 Task: Look for space in Zacatecas, Mexico from 24th June, 2023 to 10th July,  2023 for 5 adults in price range Rs.15000 to Rs.25000. Place can be entire place or private room with 5 bedrooms having 5 beds and 5 bathrooms. Property type can be house, flat, guest house. Amenities needed are: wifi, TV, free parkinig on premises, gym, breakfast. Booking option can be shelf check-in. Required host language is English.
Action: Mouse moved to (416, 92)
Screenshot: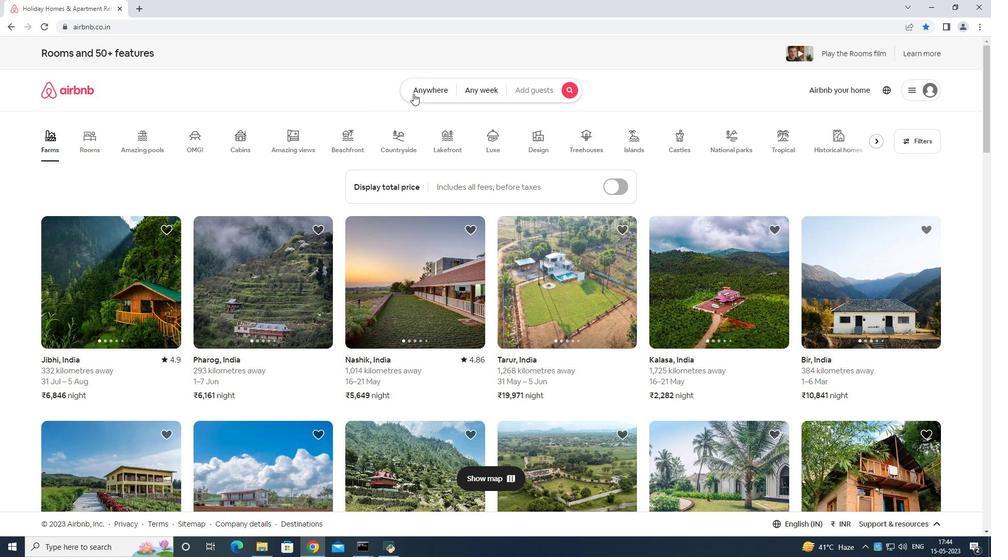 
Action: Mouse pressed left at (416, 92)
Screenshot: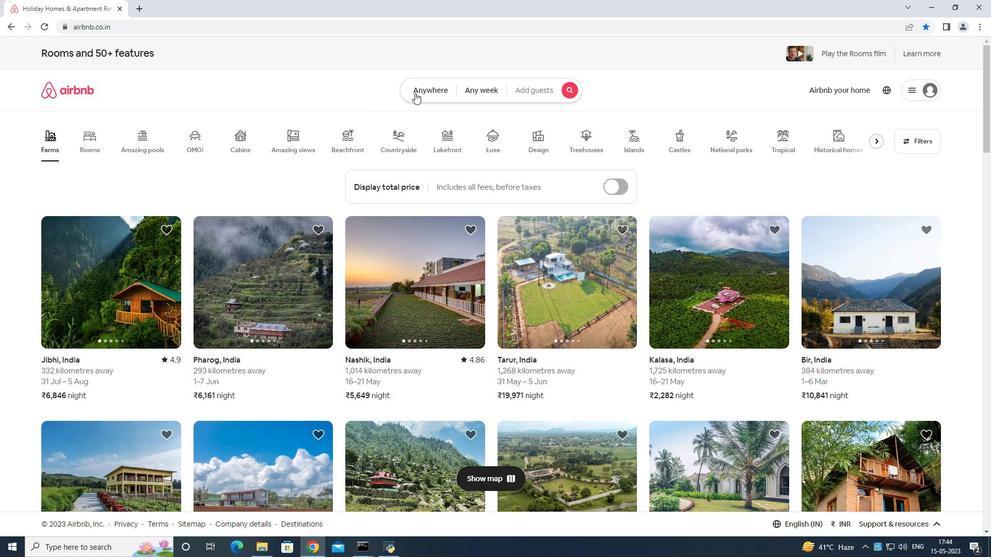 
Action: Mouse moved to (325, 129)
Screenshot: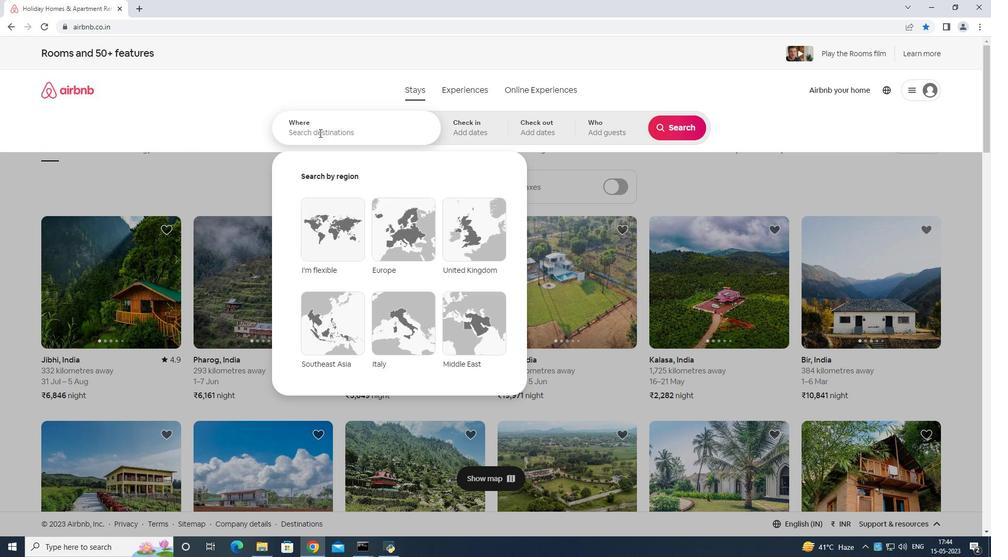 
Action: Mouse pressed left at (325, 129)
Screenshot: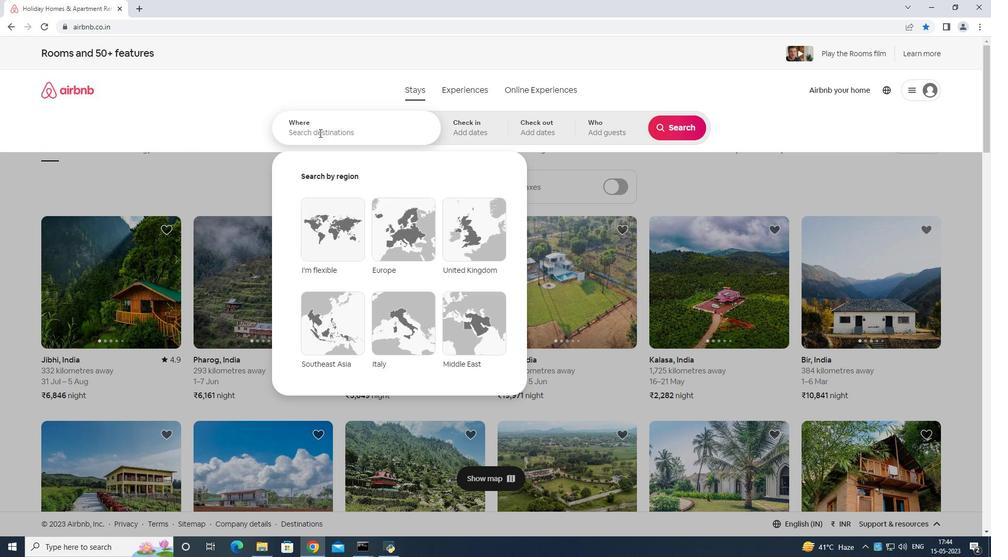 
Action: Mouse moved to (310, 138)
Screenshot: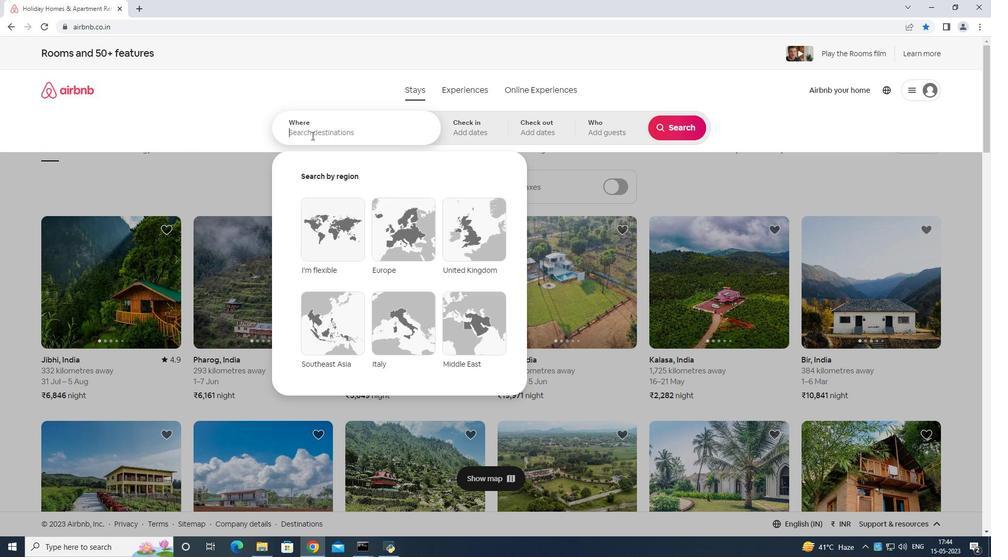 
Action: Key pressed <Key.shift>Zacatecas<Key.space>mexico<Key.enter>
Screenshot: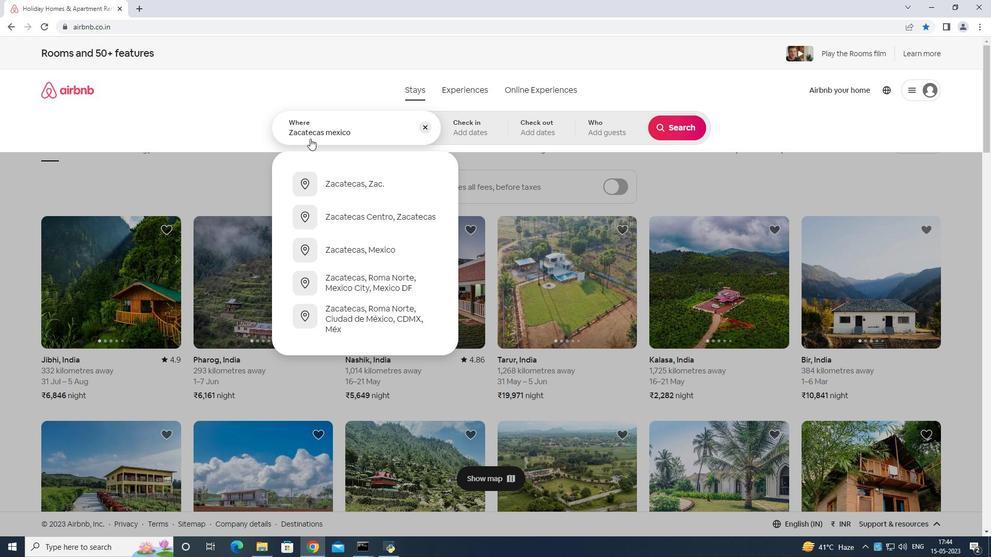 
Action: Mouse moved to (671, 206)
Screenshot: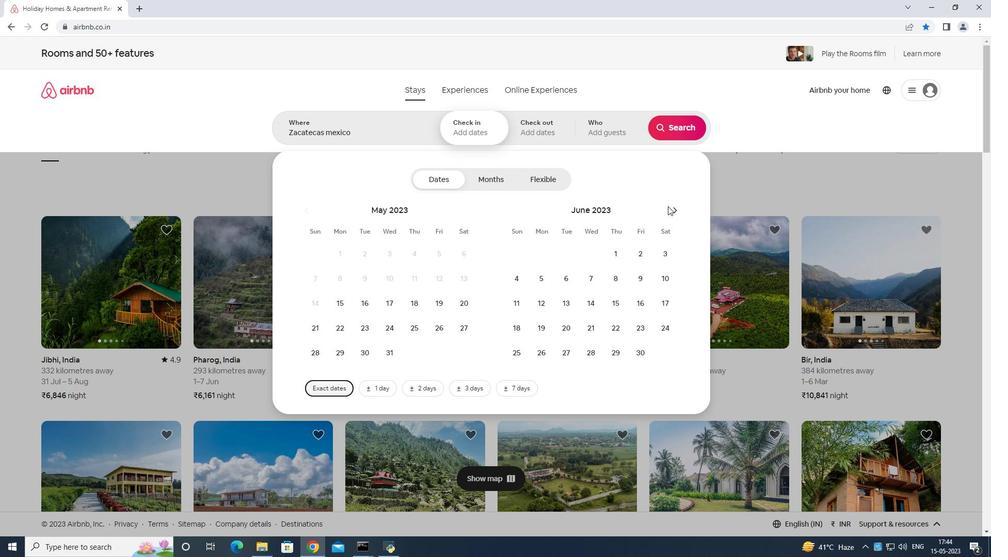 
Action: Mouse pressed left at (671, 206)
Screenshot: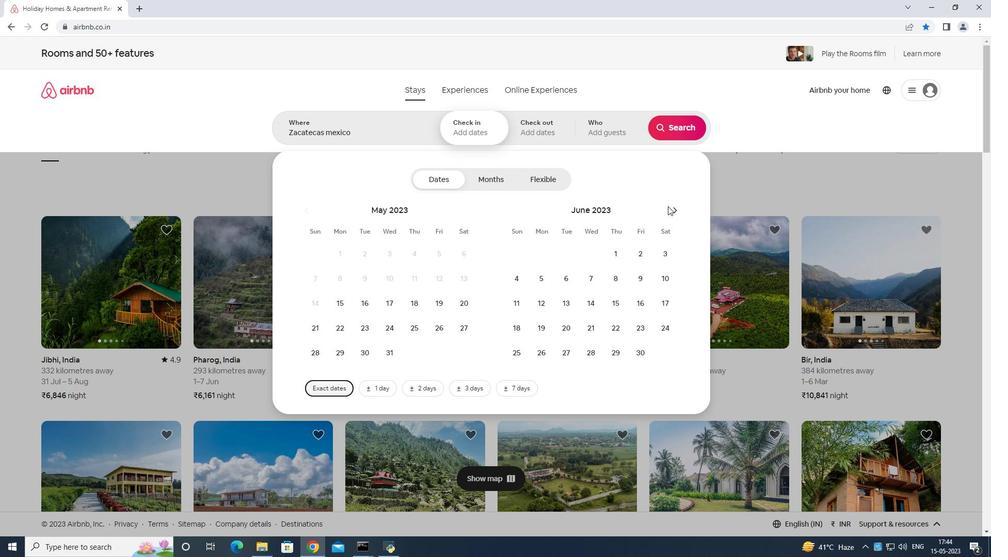 
Action: Mouse moved to (455, 322)
Screenshot: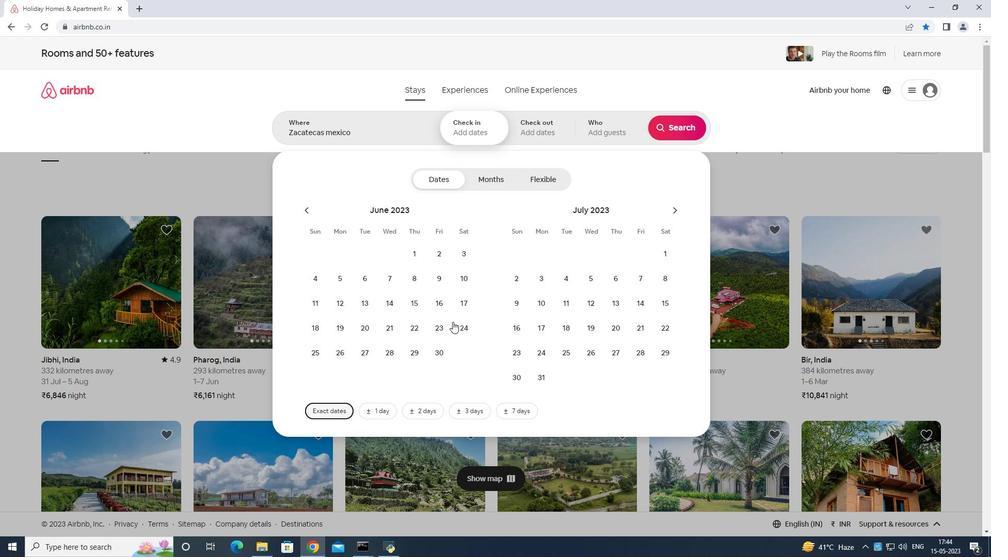 
Action: Mouse pressed left at (455, 322)
Screenshot: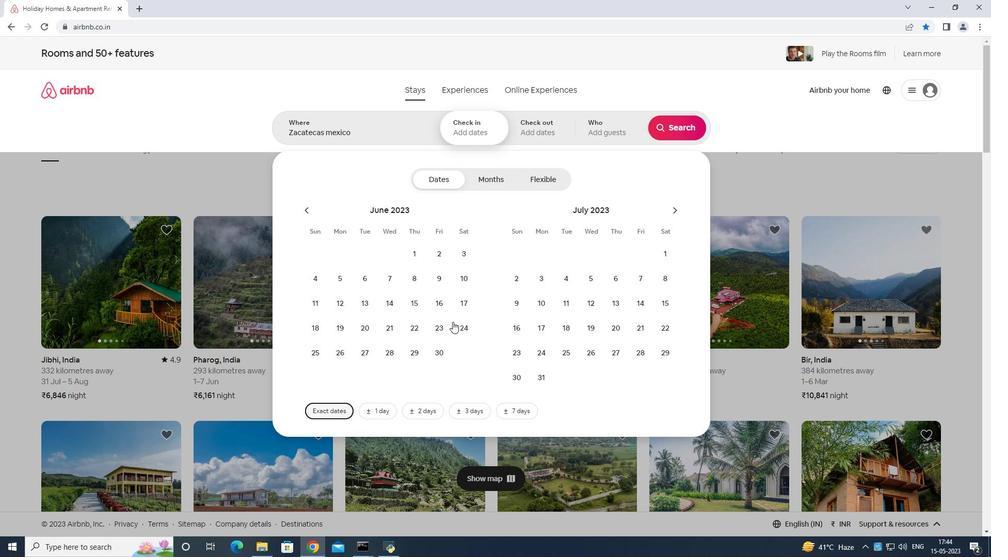 
Action: Mouse moved to (537, 301)
Screenshot: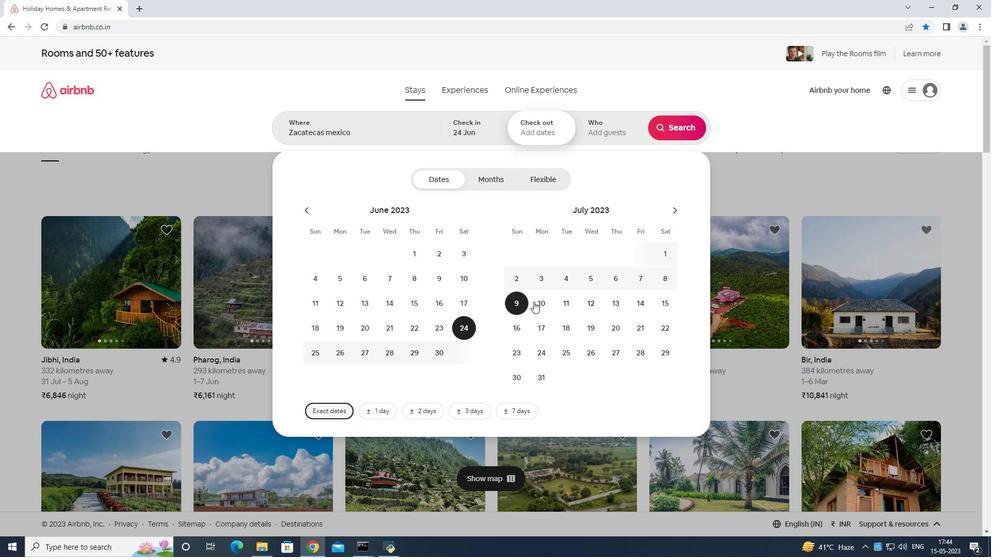 
Action: Mouse pressed left at (537, 301)
Screenshot: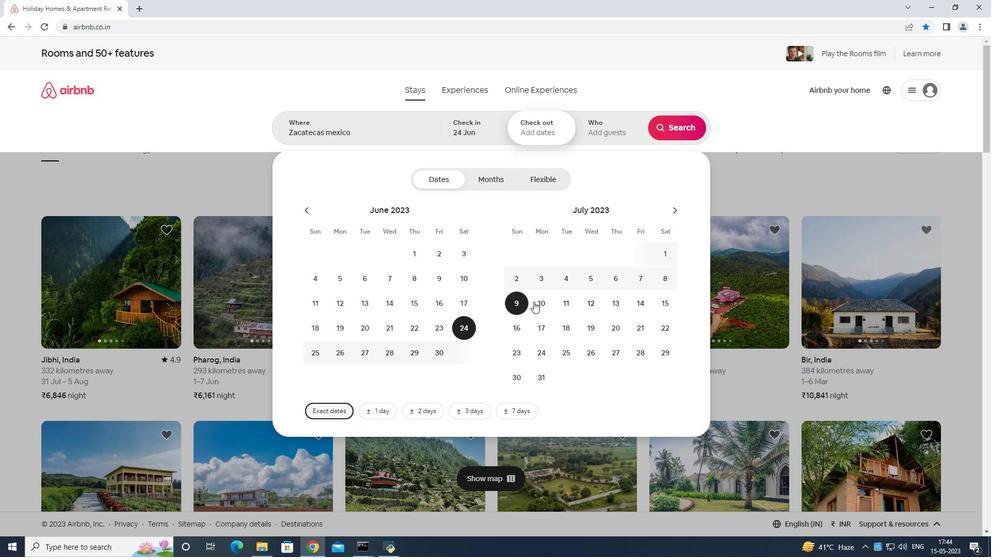 
Action: Mouse moved to (609, 128)
Screenshot: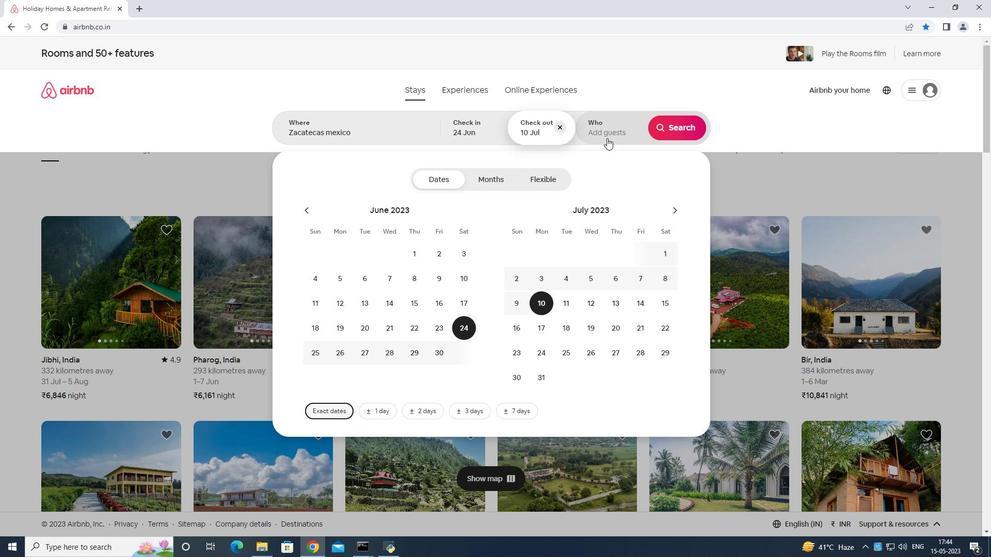 
Action: Mouse pressed left at (609, 128)
Screenshot: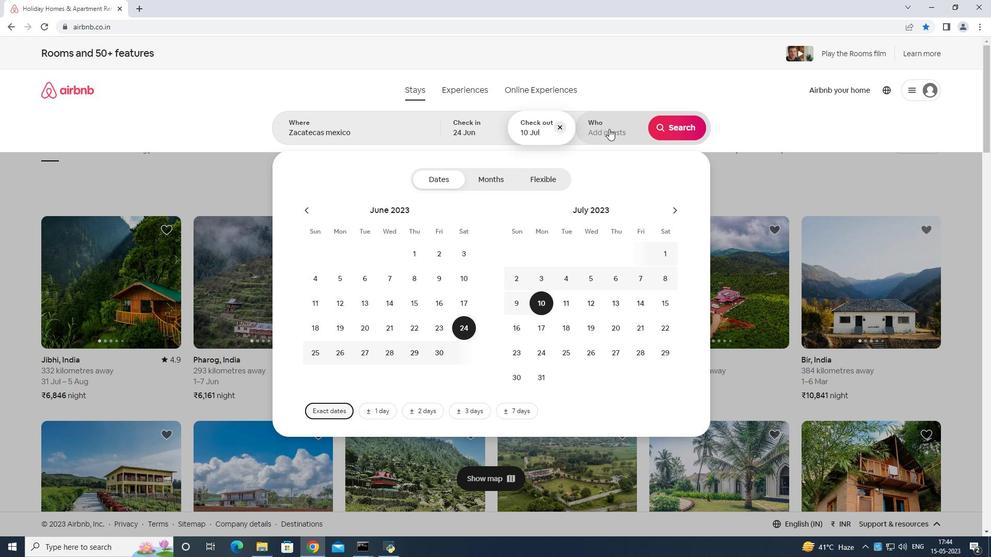 
Action: Mouse moved to (680, 182)
Screenshot: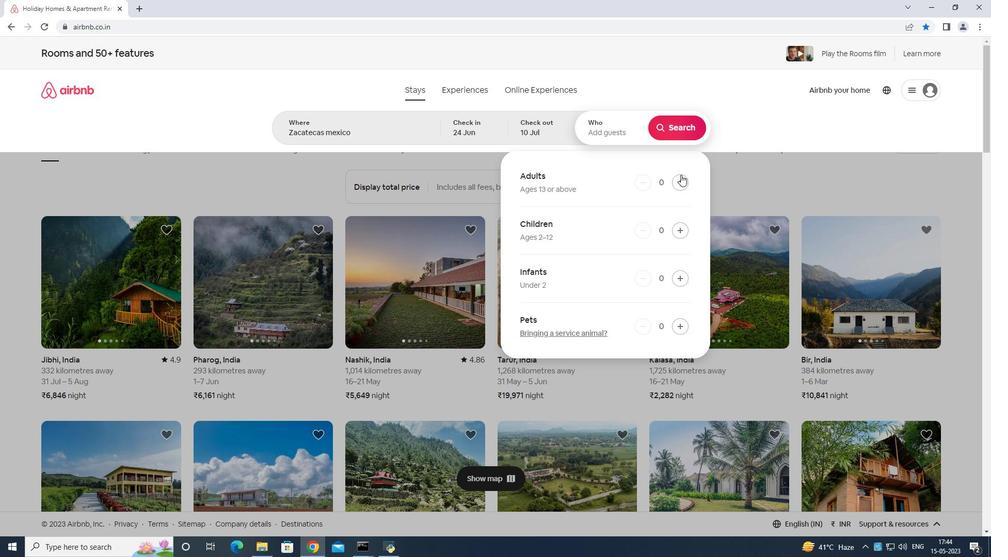 
Action: Mouse pressed left at (680, 182)
Screenshot: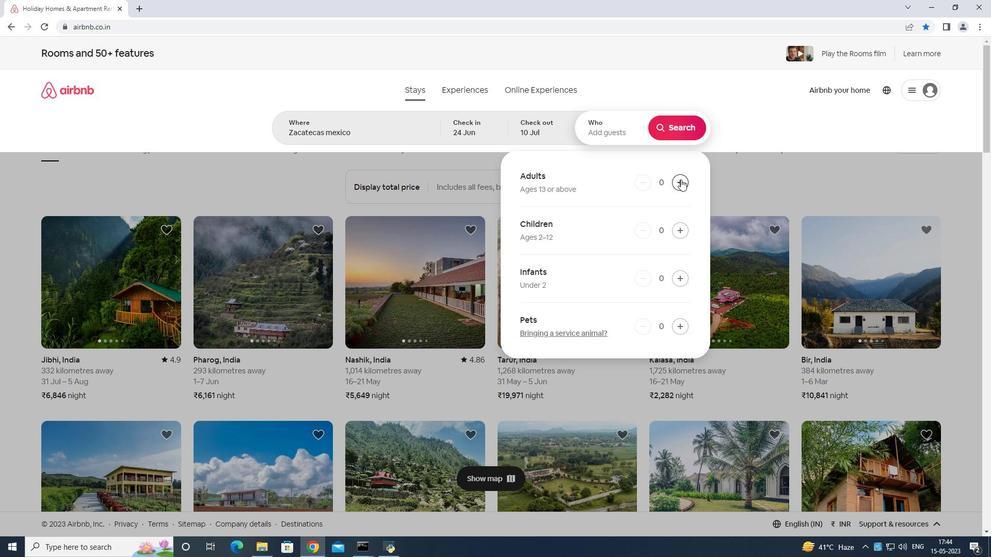
Action: Mouse moved to (680, 182)
Screenshot: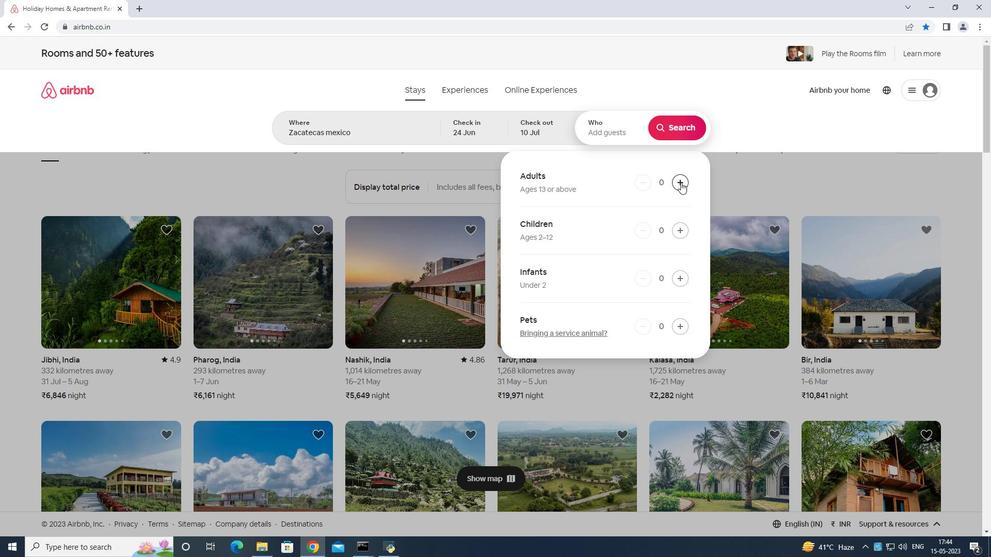 
Action: Mouse pressed left at (680, 182)
Screenshot: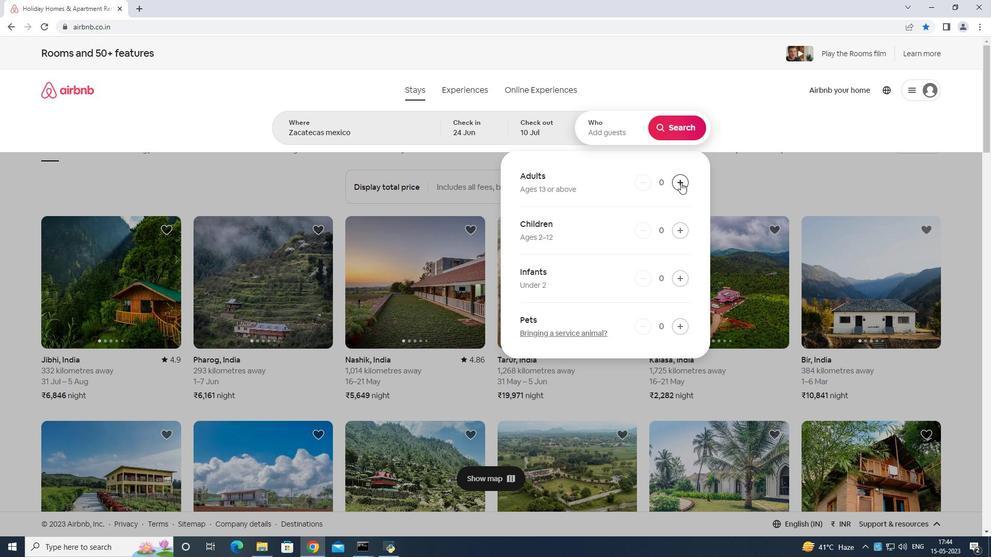 
Action: Mouse moved to (679, 183)
Screenshot: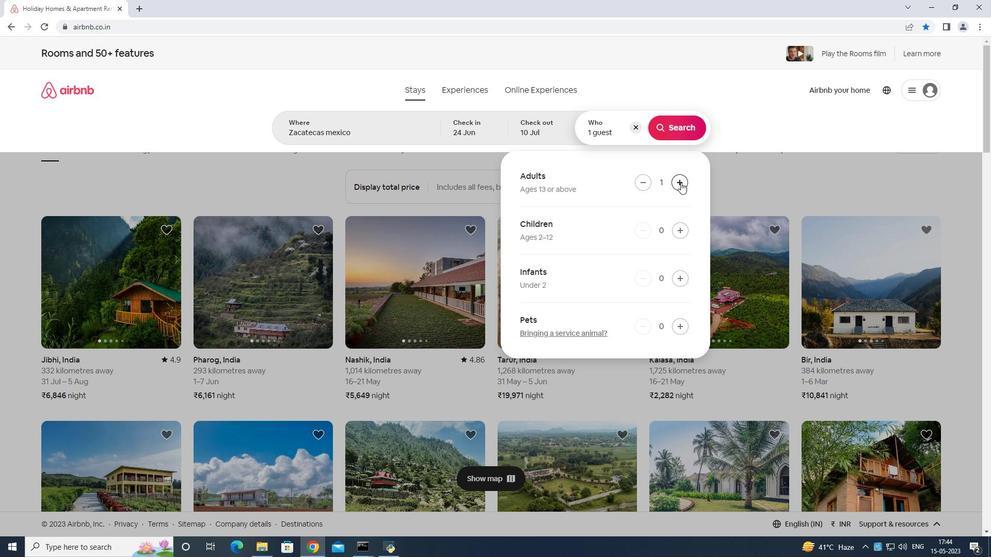 
Action: Mouse pressed left at (679, 183)
Screenshot: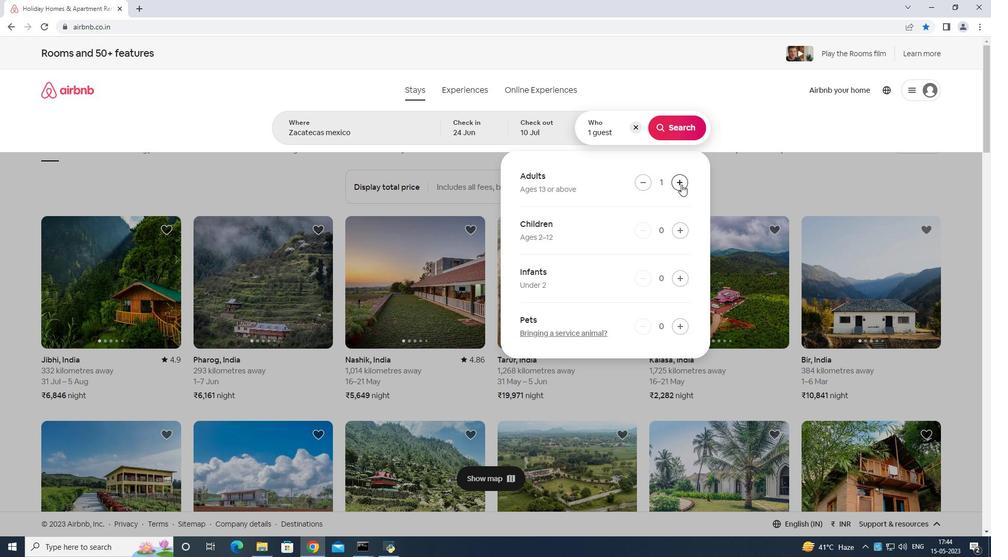 
Action: Mouse moved to (679, 183)
Screenshot: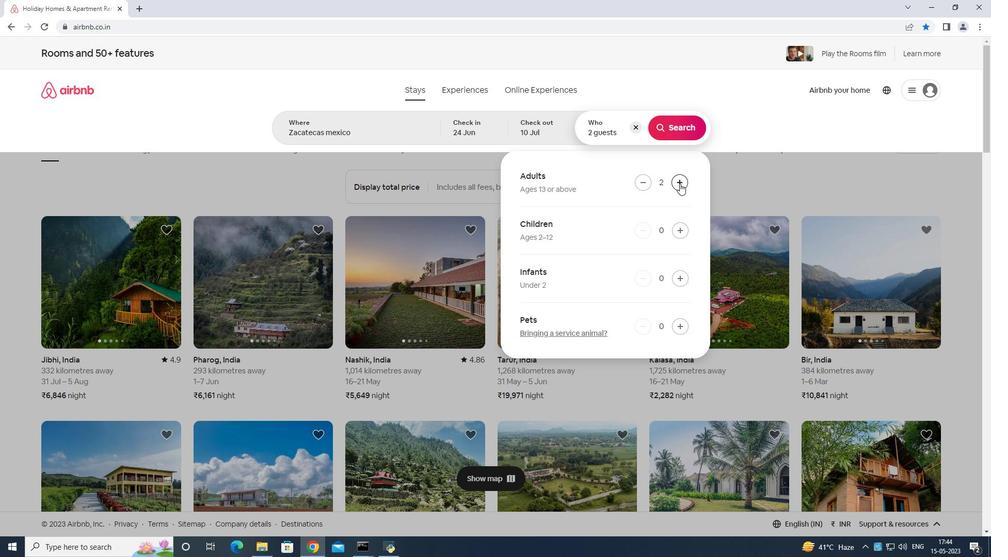 
Action: Mouse pressed left at (679, 183)
Screenshot: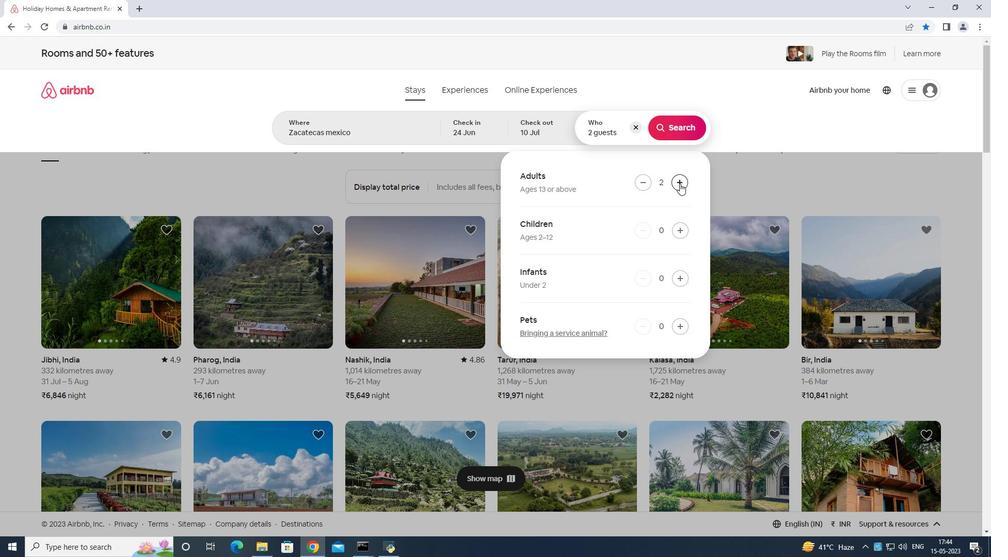 
Action: Mouse moved to (679, 182)
Screenshot: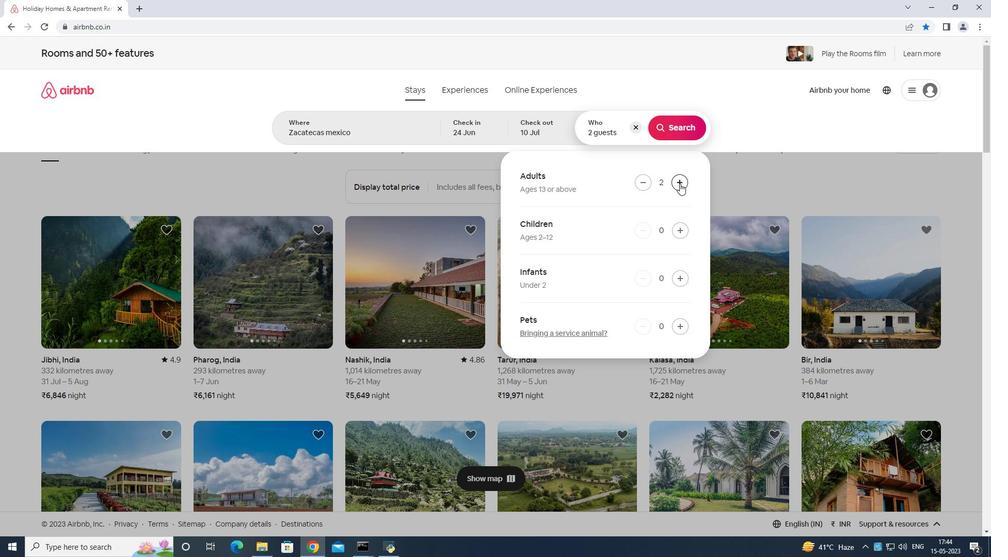 
Action: Mouse pressed left at (679, 182)
Screenshot: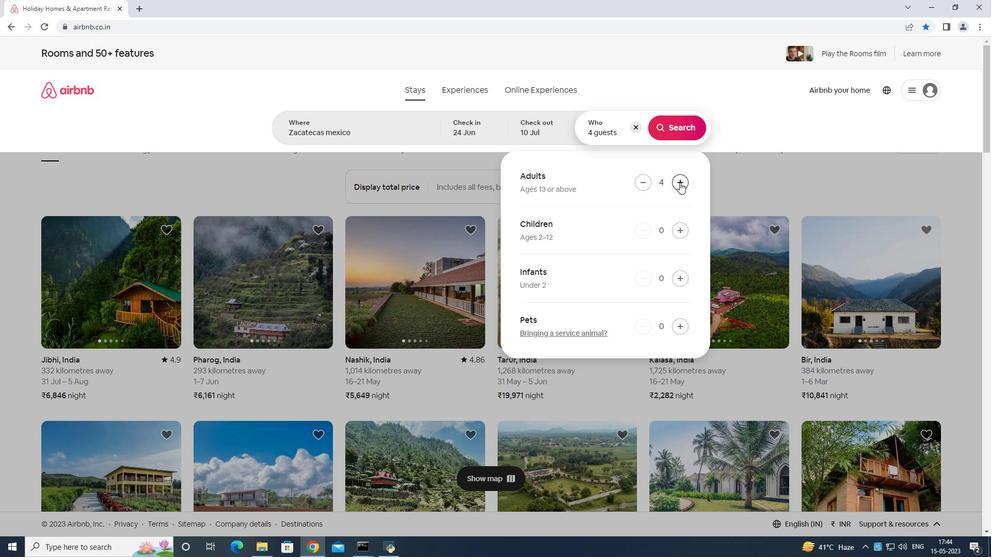 
Action: Mouse moved to (674, 130)
Screenshot: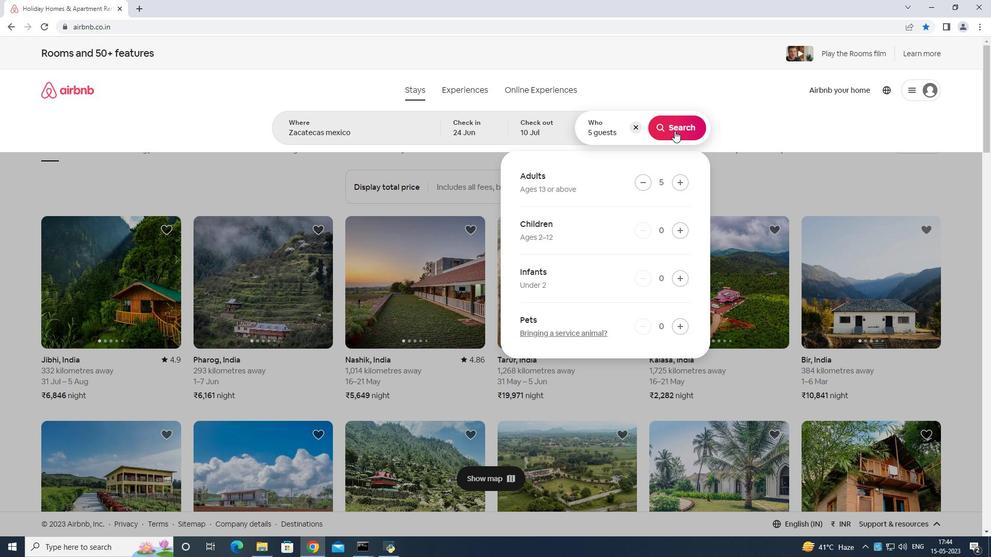 
Action: Mouse pressed left at (674, 130)
Screenshot: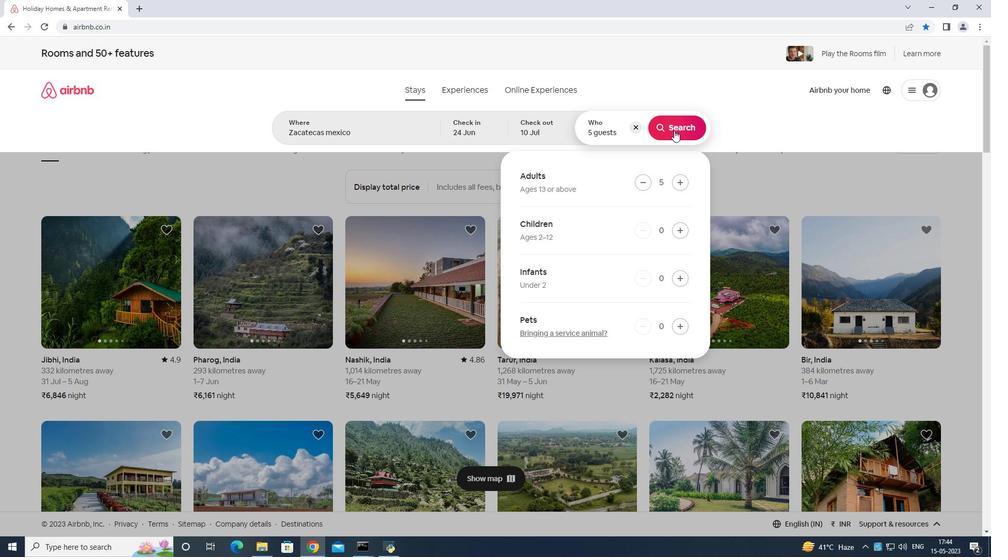 
Action: Mouse moved to (943, 99)
Screenshot: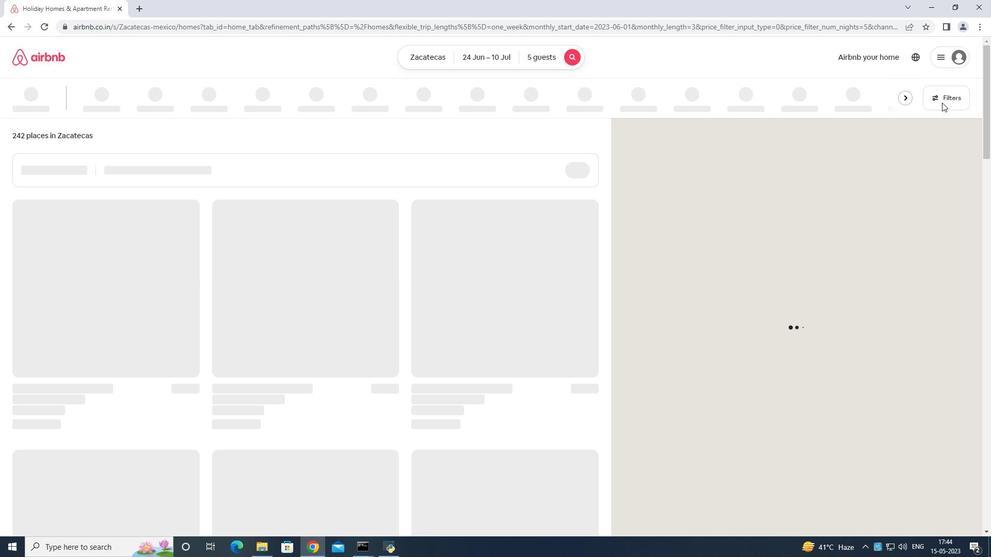 
Action: Mouse pressed left at (943, 99)
Screenshot: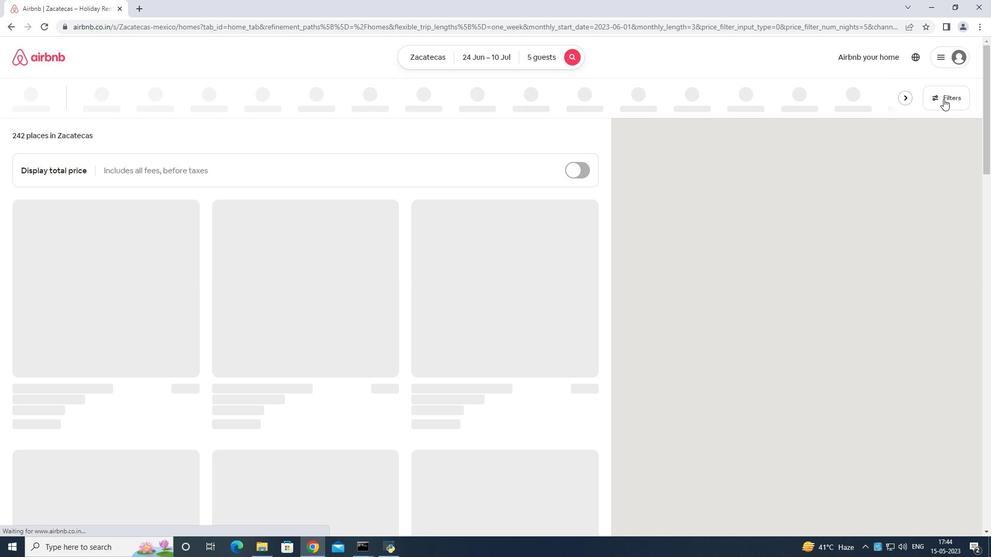 
Action: Mouse moved to (411, 343)
Screenshot: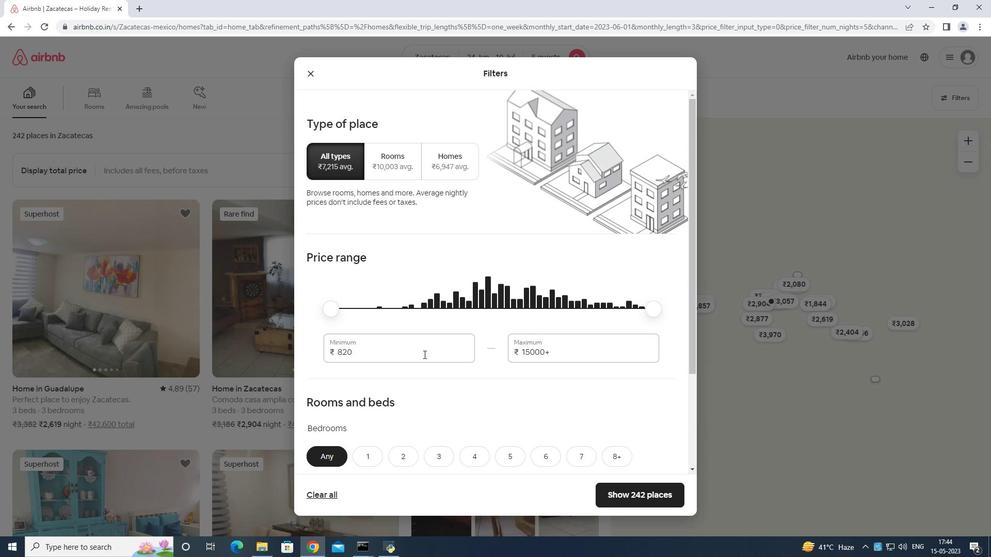 
Action: Mouse pressed left at (411, 343)
Screenshot: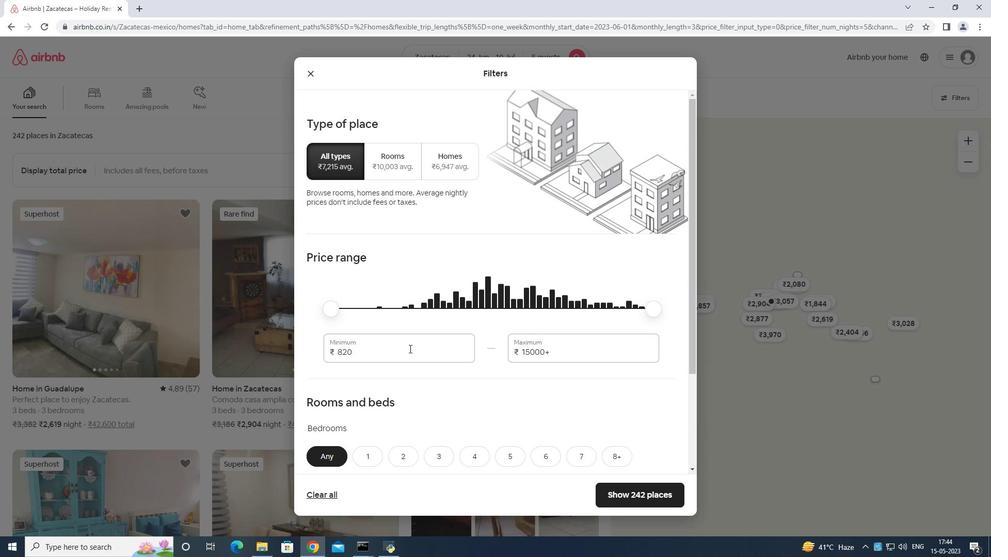 
Action: Mouse moved to (411, 342)
Screenshot: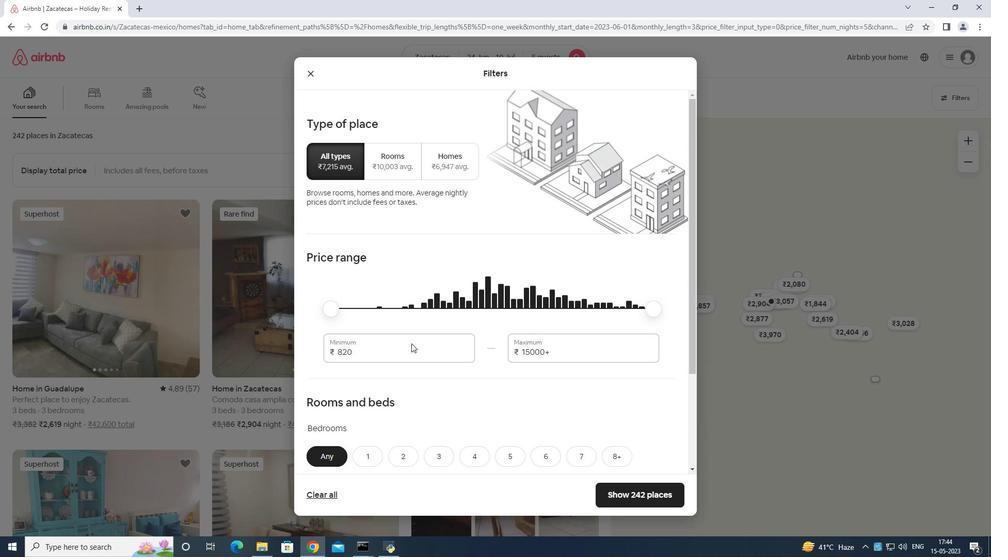 
Action: Key pressed <Key.backspace>
Screenshot: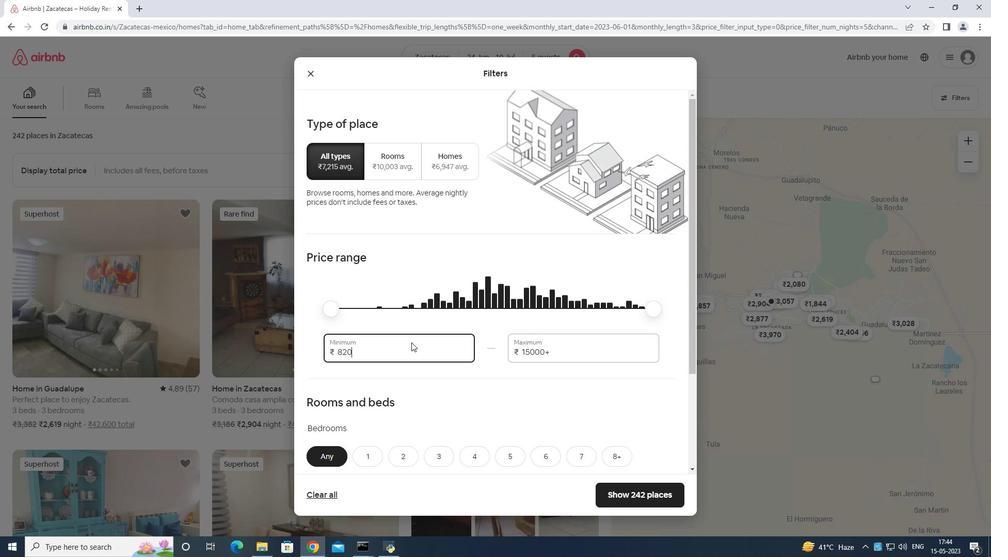 
Action: Mouse moved to (412, 336)
Screenshot: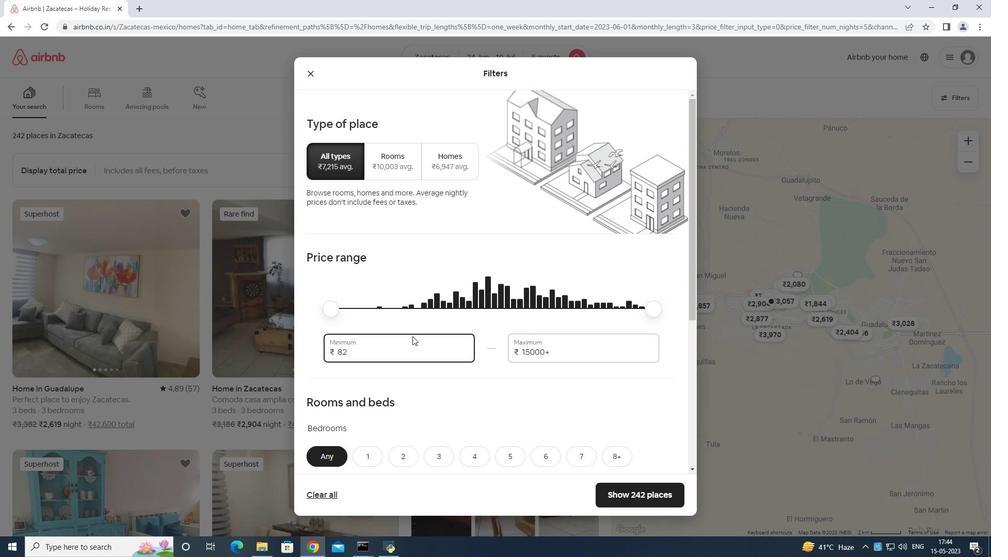 
Action: Key pressed <Key.backspace>
Screenshot: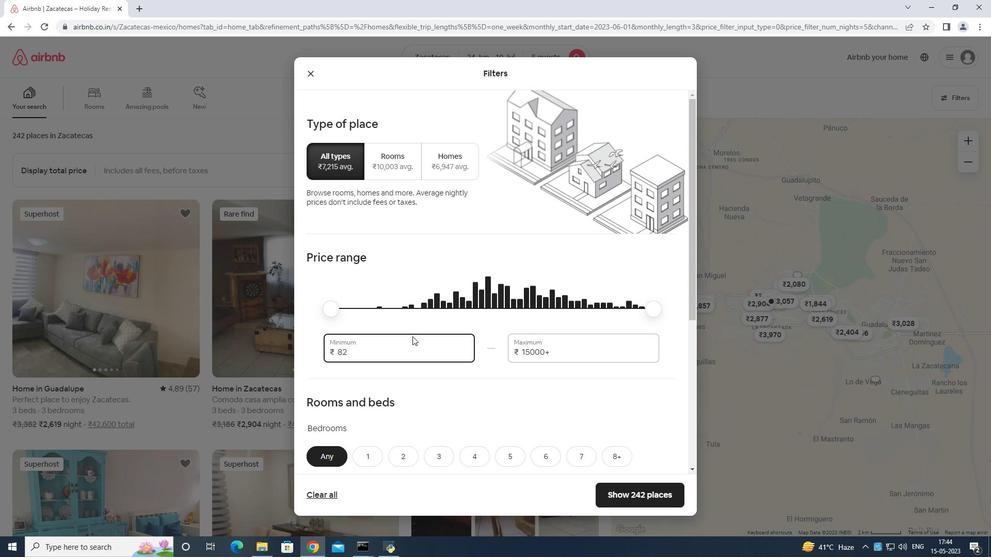 
Action: Mouse moved to (412, 335)
Screenshot: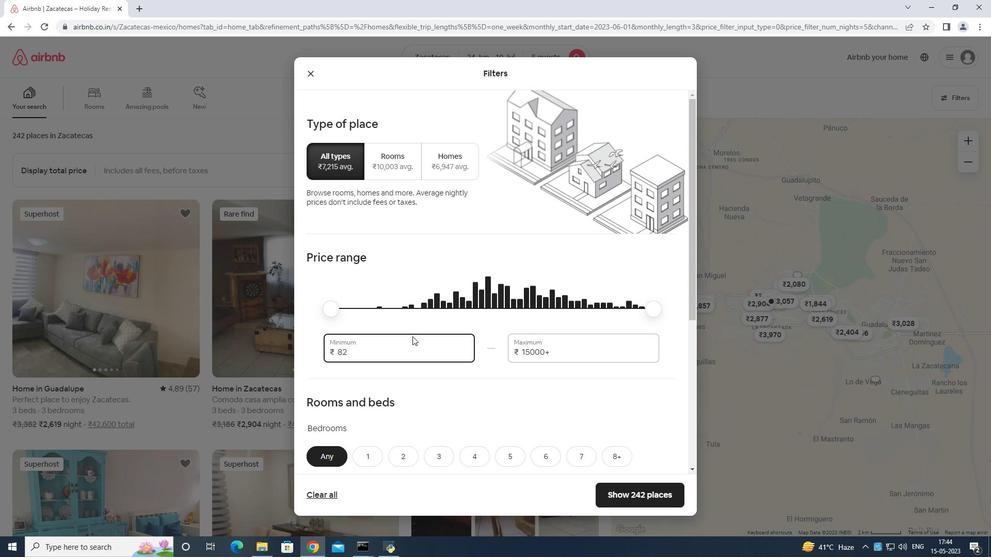 
Action: Key pressed <Key.backspace>
Screenshot: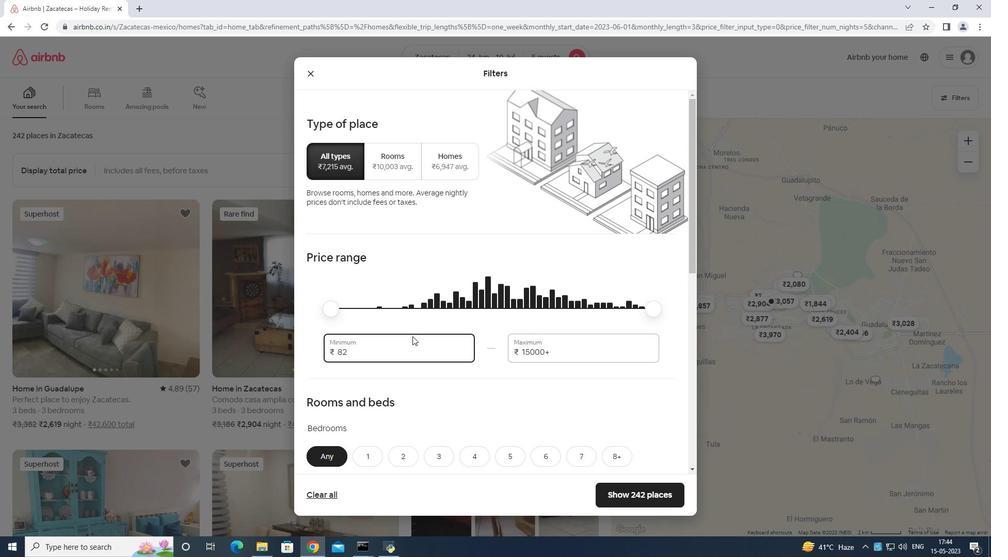 
Action: Mouse moved to (412, 335)
Screenshot: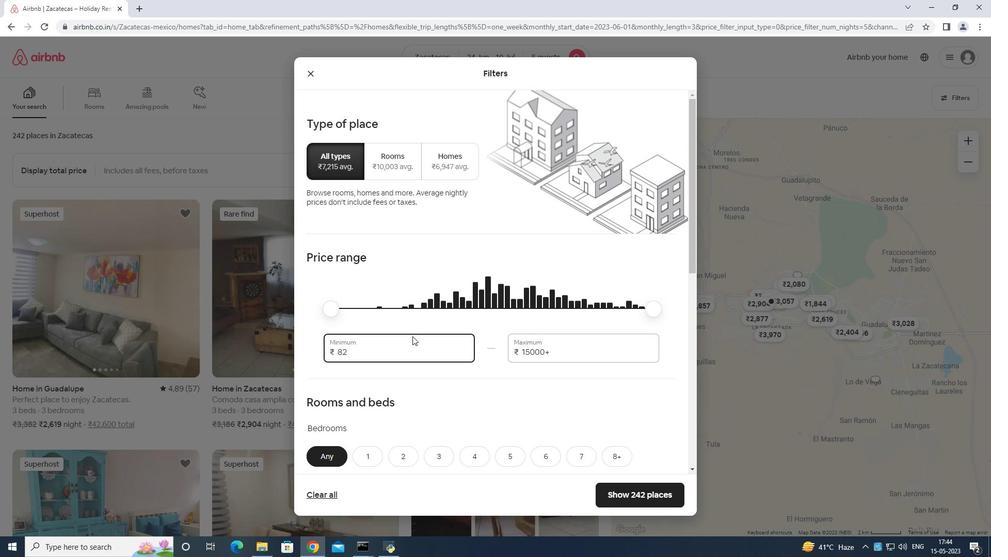 
Action: Key pressed <Key.backspace>
Screenshot: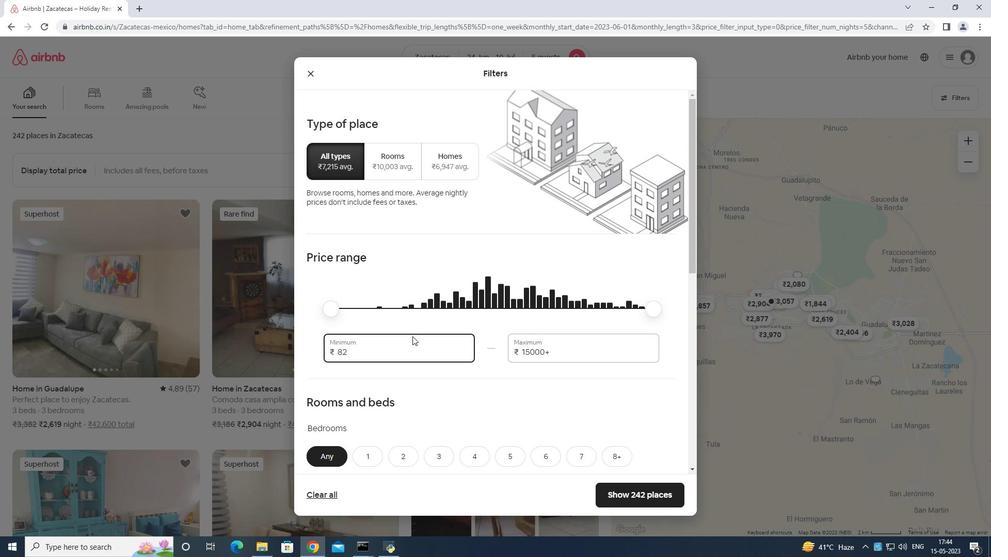 
Action: Mouse moved to (412, 332)
Screenshot: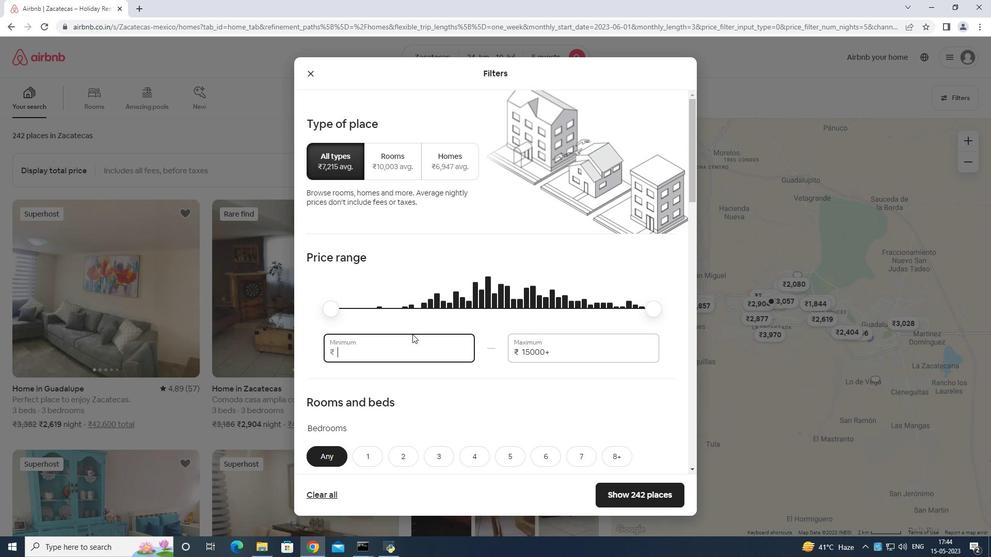 
Action: Key pressed 1 799, 643)
Screenshot: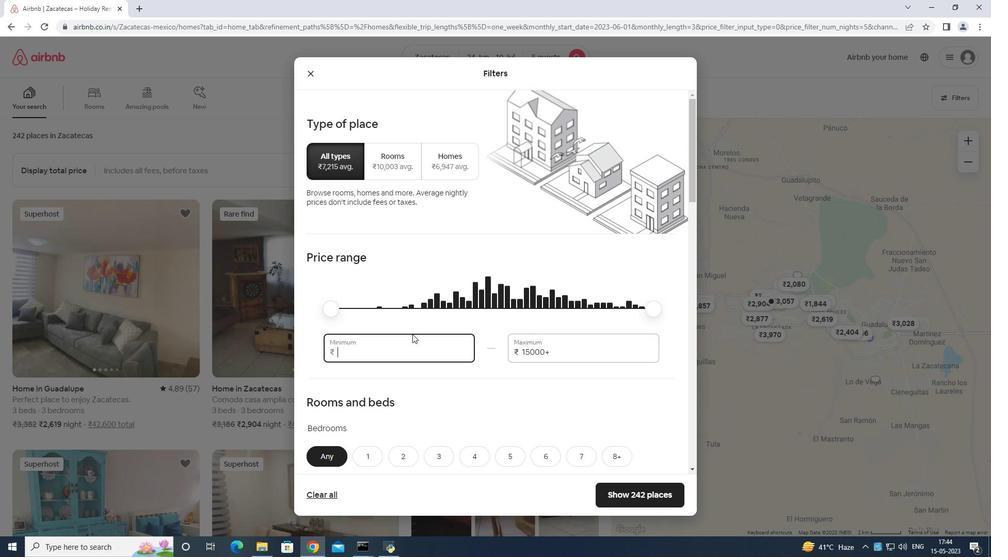 
Action: Mouse moved to (412, 330)
Screenshot: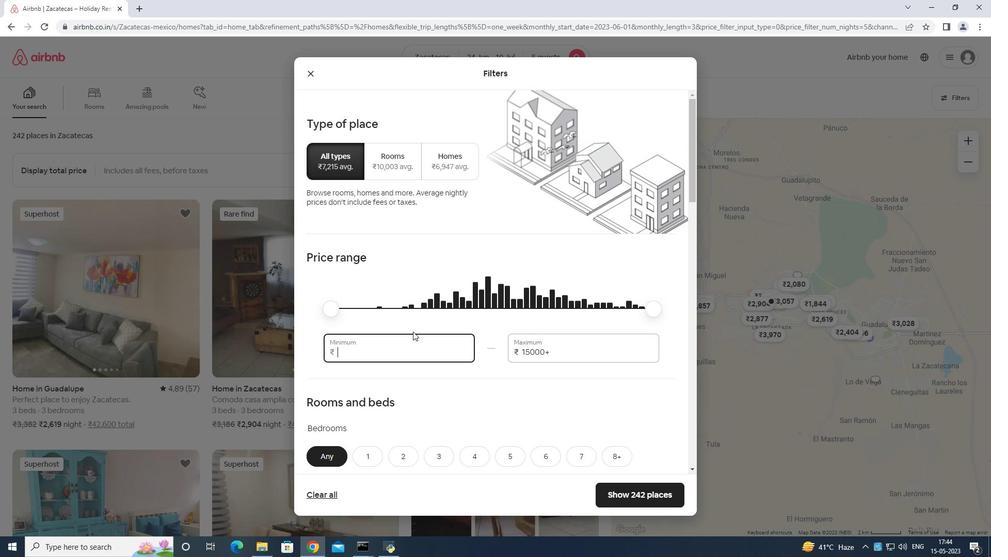 
Action: Key pressed 5
Screenshot: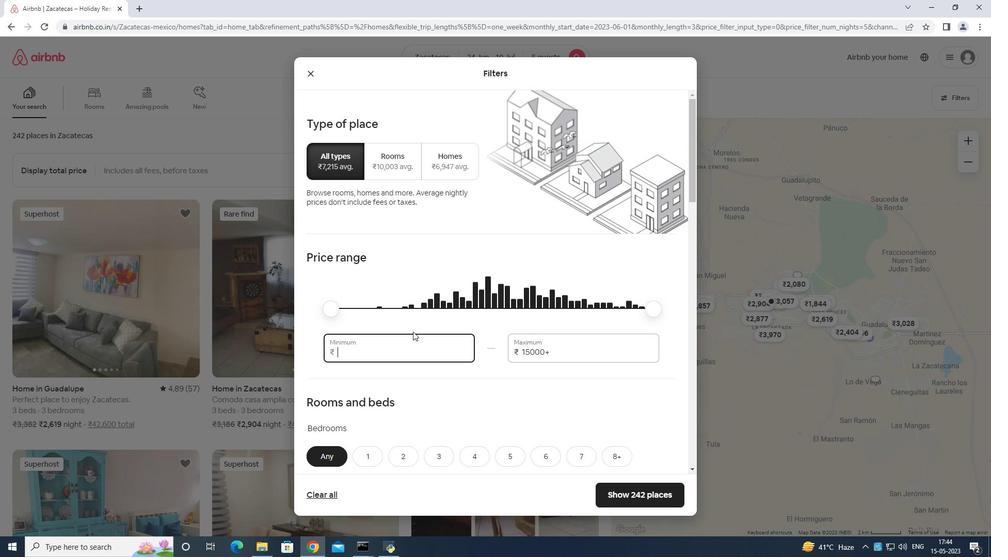 
Action: Mouse moved to (413, 329)
Screenshot: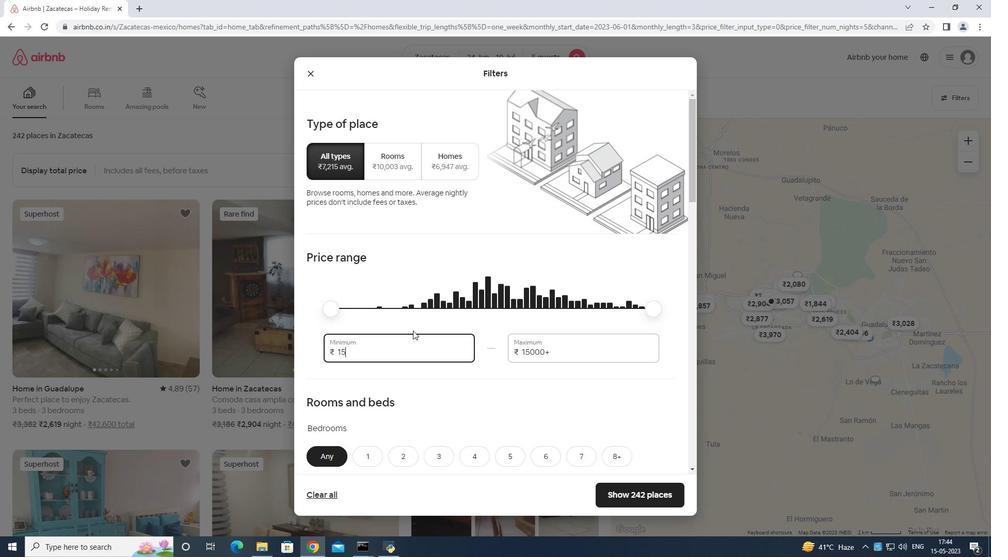 
Action: Key pressed 0000
Screenshot: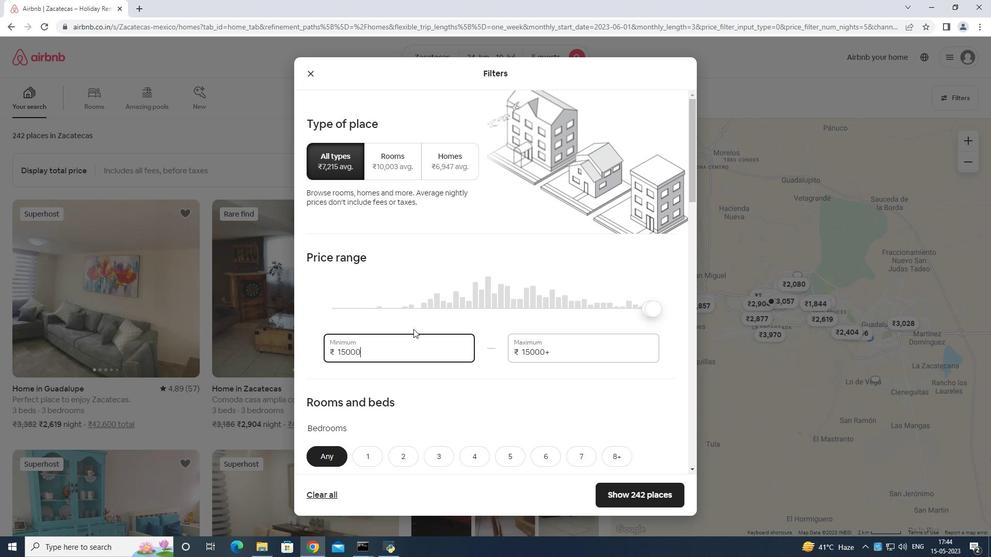 
Action: Mouse moved to (434, 334)
Screenshot: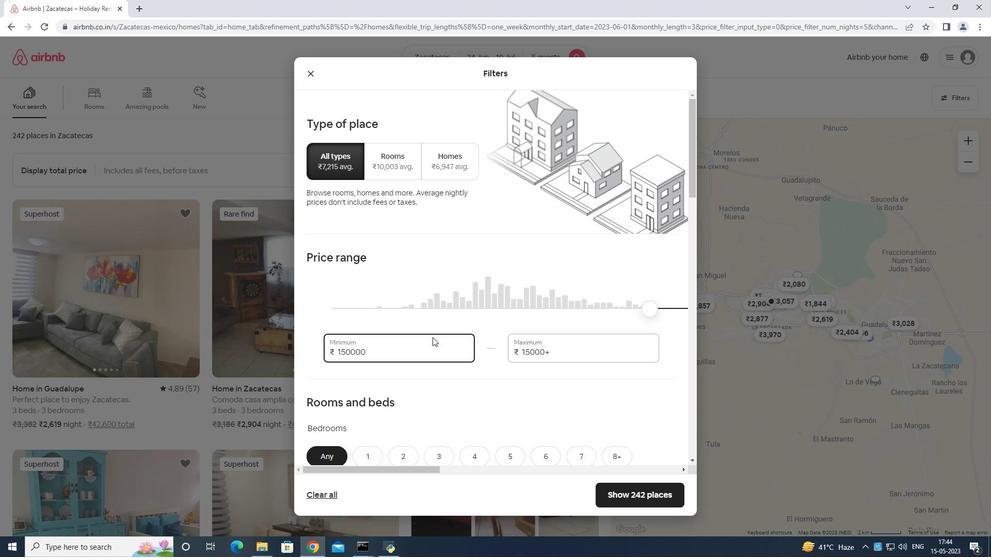 
Action: Key pressed <Key.backspace>
Screenshot: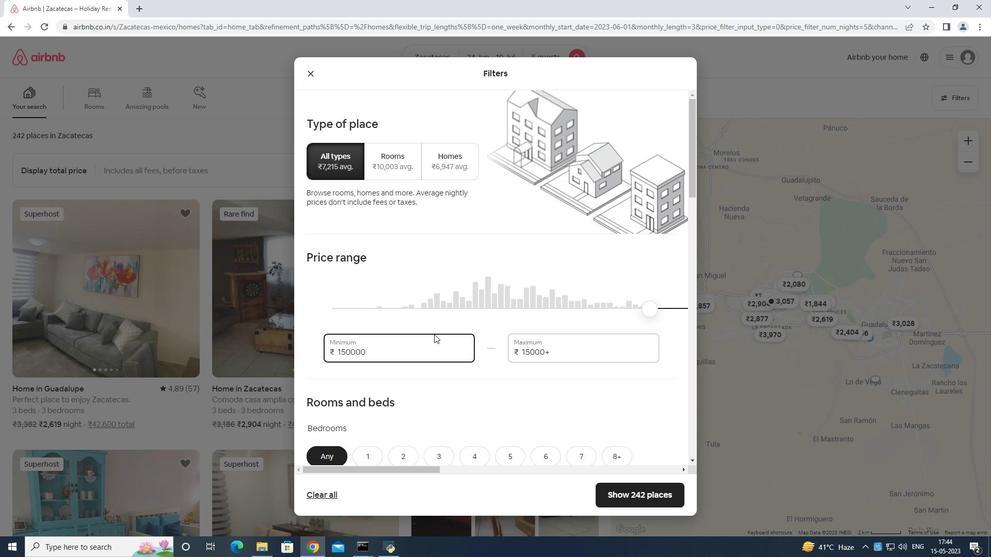 
Action: Mouse moved to (585, 342)
Screenshot: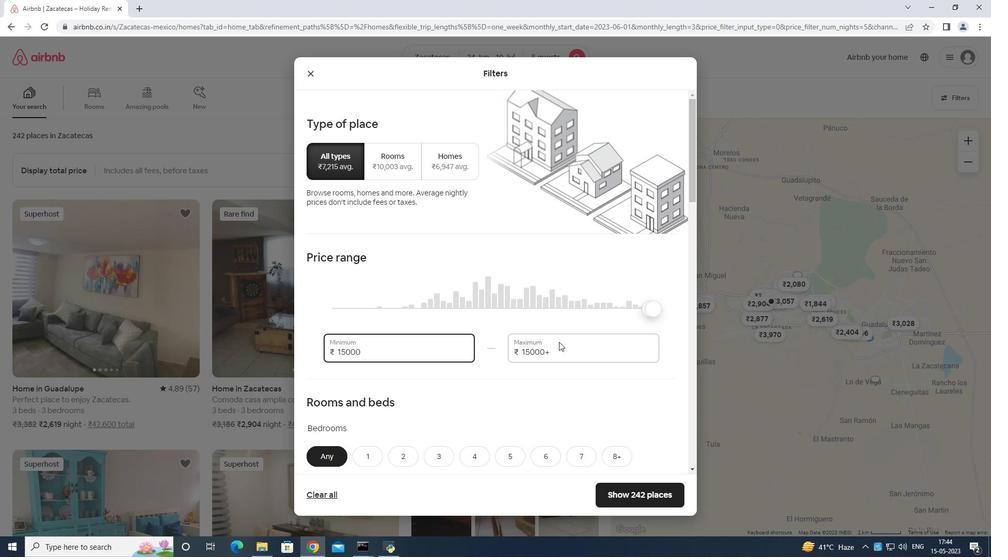 
Action: Mouse pressed left at (585, 342)
Screenshot: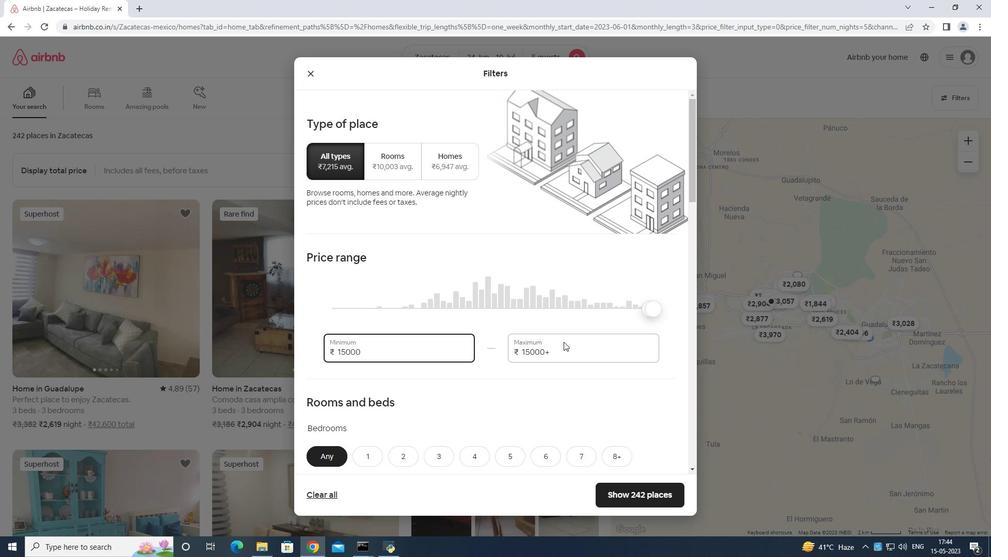 
Action: Mouse moved to (583, 343)
Screenshot: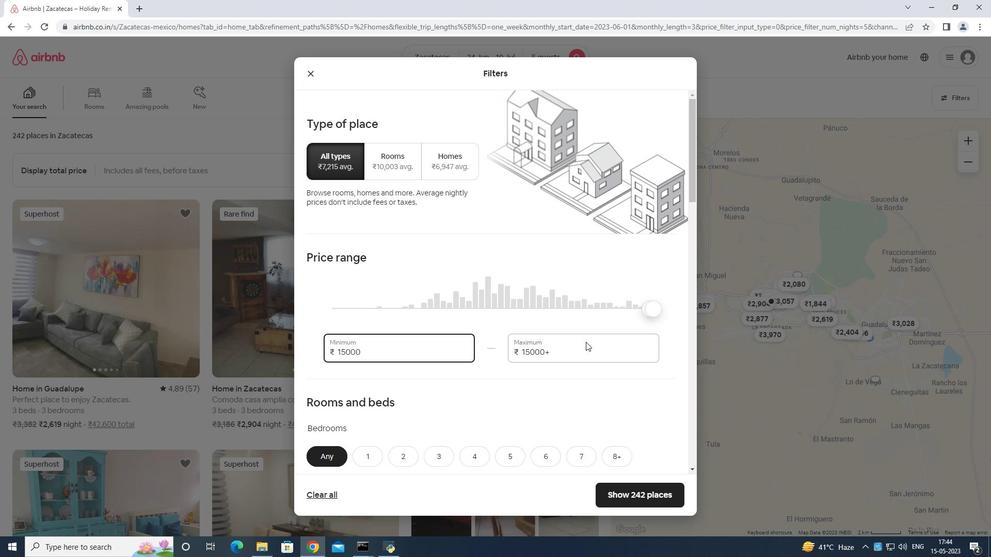 
Action: Key pressed <Key.backspace><Key.backspace>
Screenshot: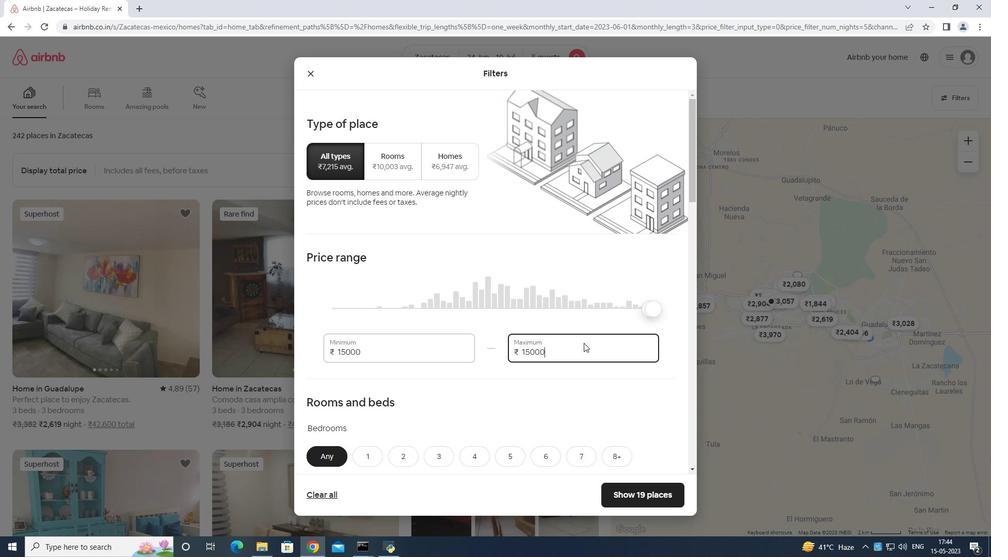 
Action: Mouse moved to (582, 343)
Screenshot: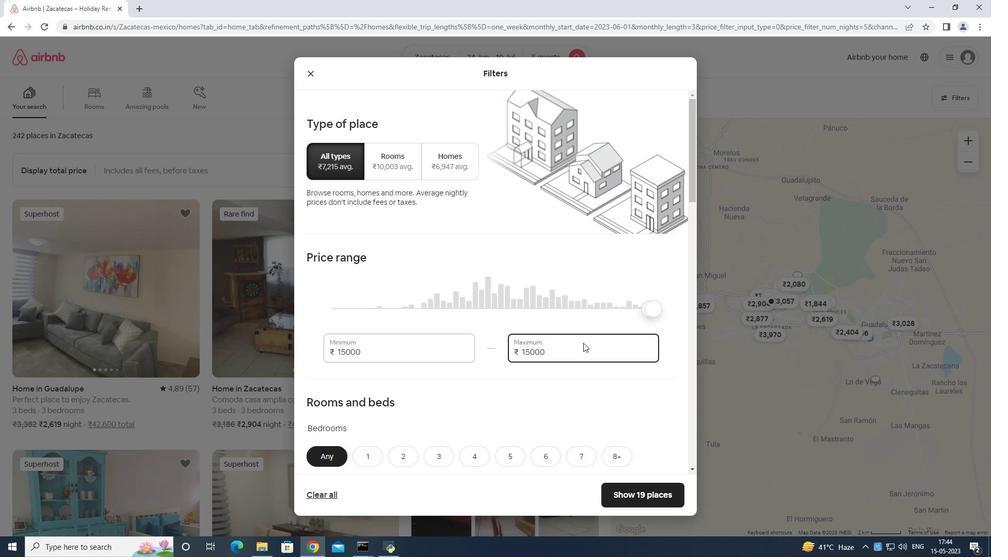 
Action: Key pressed <Key.backspace><Key.backspace><Key.backspace><Key.backspace>
Screenshot: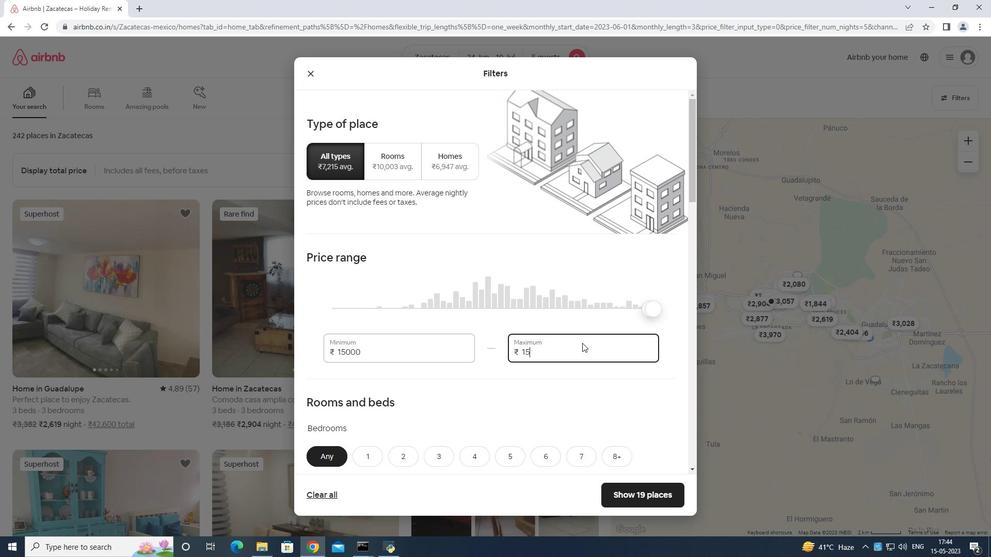 
Action: Mouse moved to (581, 343)
Screenshot: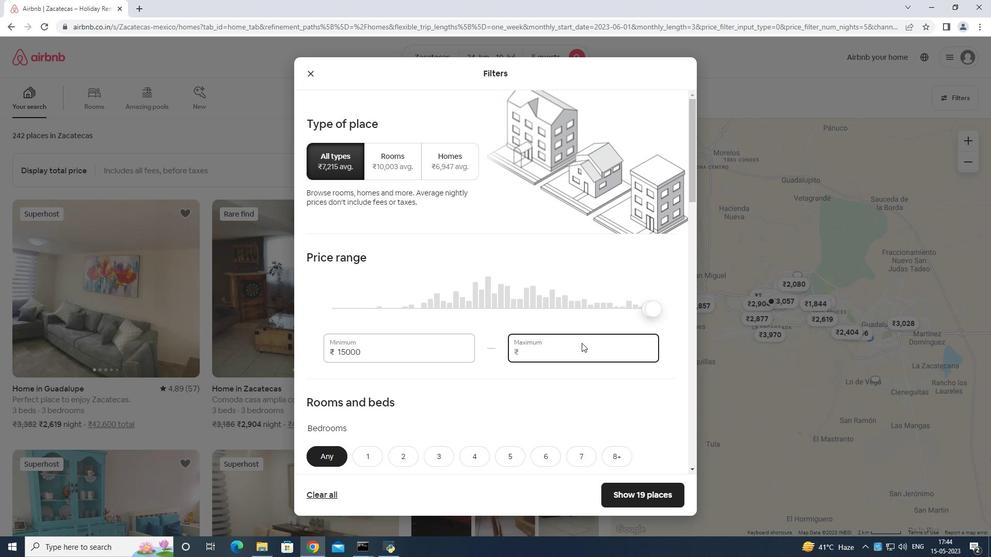 
Action: Key pressed 2
Screenshot: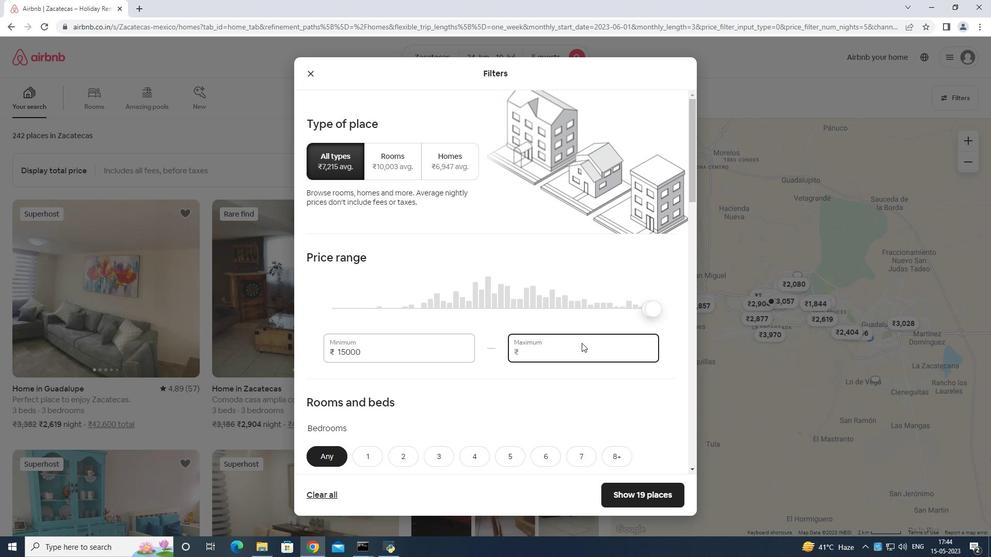 
Action: Mouse moved to (582, 342)
Screenshot: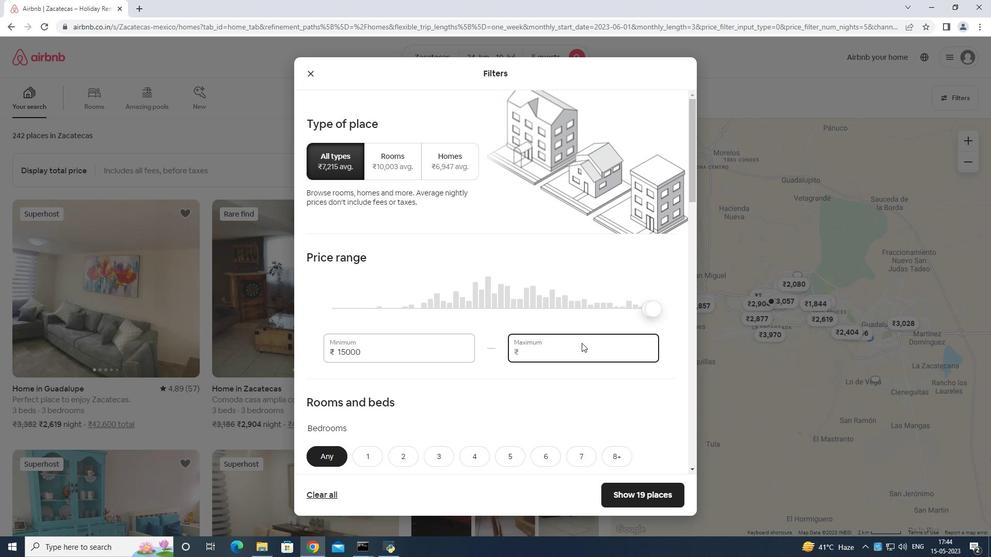 
Action: Key pressed 5
Screenshot: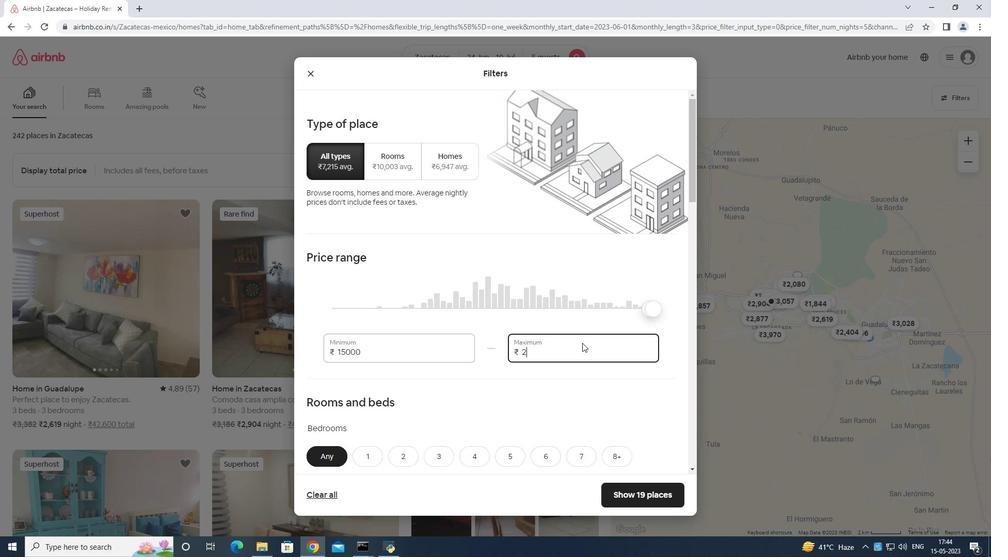 
Action: Mouse moved to (585, 342)
Screenshot: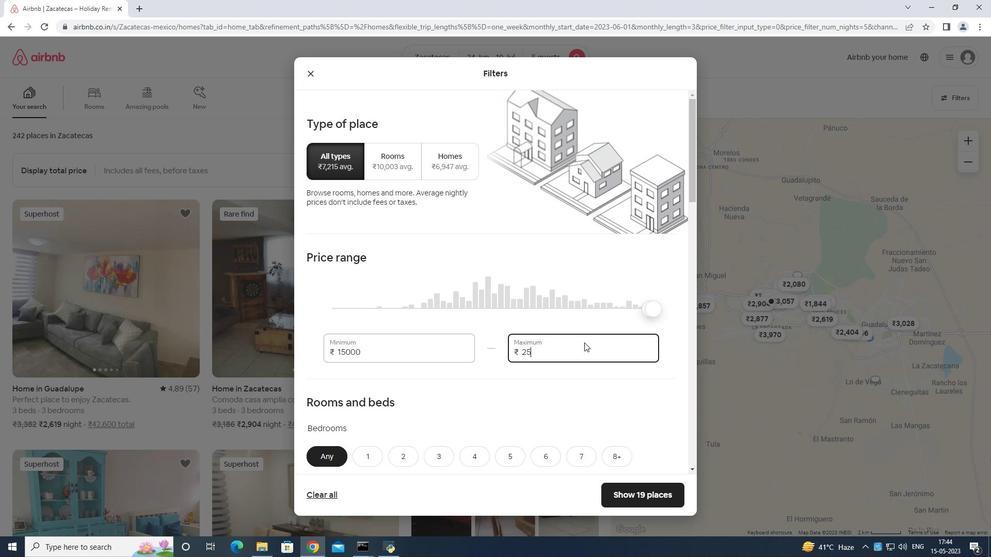 
Action: Key pressed 000
Screenshot: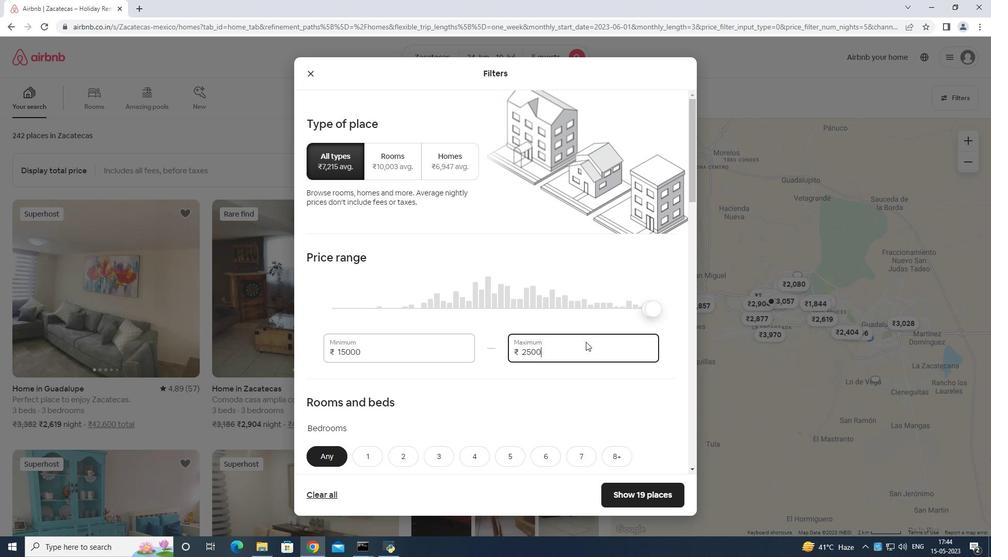 
Action: Mouse moved to (580, 340)
Screenshot: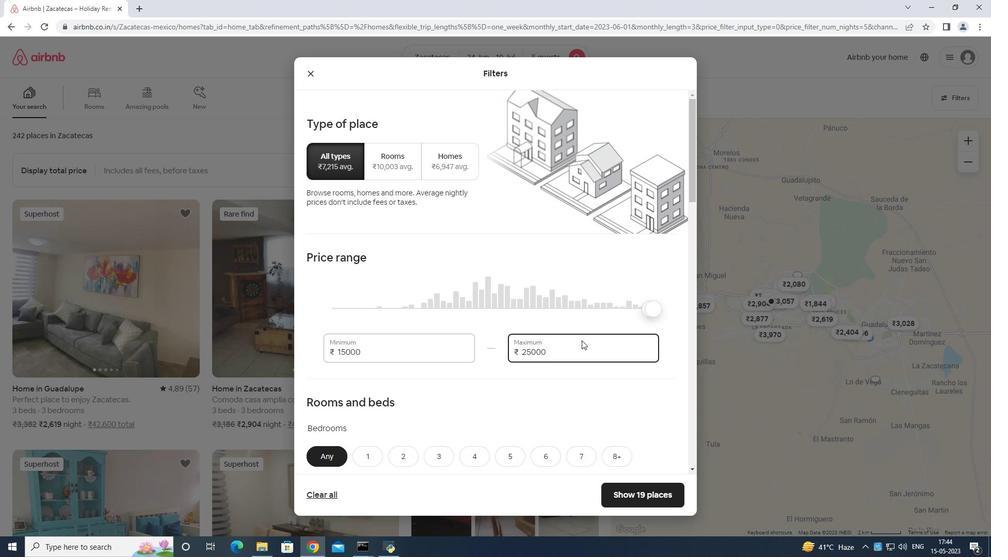 
Action: Mouse scrolled (580, 340) with delta (0, 0)
Screenshot: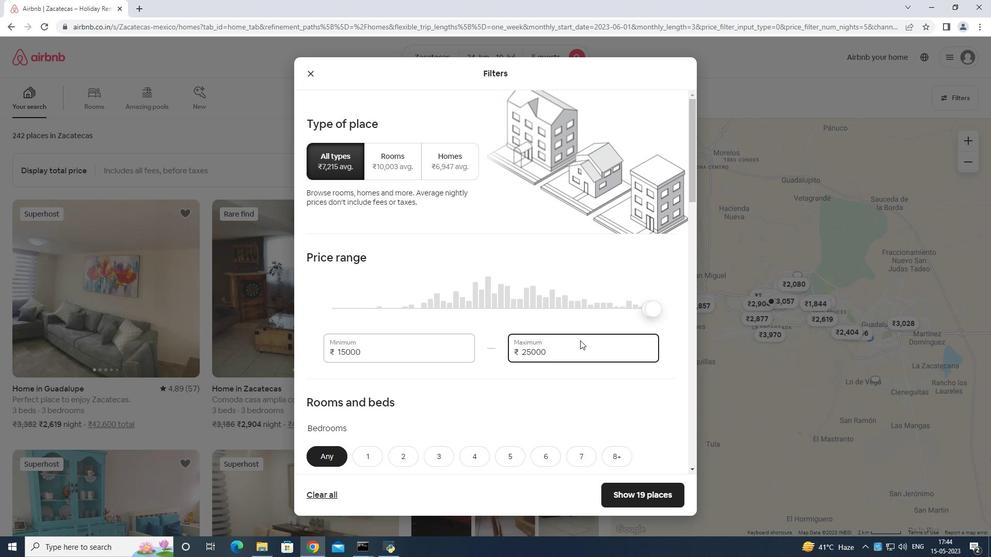 
Action: Mouse moved to (579, 341)
Screenshot: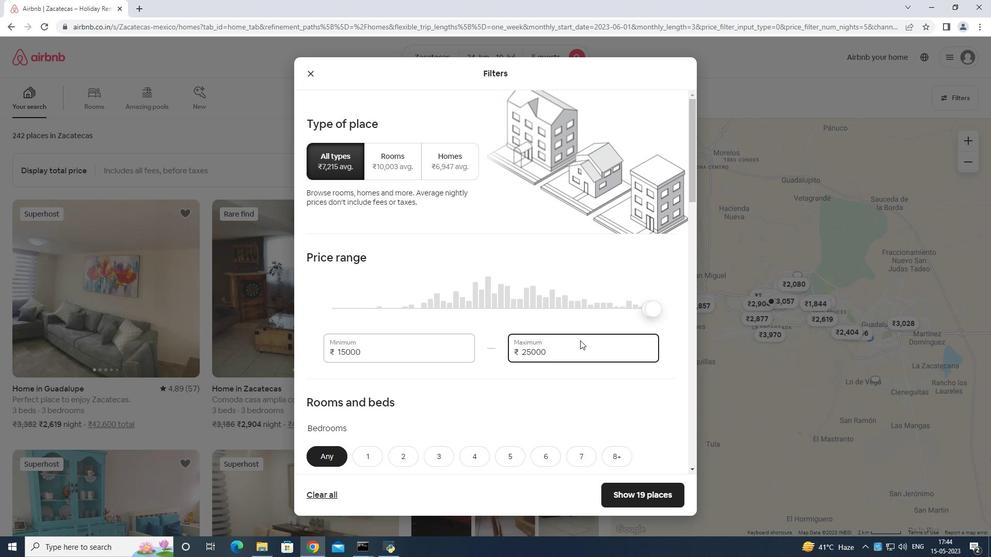 
Action: Mouse scrolled (579, 340) with delta (0, 0)
Screenshot: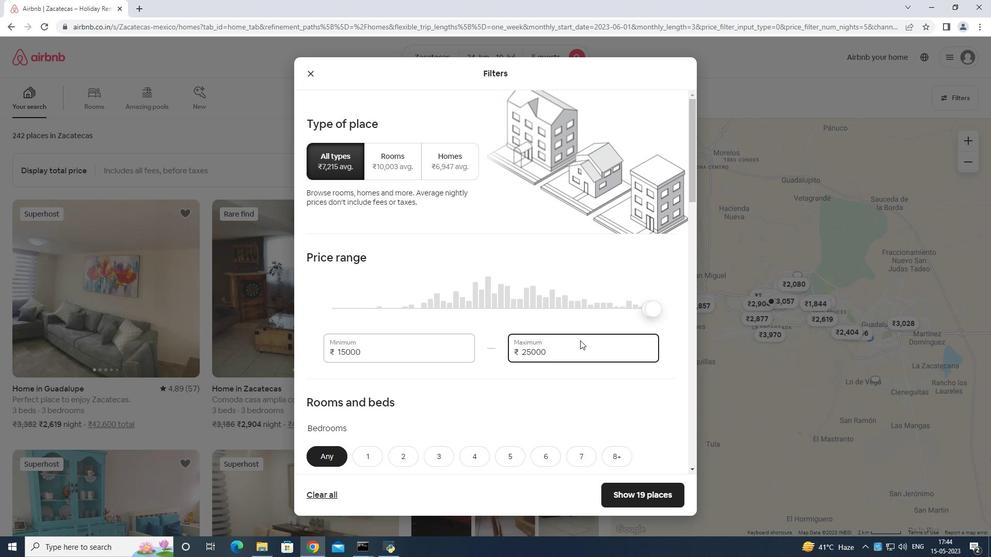 
Action: Mouse moved to (579, 341)
Screenshot: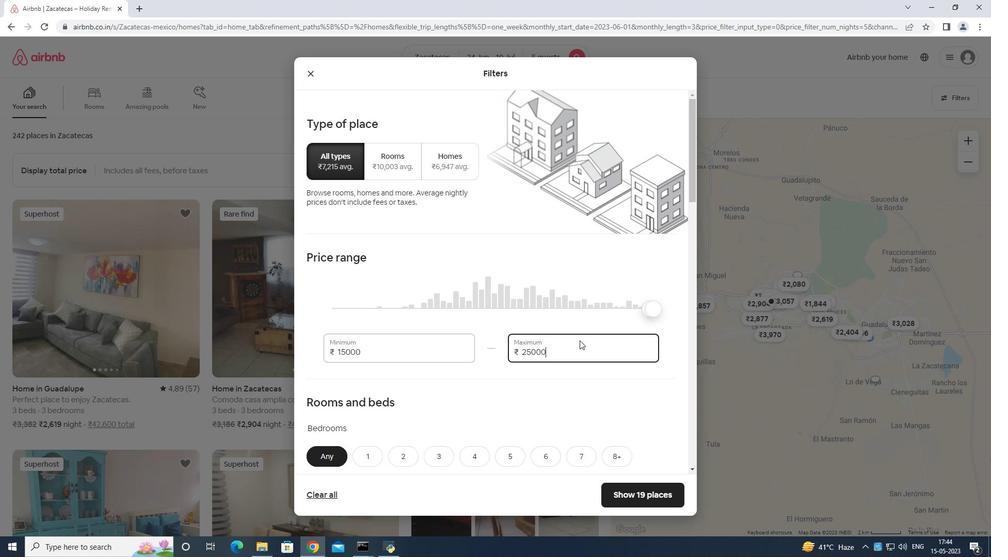
Action: Mouse scrolled (579, 340) with delta (0, 0)
Screenshot: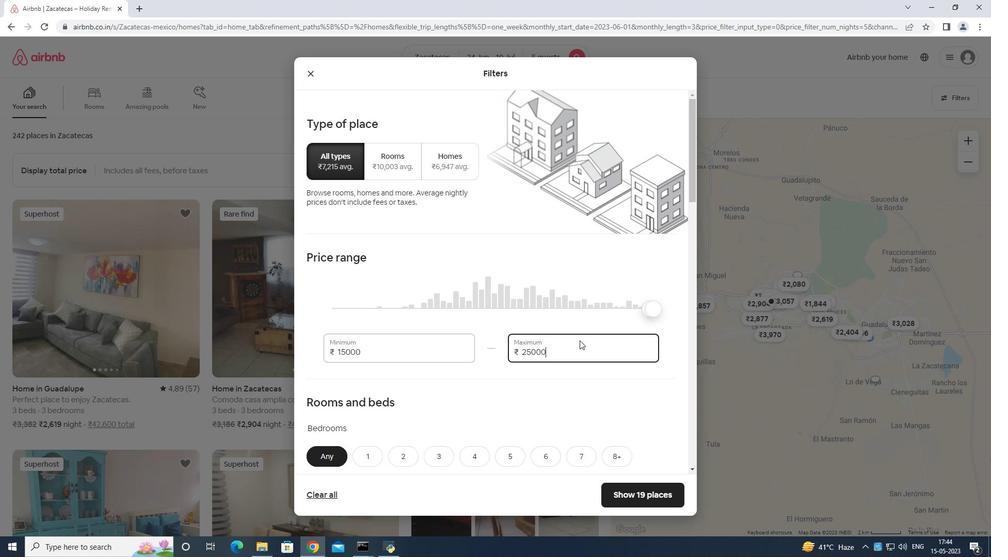 
Action: Mouse moved to (518, 307)
Screenshot: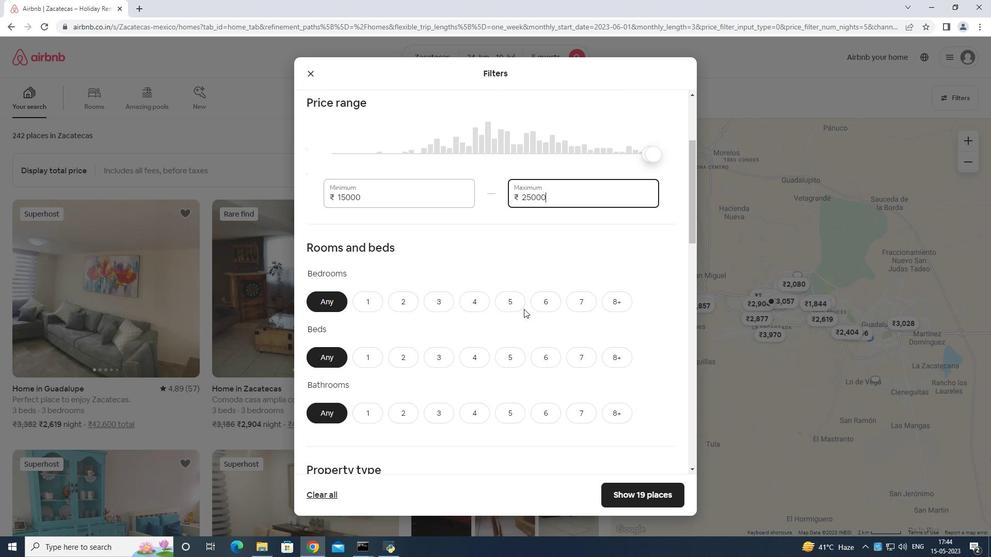 
Action: Mouse pressed left at (518, 307)
Screenshot: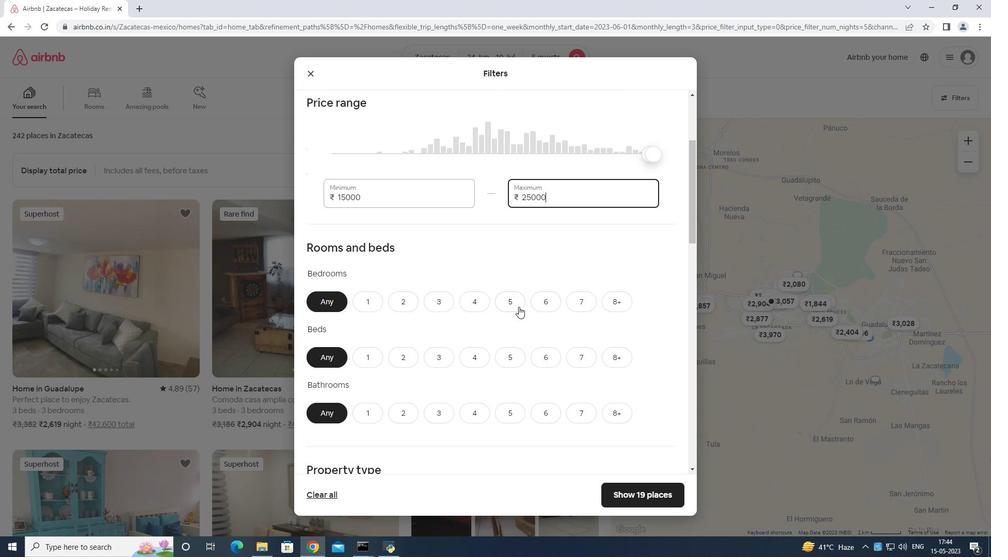 
Action: Mouse moved to (516, 361)
Screenshot: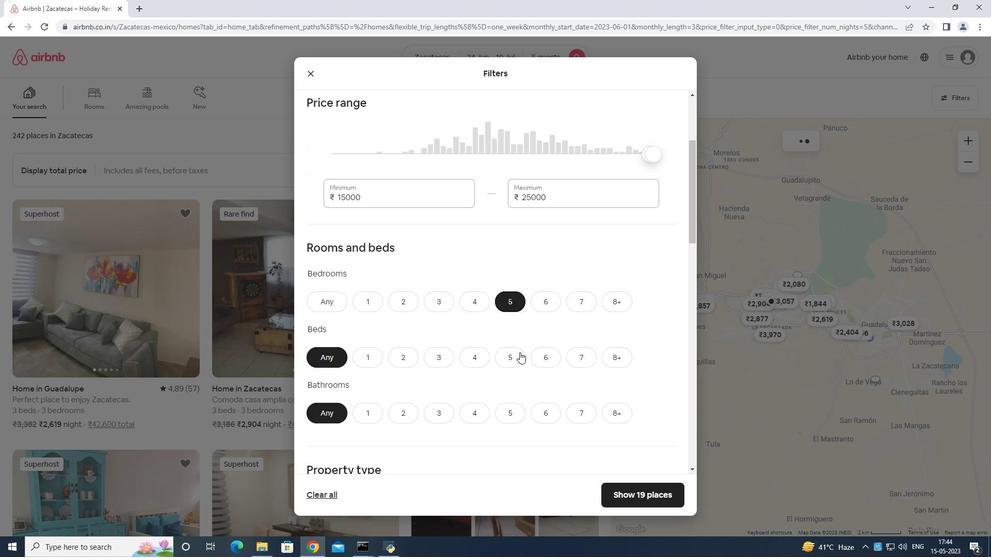 
Action: Mouse pressed left at (516, 361)
Screenshot: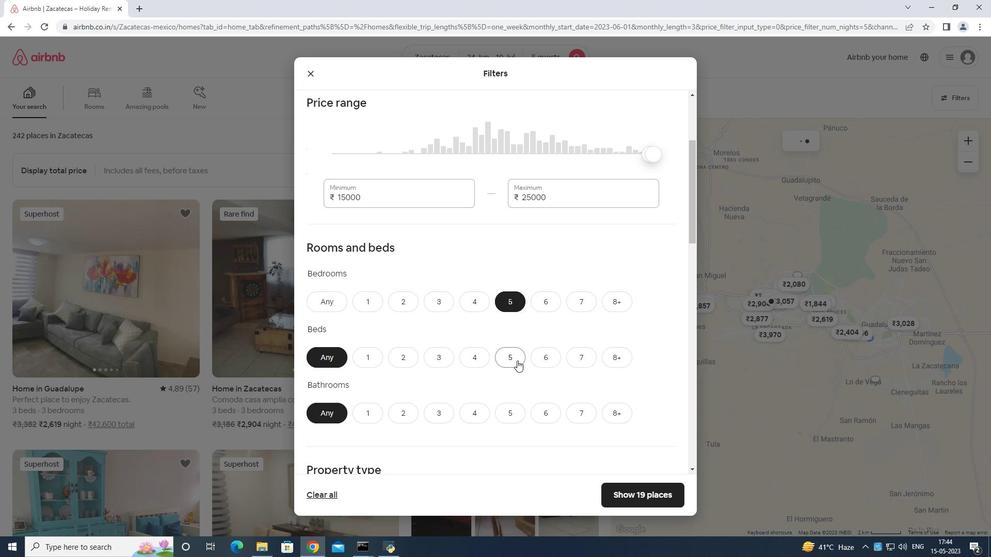 
Action: Mouse moved to (513, 411)
Screenshot: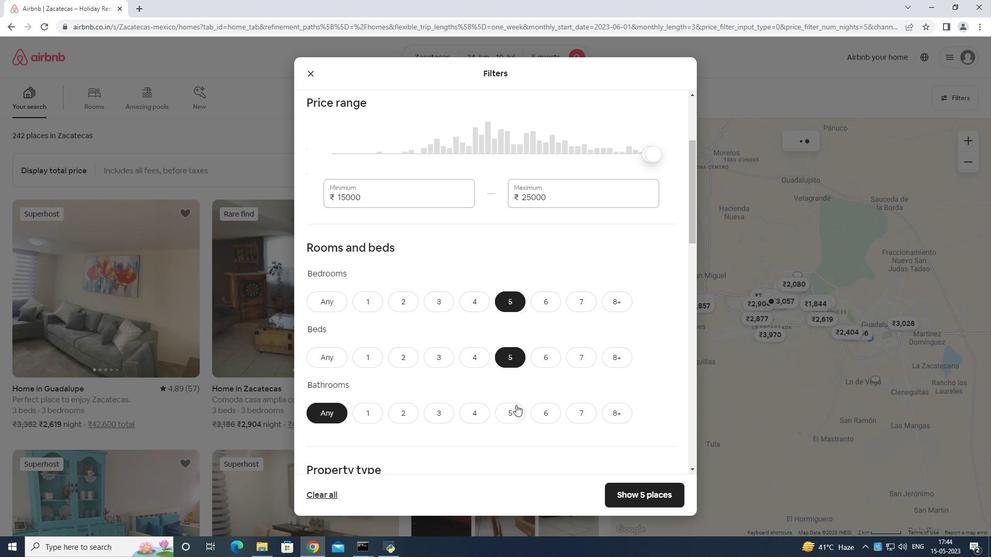 
Action: Mouse pressed left at (513, 411)
Screenshot: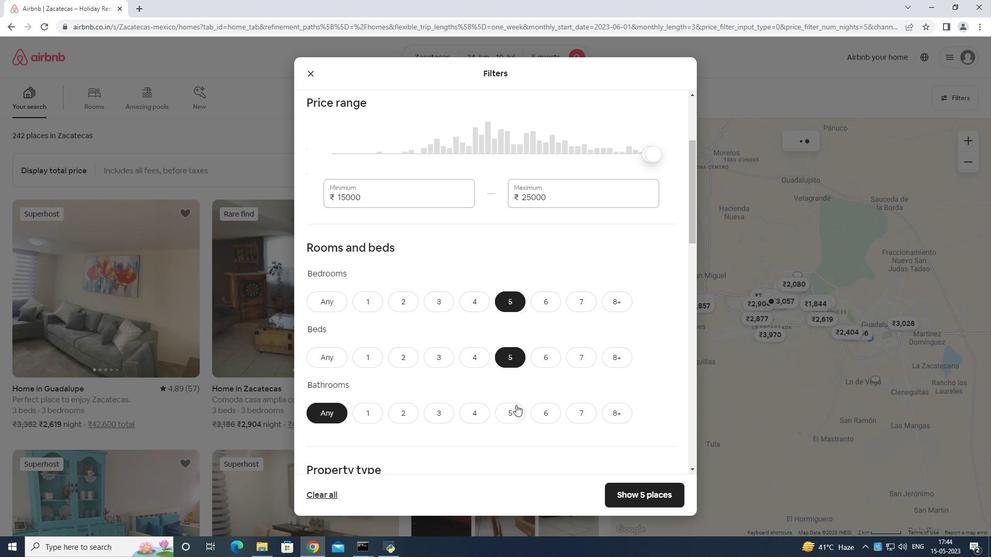 
Action: Mouse moved to (504, 362)
Screenshot: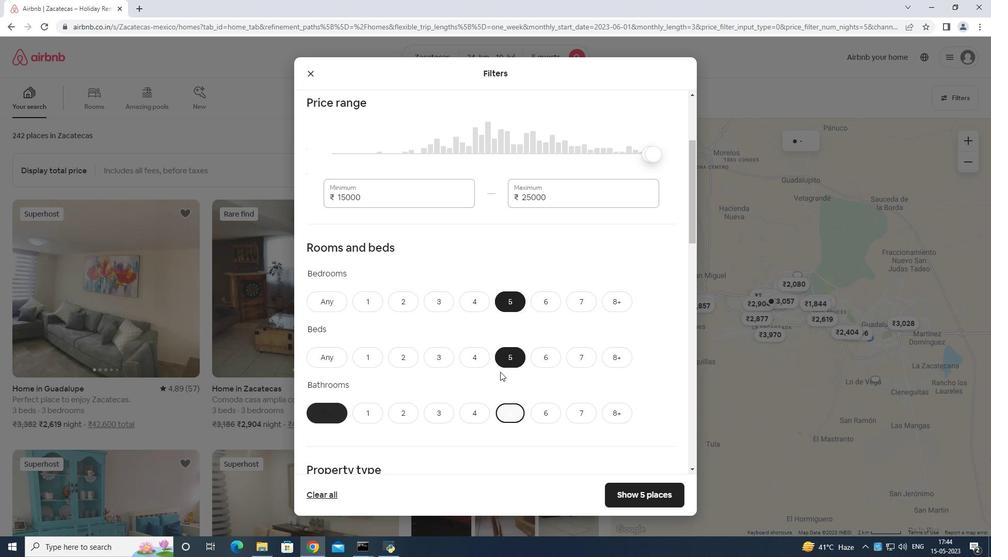 
Action: Mouse scrolled (504, 362) with delta (0, 0)
Screenshot: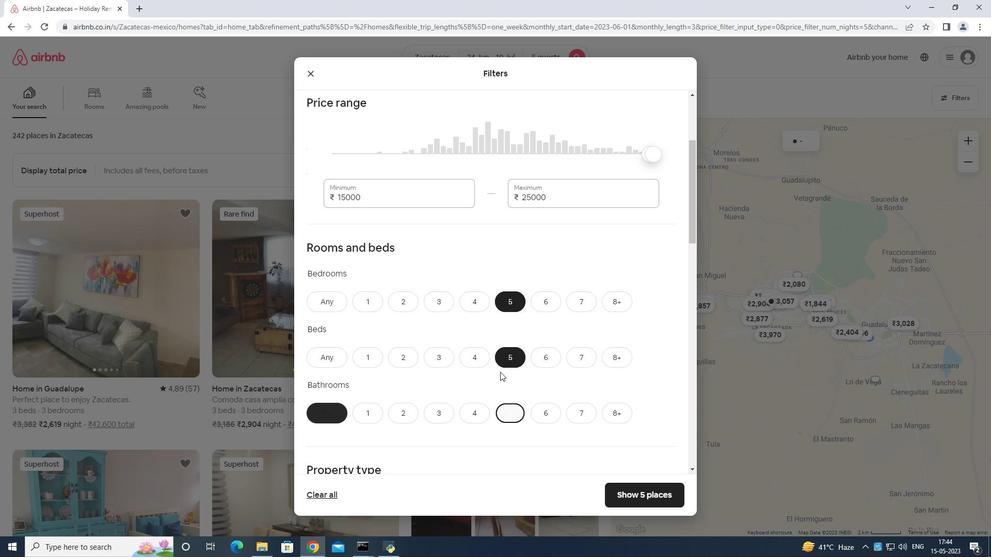 
Action: Mouse moved to (504, 360)
Screenshot: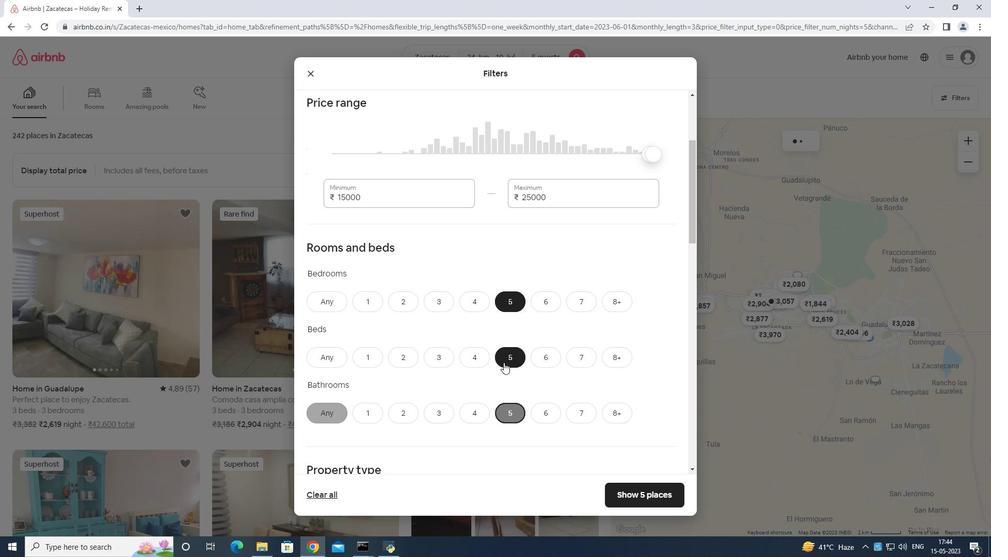 
Action: Mouse scrolled (504, 360) with delta (0, 0)
Screenshot: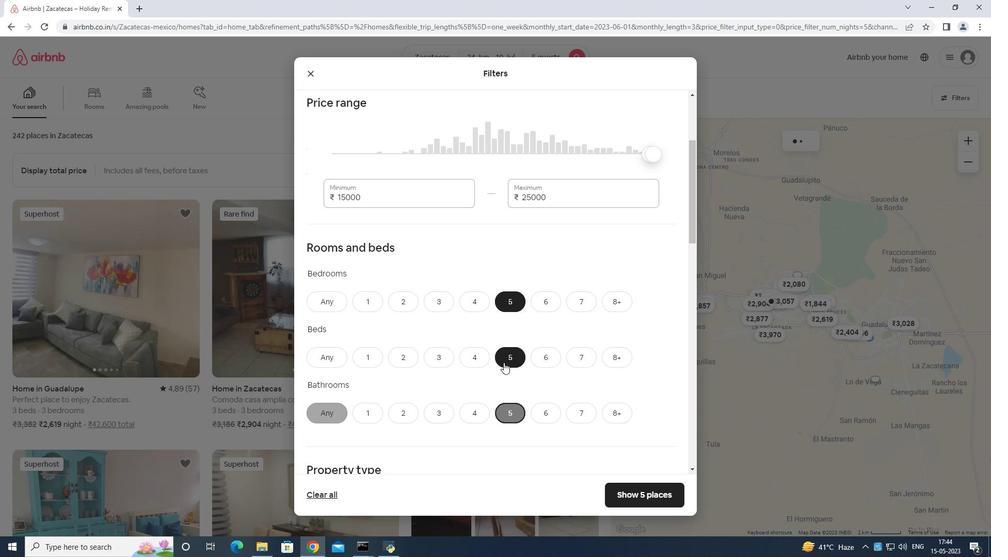 
Action: Mouse moved to (503, 358)
Screenshot: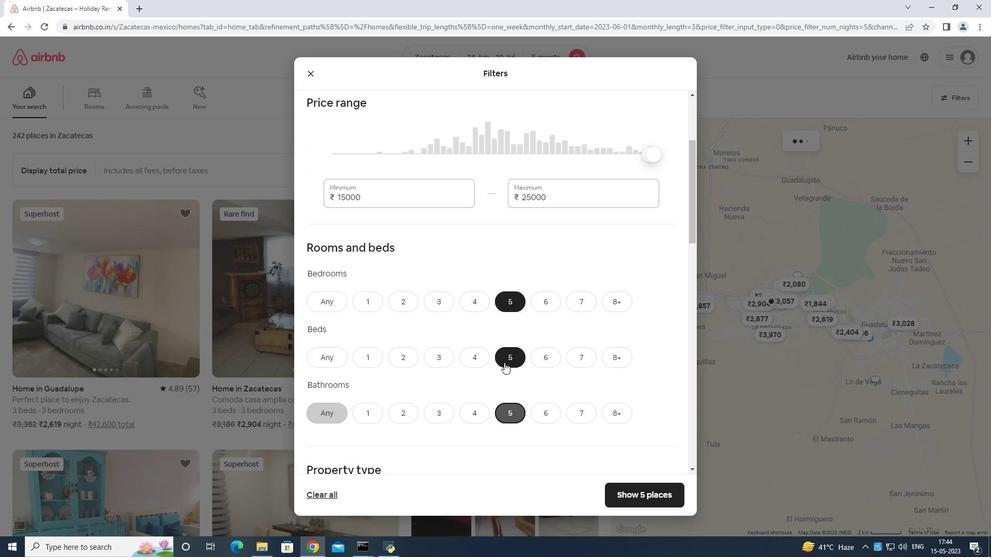 
Action: Mouse scrolled (503, 358) with delta (0, 0)
Screenshot: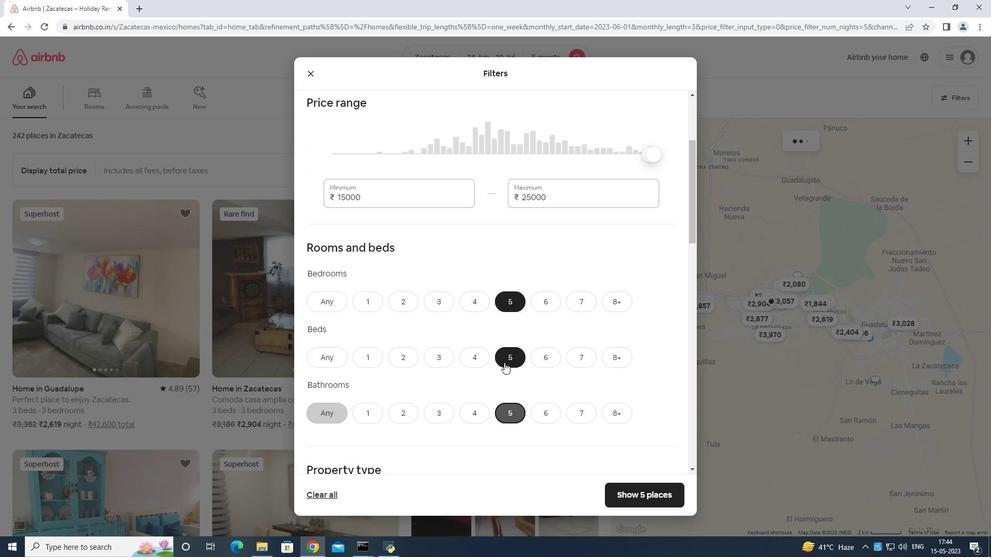 
Action: Mouse moved to (502, 355)
Screenshot: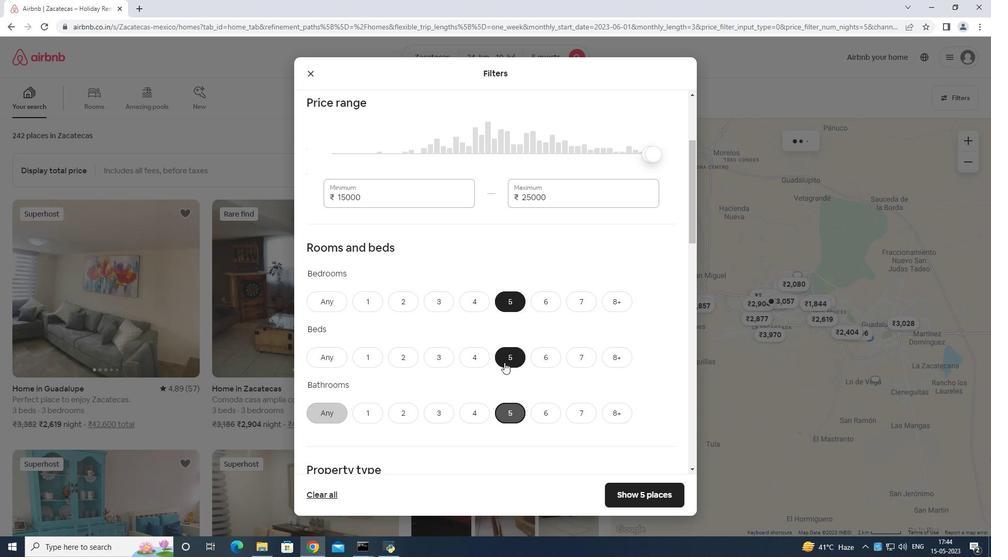 
Action: Mouse scrolled (502, 354) with delta (0, 0)
Screenshot: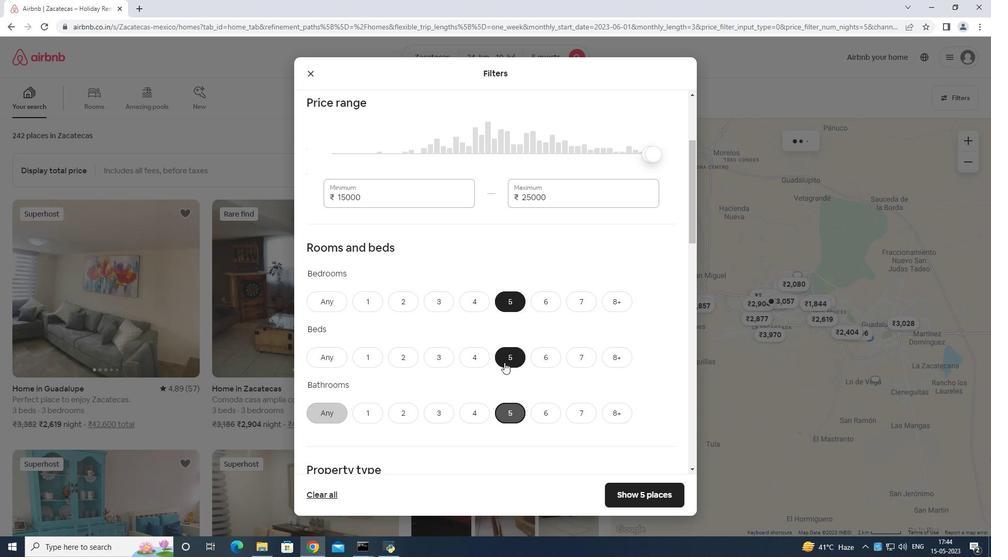 
Action: Mouse moved to (501, 352)
Screenshot: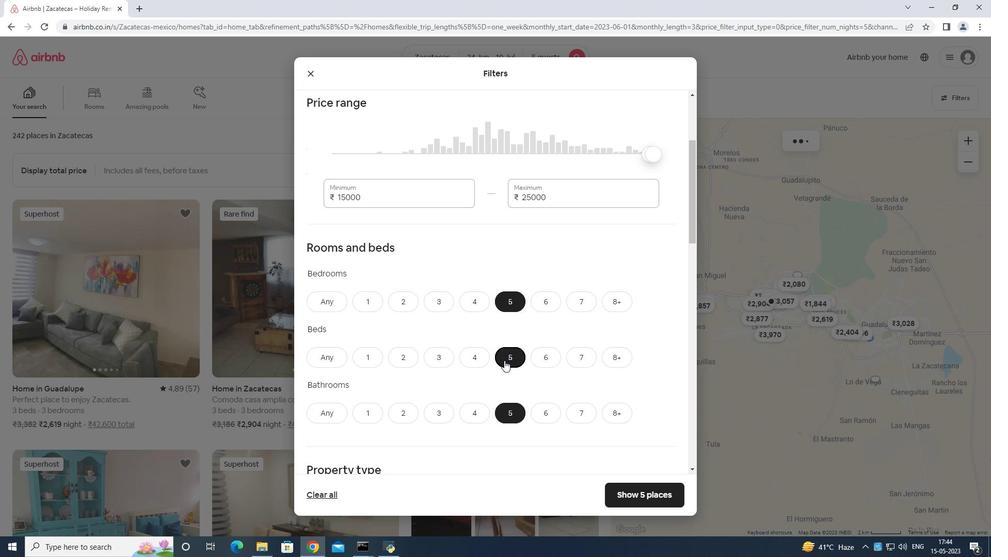 
Action: Mouse scrolled (501, 352) with delta (0, 0)
Screenshot: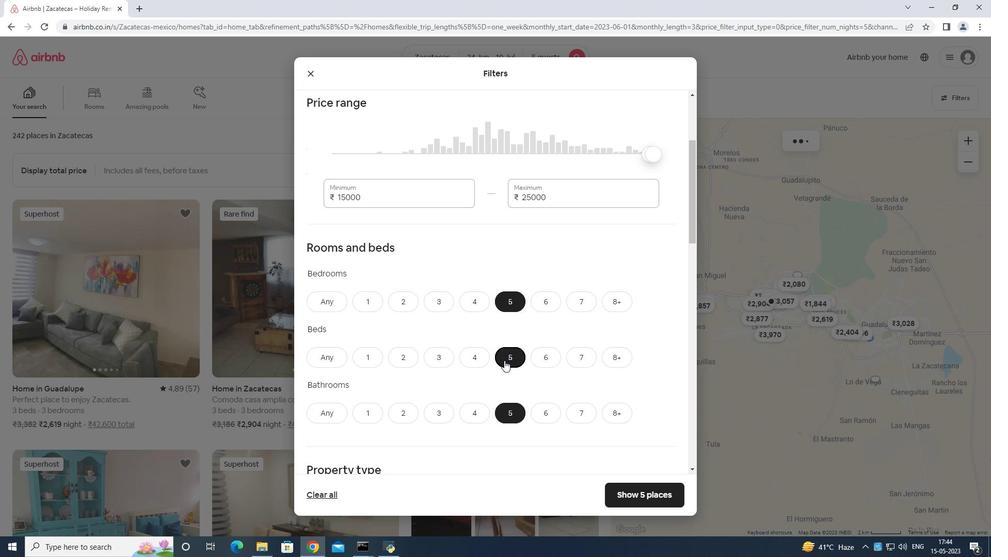
Action: Mouse moved to (331, 264)
Screenshot: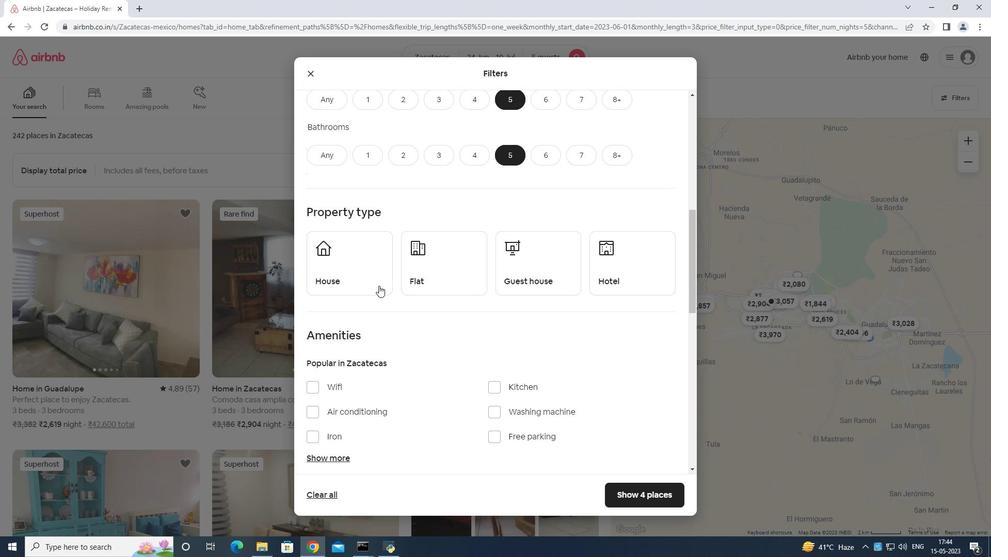 
Action: Mouse pressed left at (331, 264)
Screenshot: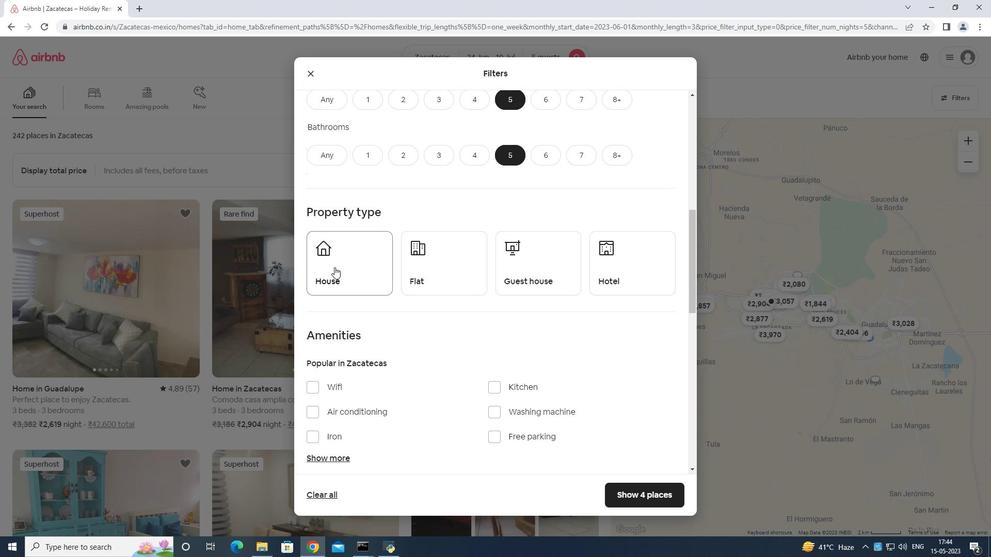 
Action: Mouse moved to (444, 263)
Screenshot: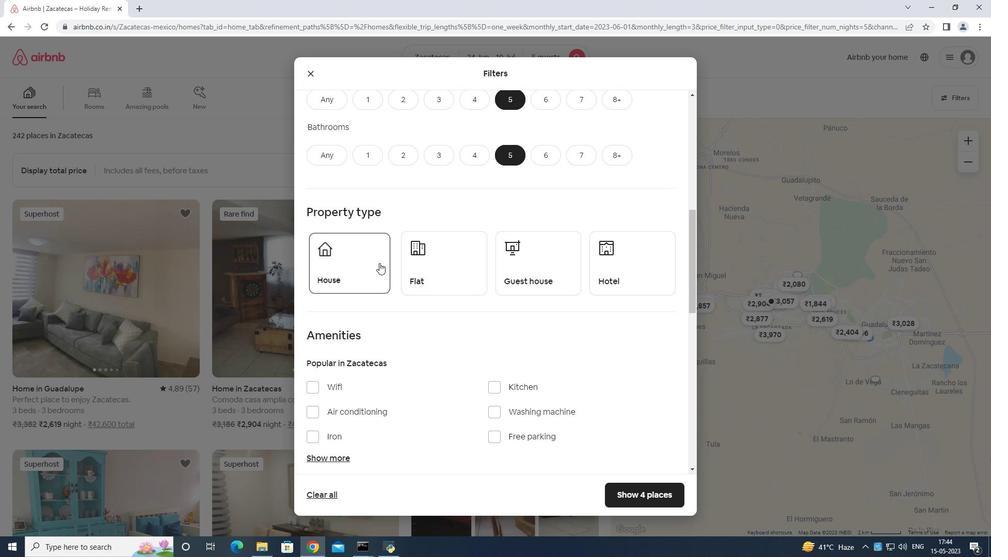
Action: Mouse pressed left at (444, 263)
Screenshot: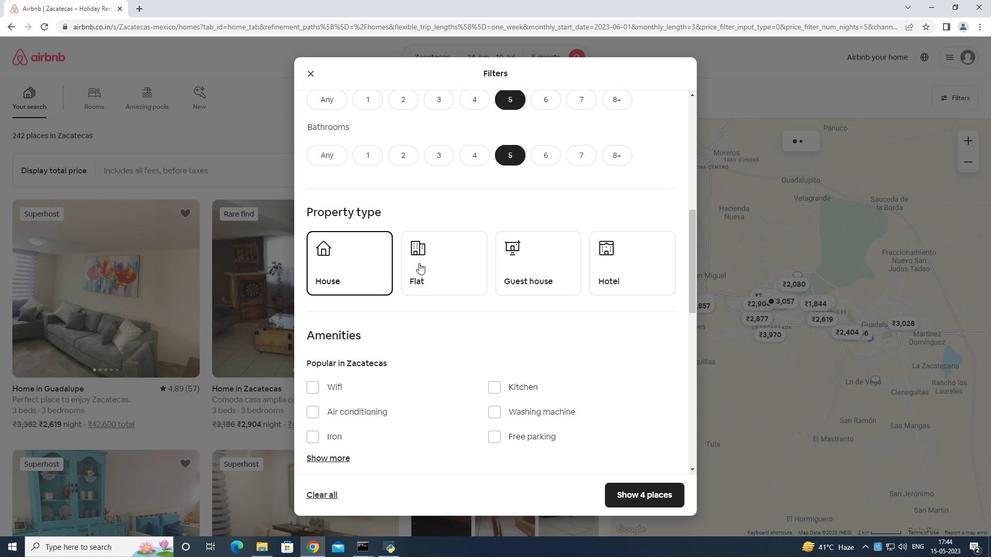
Action: Mouse moved to (514, 266)
Screenshot: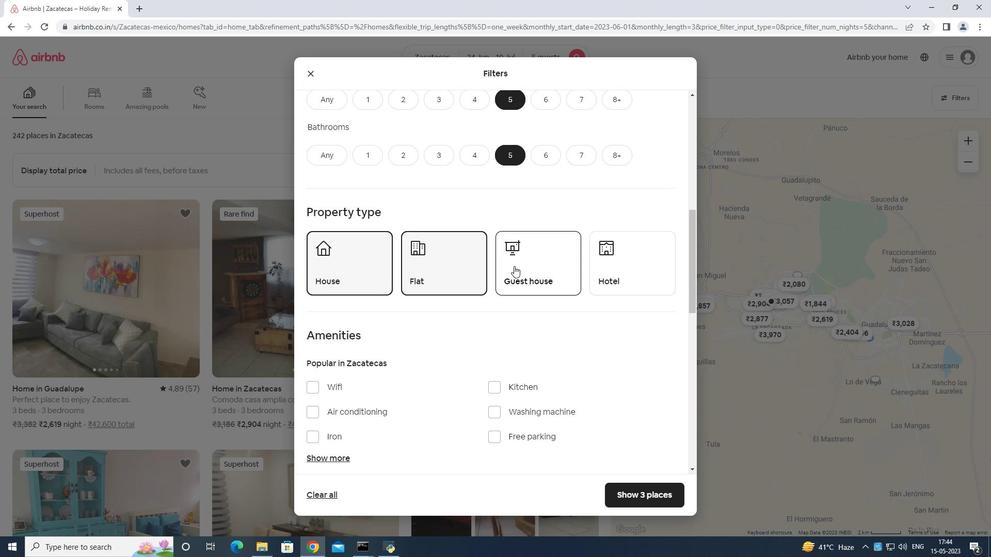 
Action: Mouse pressed left at (514, 266)
Screenshot: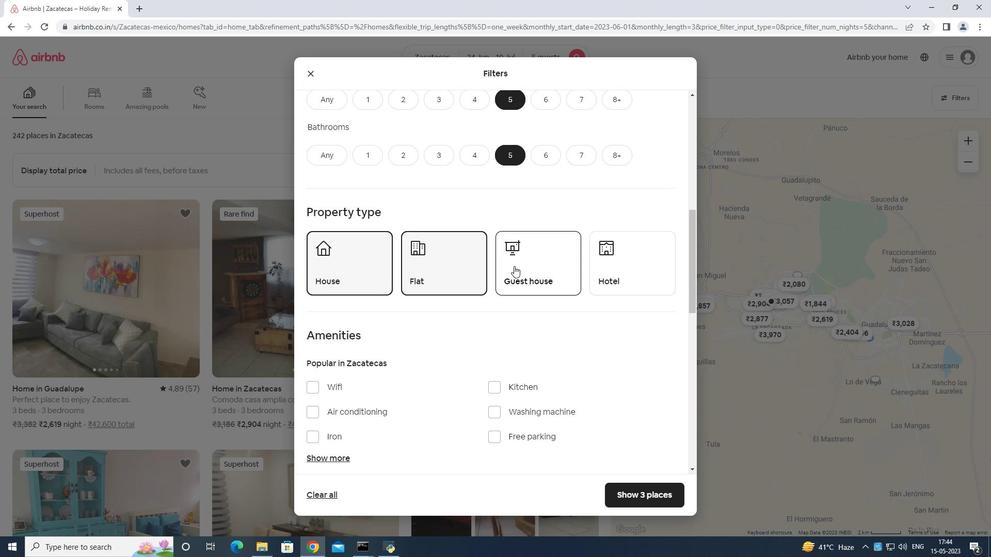
Action: Mouse moved to (518, 265)
Screenshot: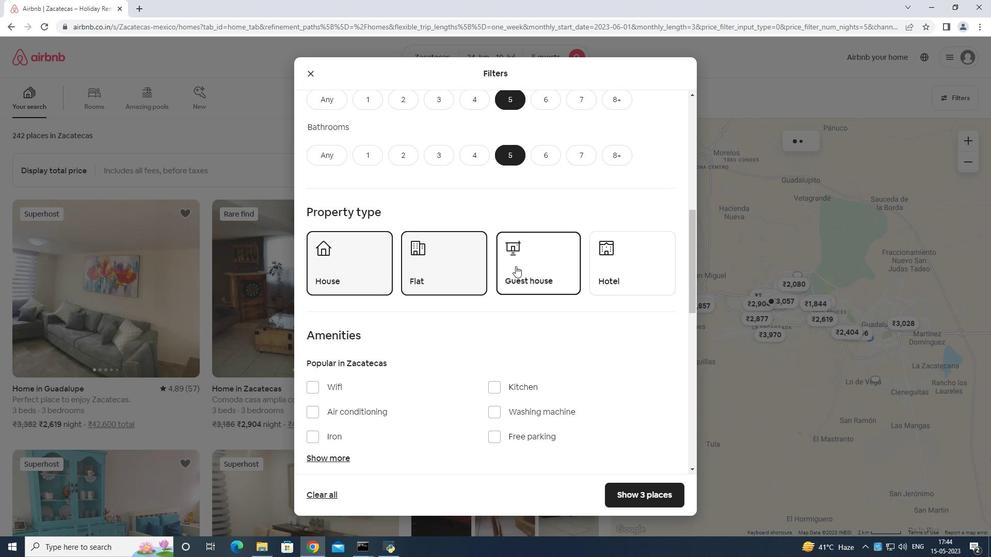 
Action: Mouse scrolled (518, 264) with delta (0, 0)
Screenshot: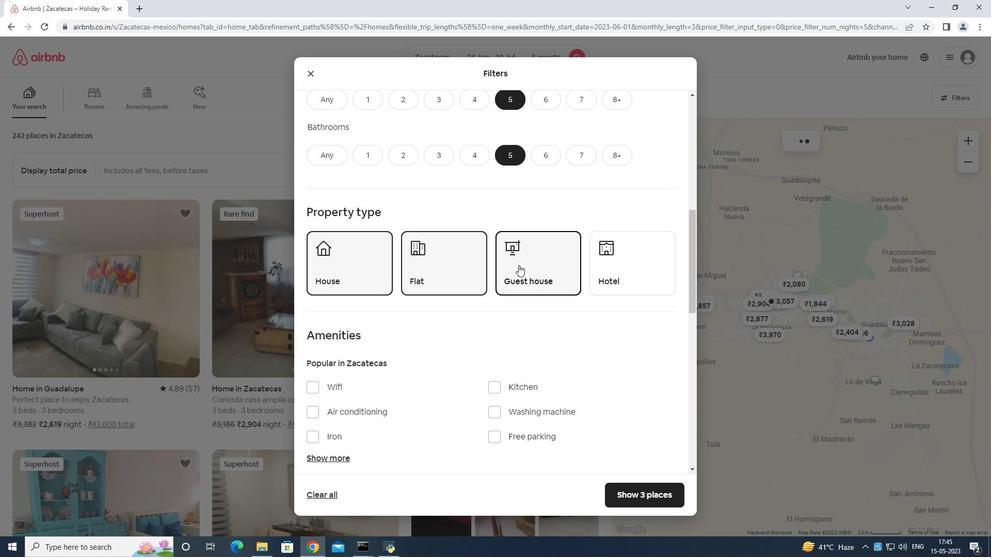 
Action: Mouse scrolled (518, 264) with delta (0, 0)
Screenshot: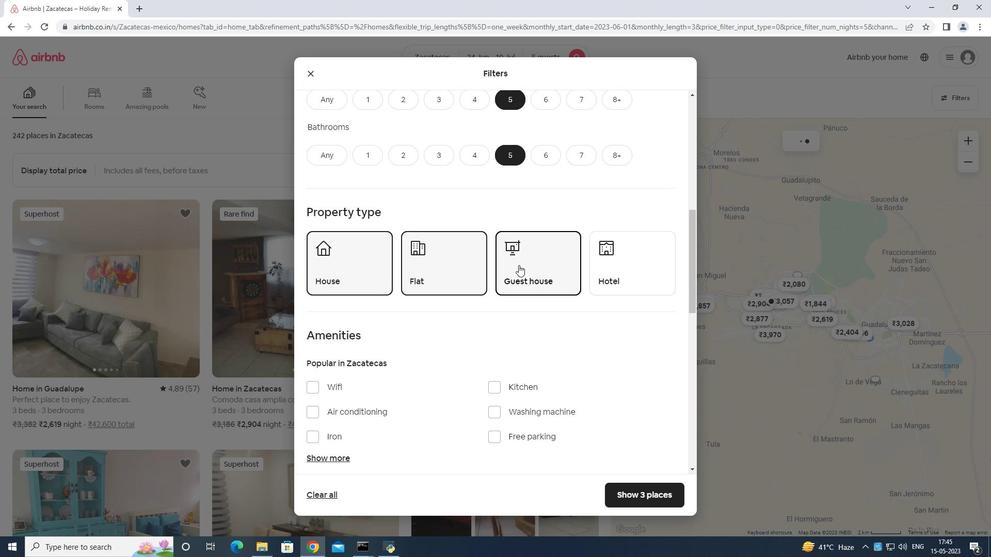 
Action: Mouse moved to (320, 282)
Screenshot: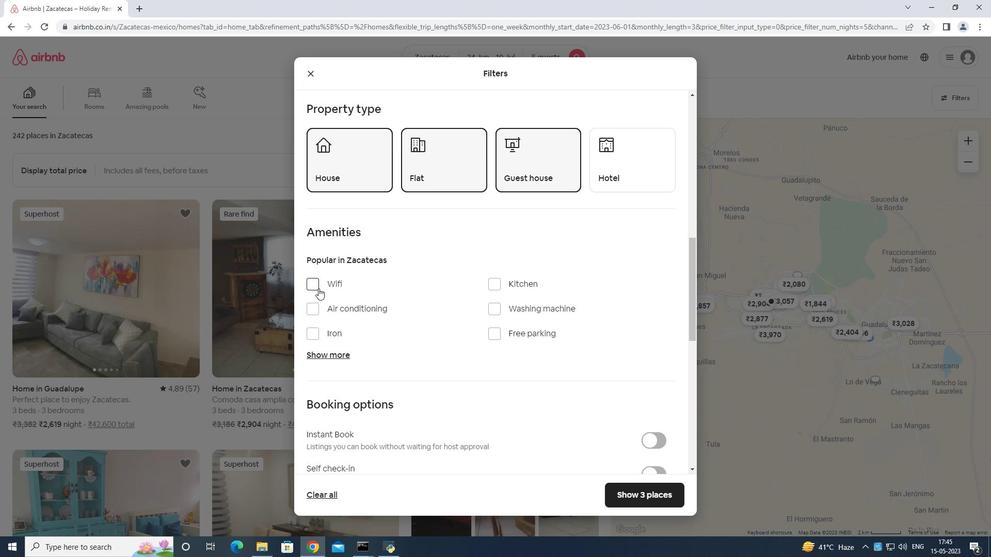 
Action: Mouse pressed left at (320, 282)
Screenshot: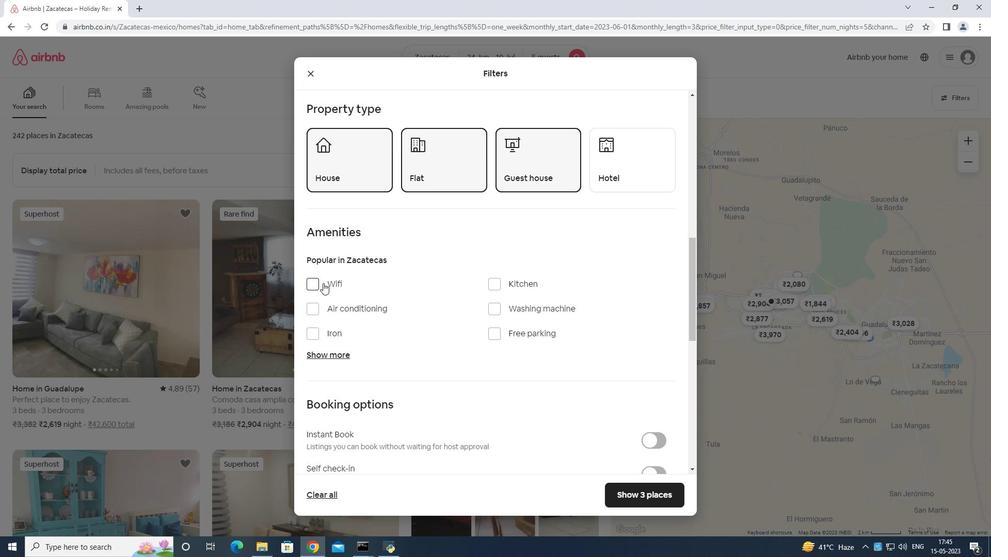 
Action: Mouse moved to (497, 335)
Screenshot: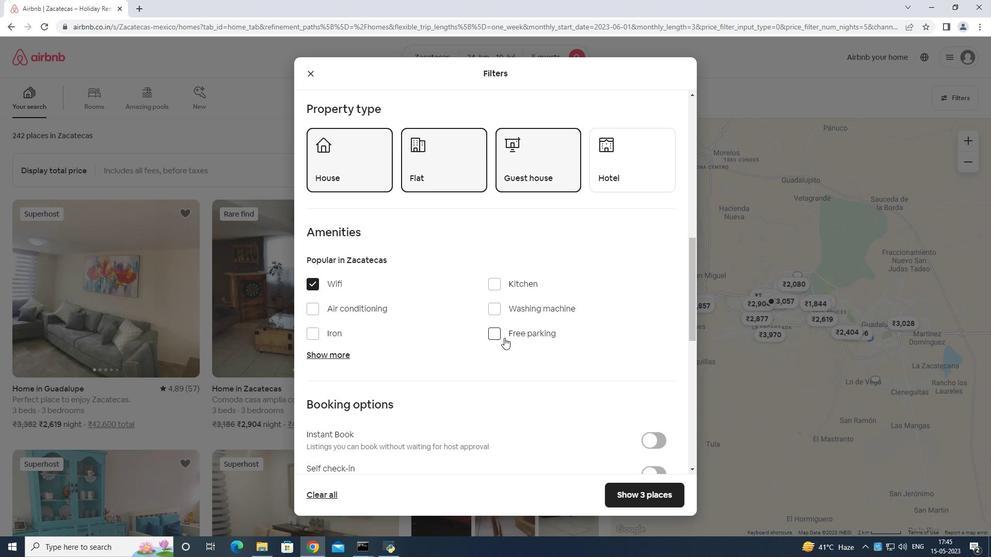 
Action: Mouse pressed left at (497, 335)
Screenshot: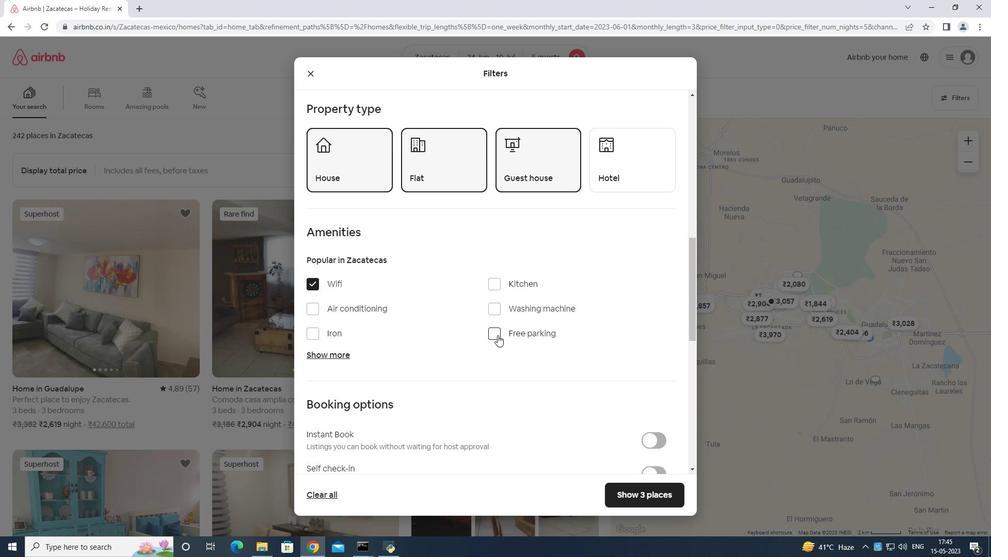 
Action: Mouse moved to (339, 355)
Screenshot: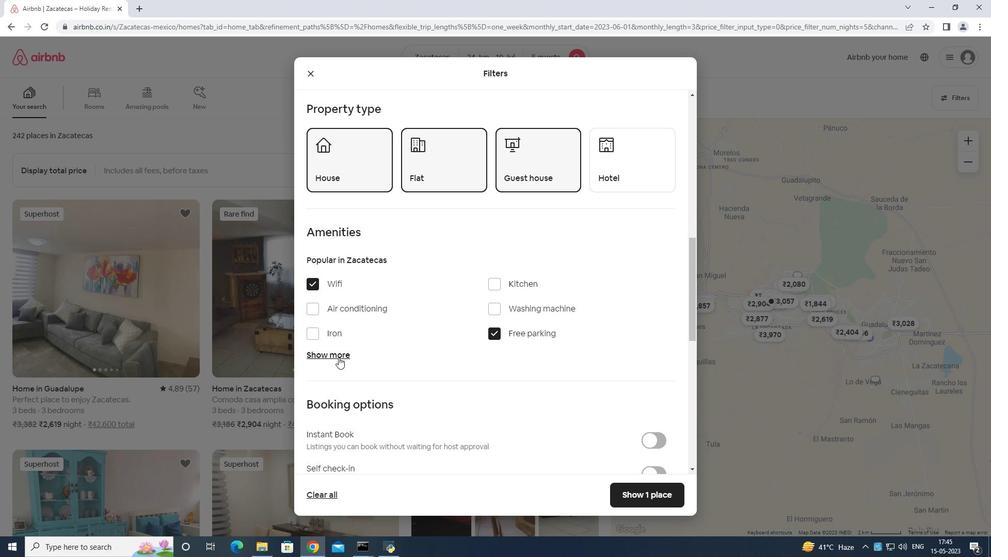 
Action: Mouse pressed left at (339, 355)
Screenshot: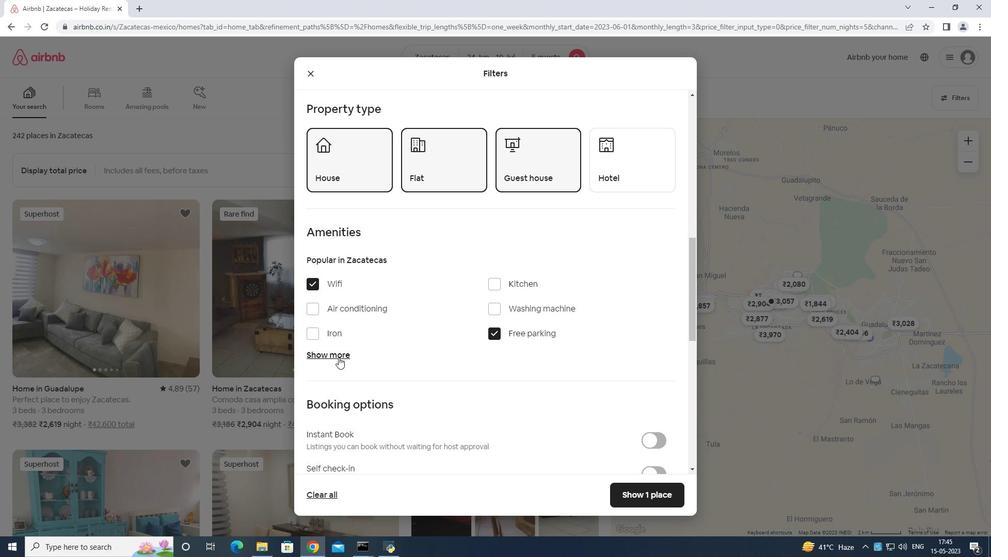 
Action: Mouse moved to (365, 333)
Screenshot: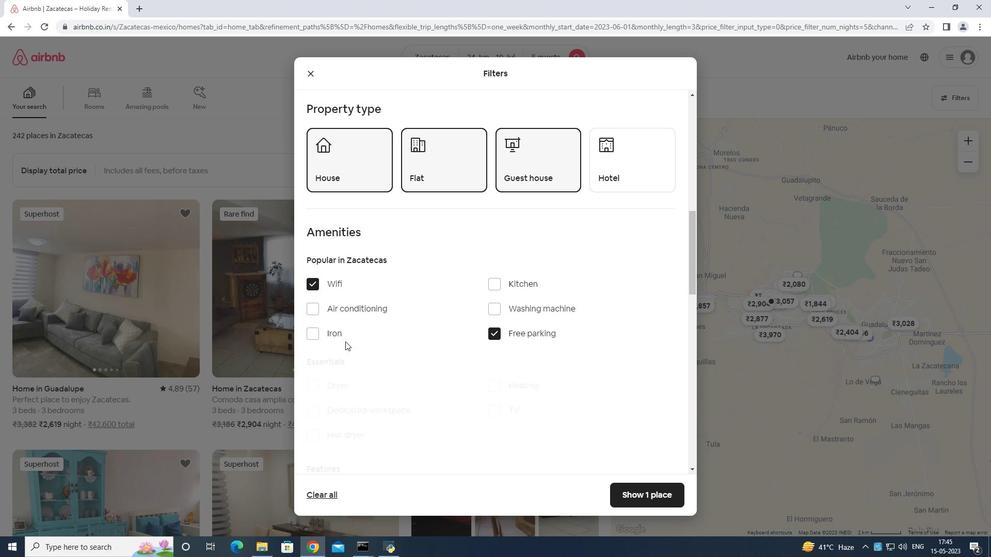 
Action: Mouse scrolled (365, 333) with delta (0, 0)
Screenshot: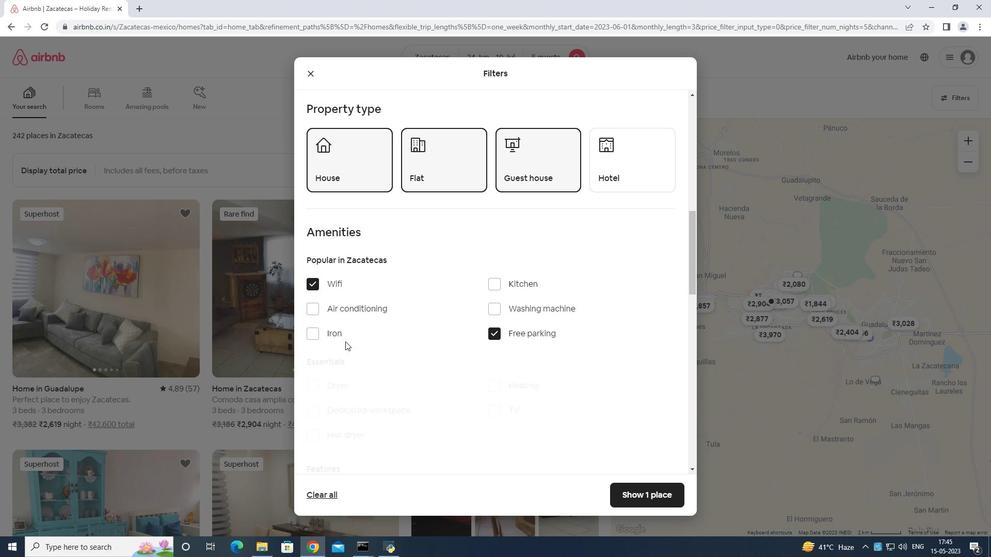 
Action: Mouse moved to (371, 337)
Screenshot: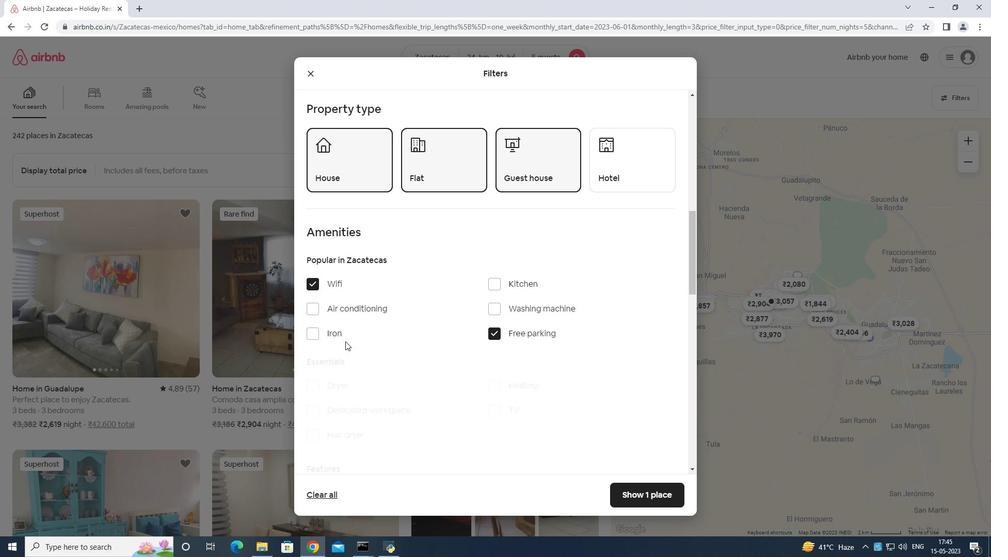 
Action: Mouse scrolled (371, 337) with delta (0, 0)
Screenshot: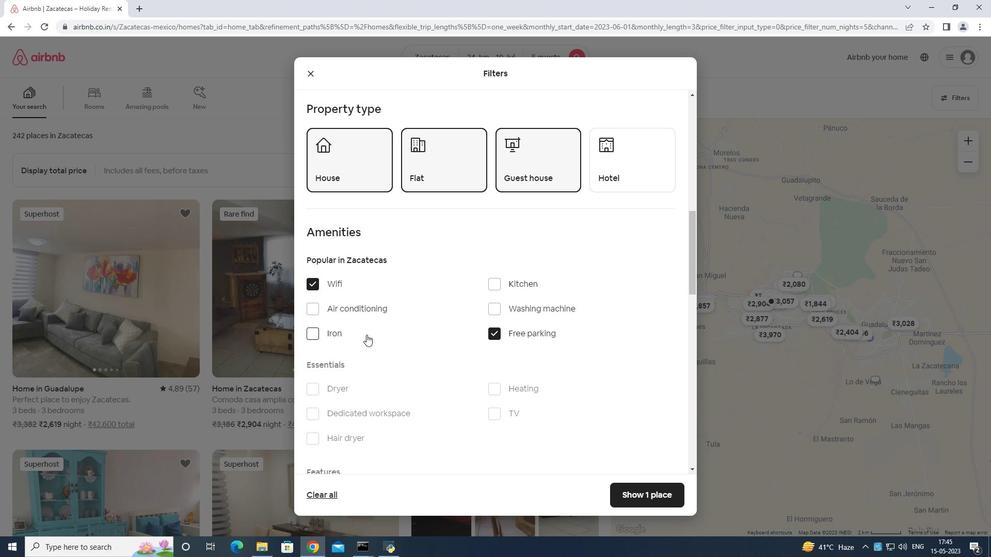 
Action: Mouse moved to (372, 337)
Screenshot: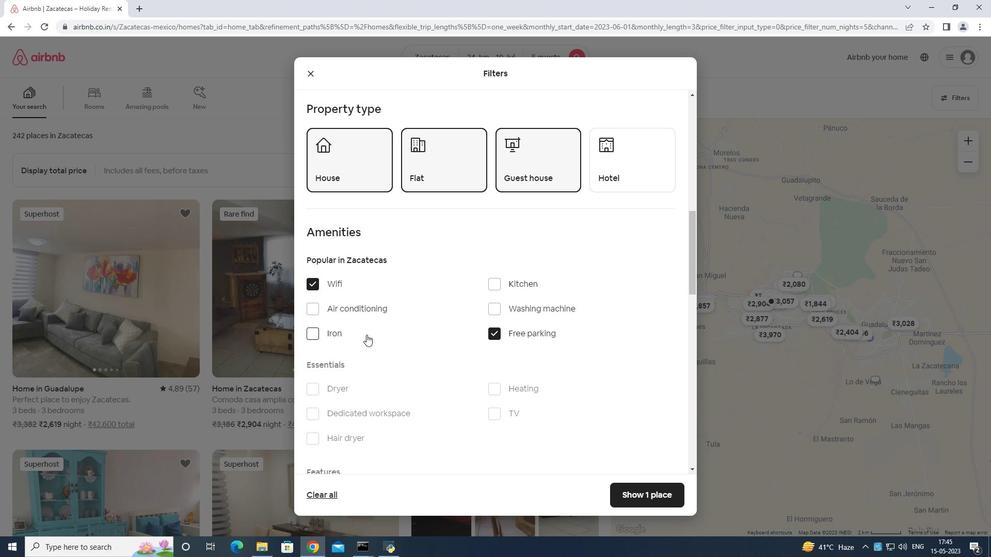 
Action: Mouse scrolled (372, 337) with delta (0, 0)
Screenshot: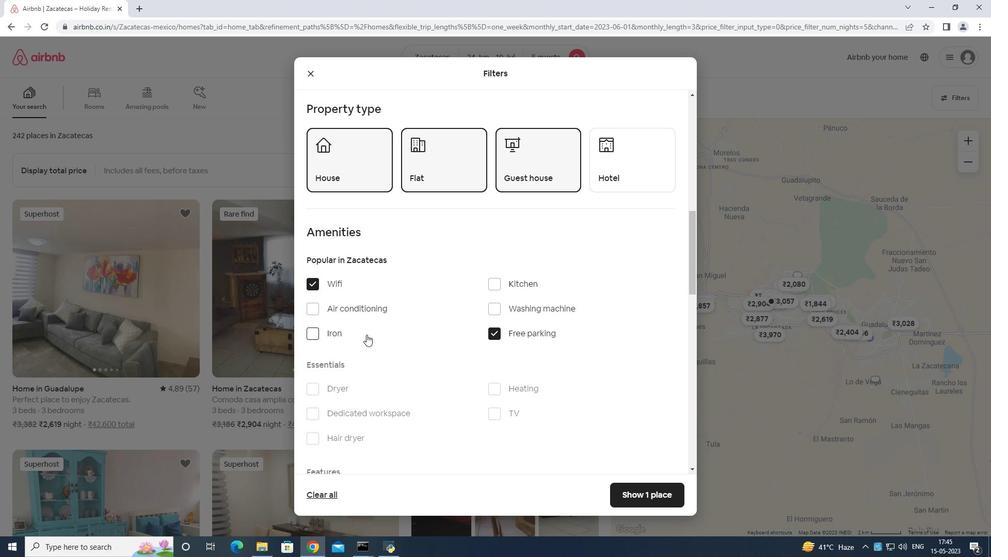 
Action: Mouse moved to (490, 260)
Screenshot: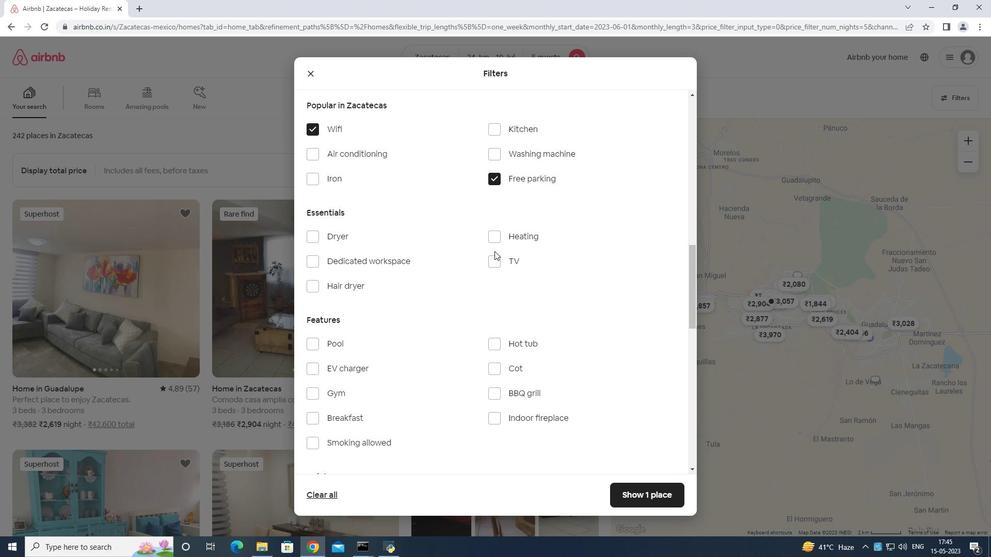 
Action: Mouse pressed left at (490, 260)
Screenshot: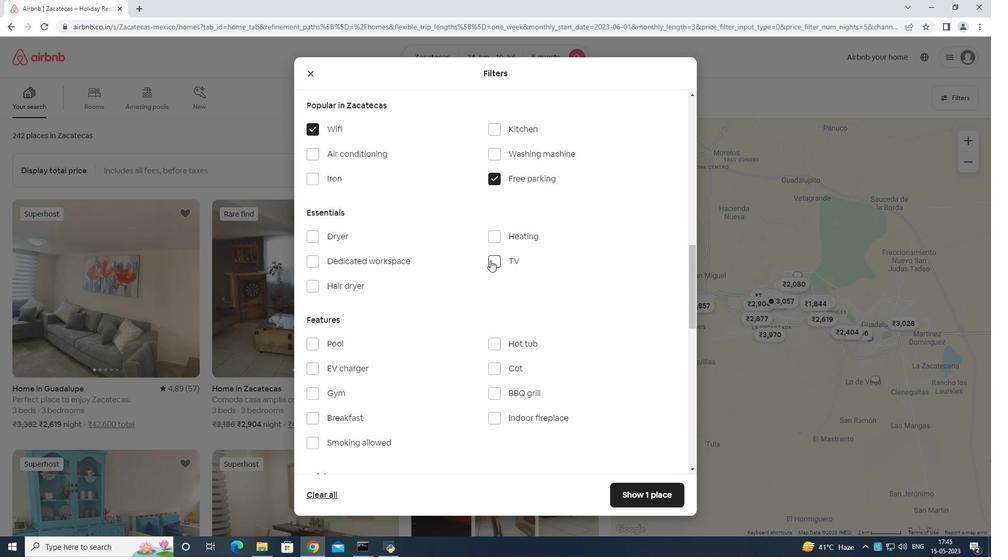 
Action: Mouse moved to (477, 259)
Screenshot: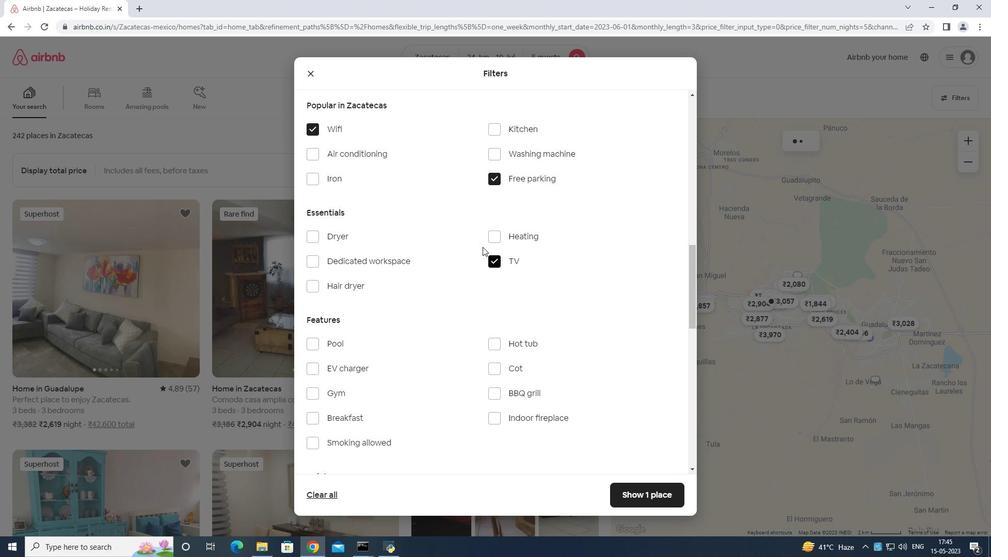 
Action: Mouse scrolled (477, 259) with delta (0, 0)
Screenshot: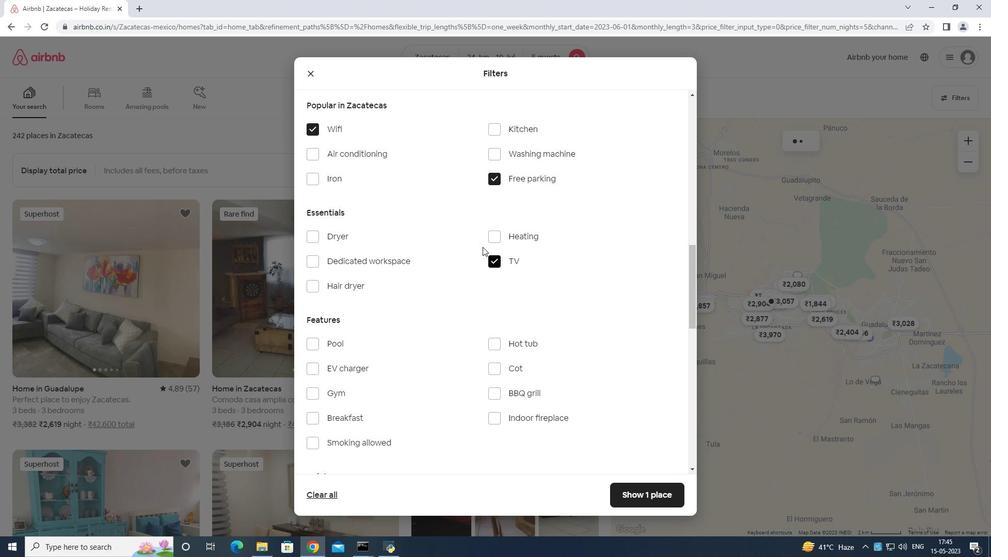 
Action: Mouse moved to (341, 342)
Screenshot: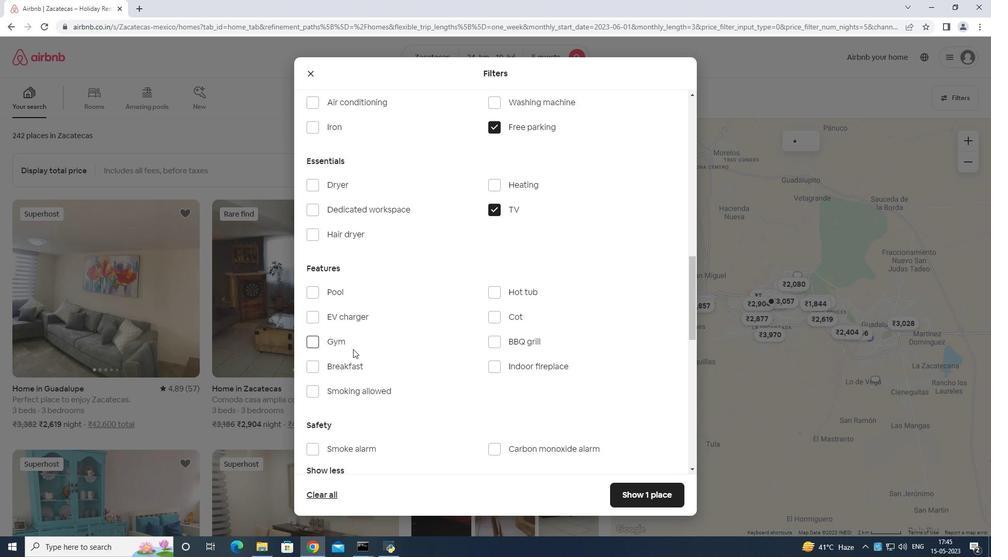
Action: Mouse pressed left at (341, 342)
Screenshot: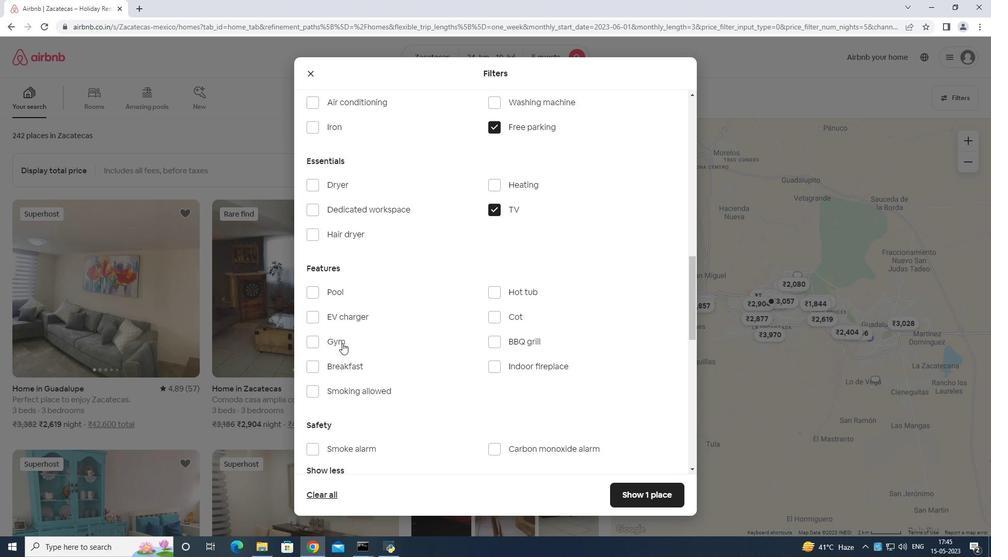 
Action: Mouse moved to (339, 363)
Screenshot: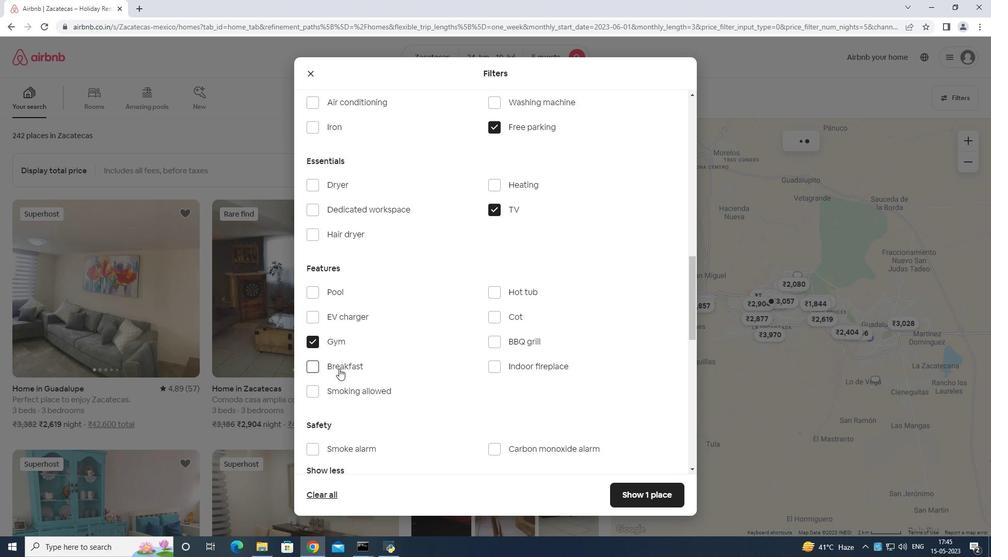 
Action: Mouse pressed left at (339, 363)
Screenshot: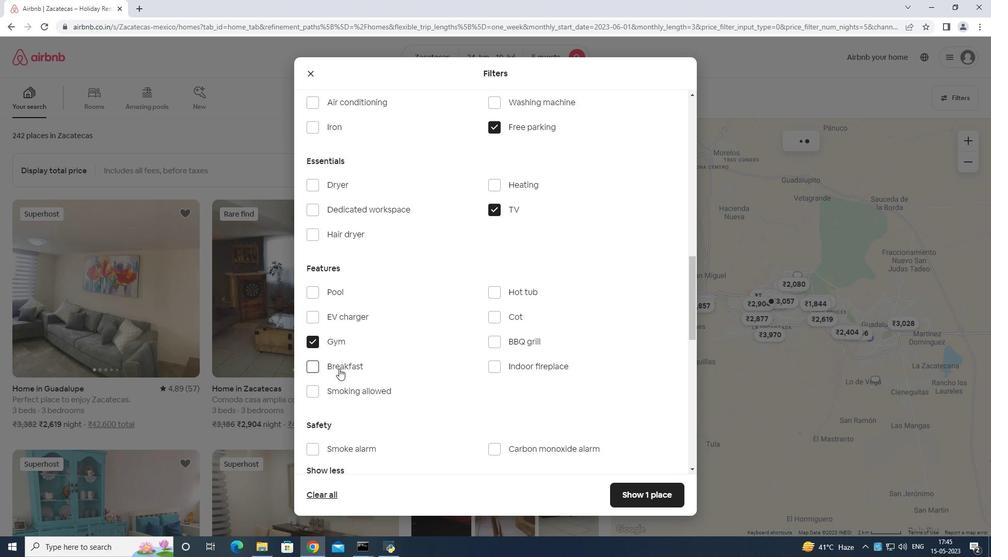 
Action: Mouse moved to (369, 348)
Screenshot: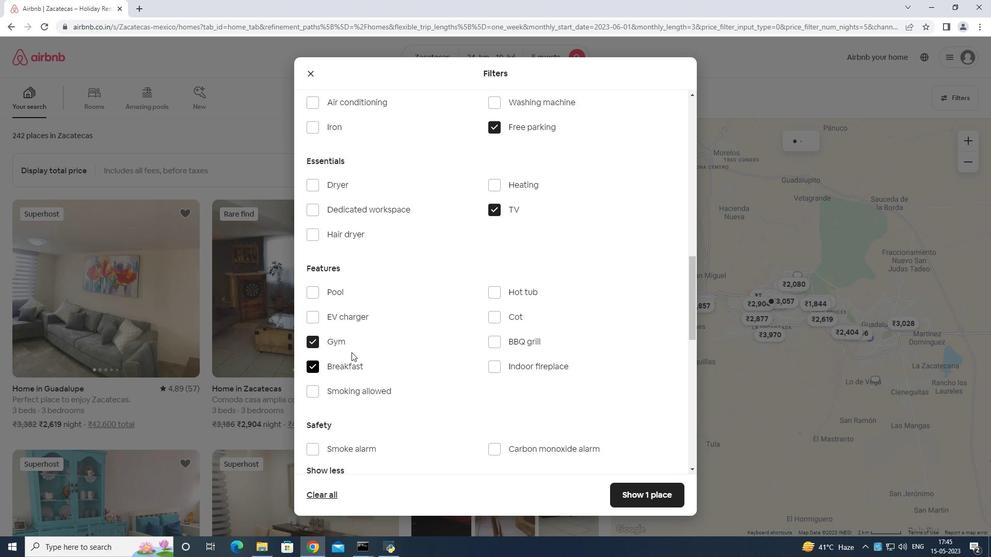 
Action: Mouse scrolled (369, 347) with delta (0, 0)
Screenshot: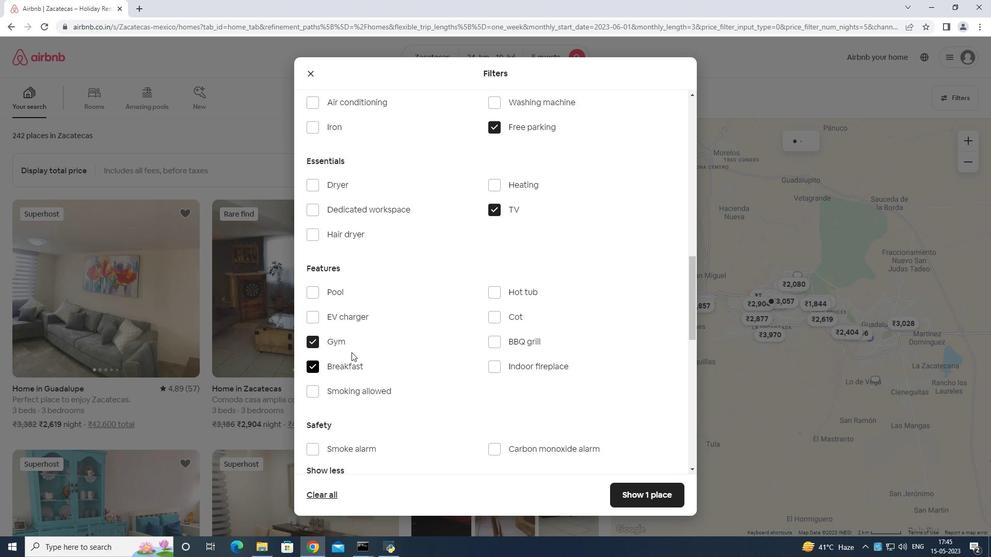 
Action: Mouse moved to (379, 351)
Screenshot: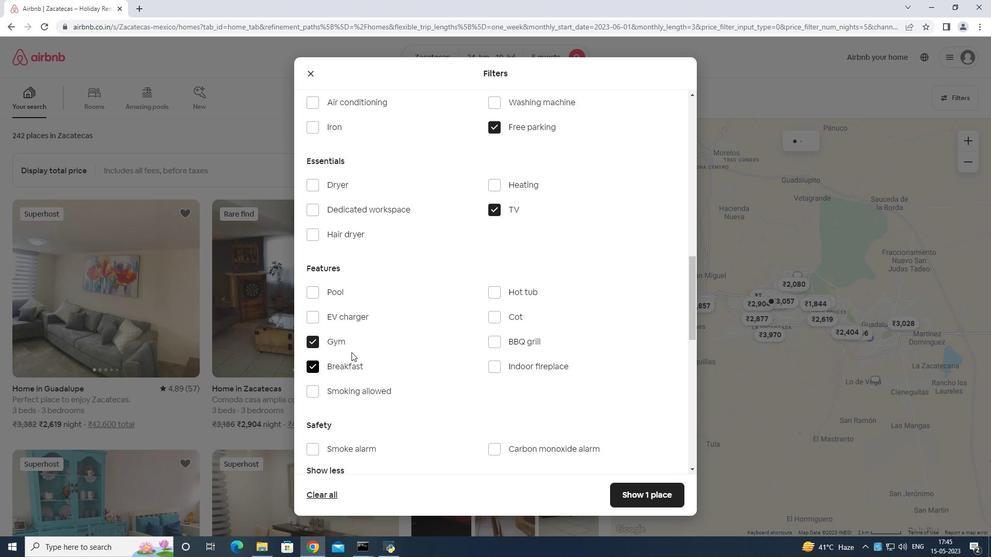 
Action: Mouse scrolled (379, 350) with delta (0, 0)
Screenshot: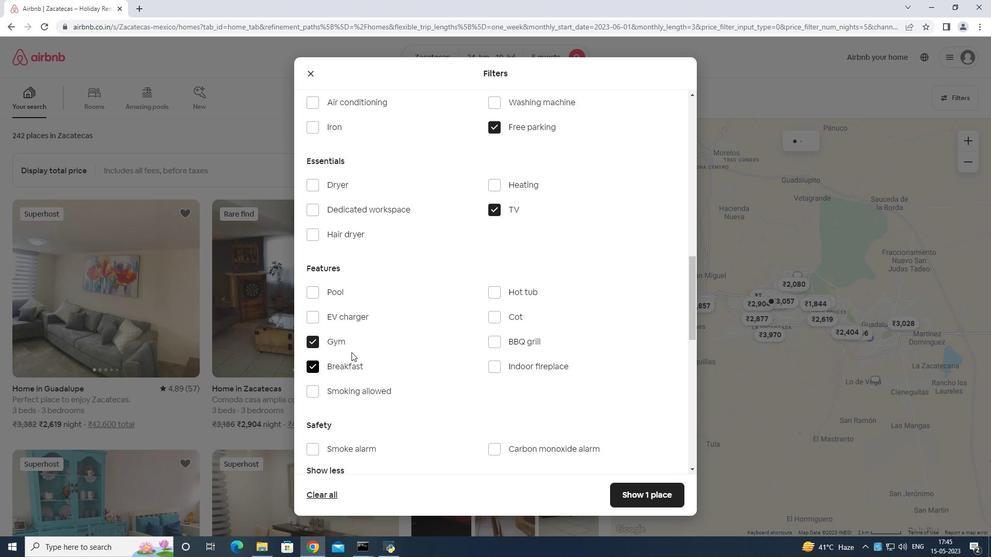 
Action: Mouse moved to (383, 351)
Screenshot: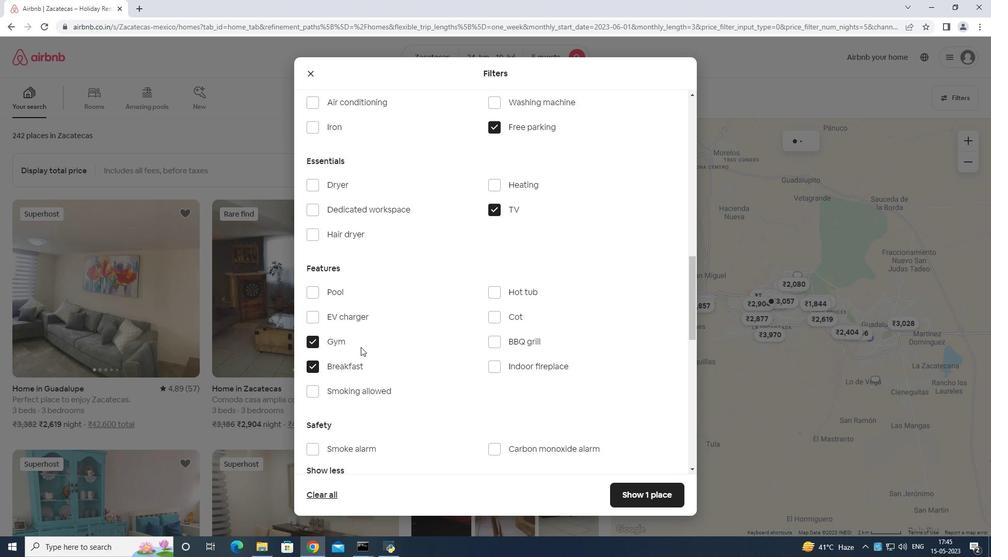 
Action: Mouse scrolled (383, 350) with delta (0, 0)
Screenshot: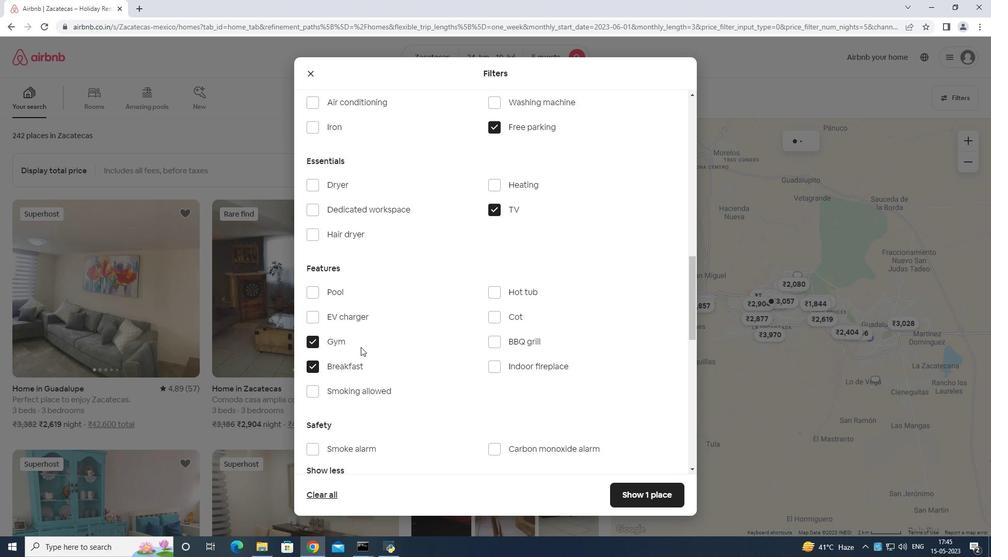 
Action: Mouse moved to (650, 432)
Screenshot: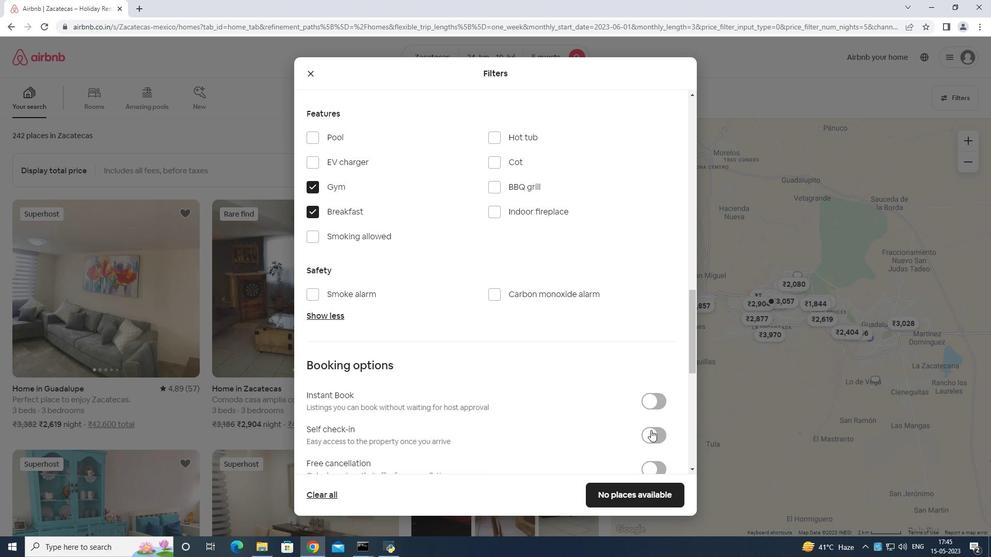 
Action: Mouse pressed left at (650, 432)
Screenshot: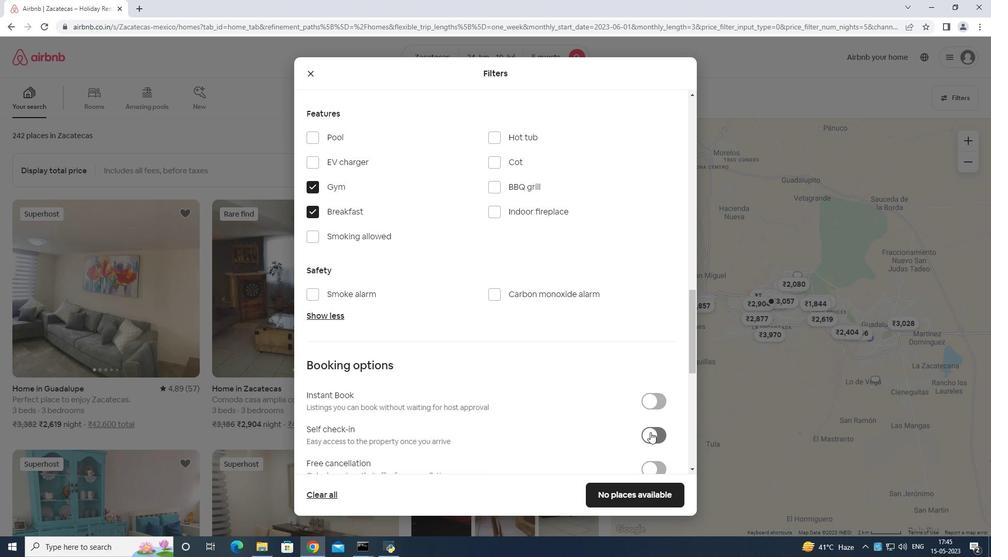 
Action: Mouse moved to (649, 391)
Screenshot: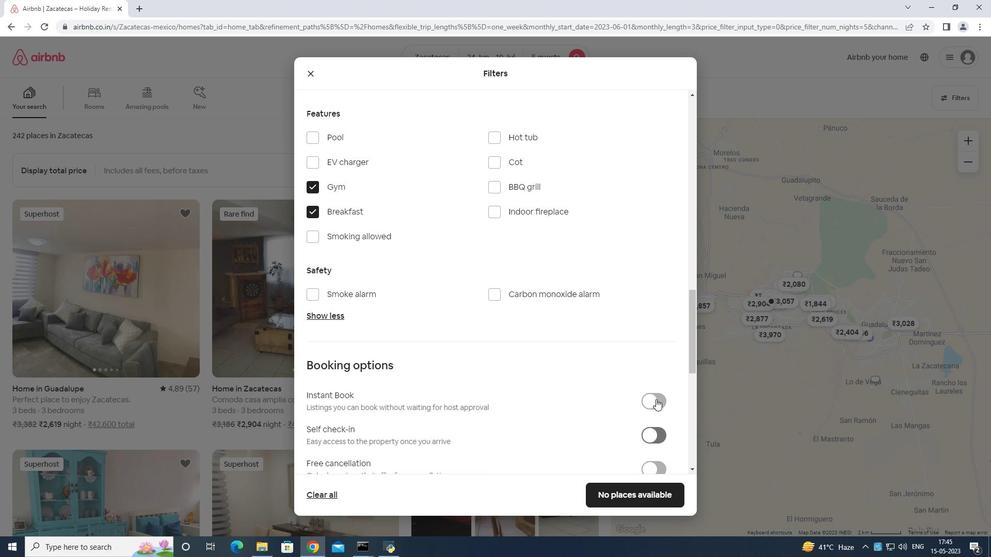 
Action: Mouse scrolled (649, 390) with delta (0, 0)
Screenshot: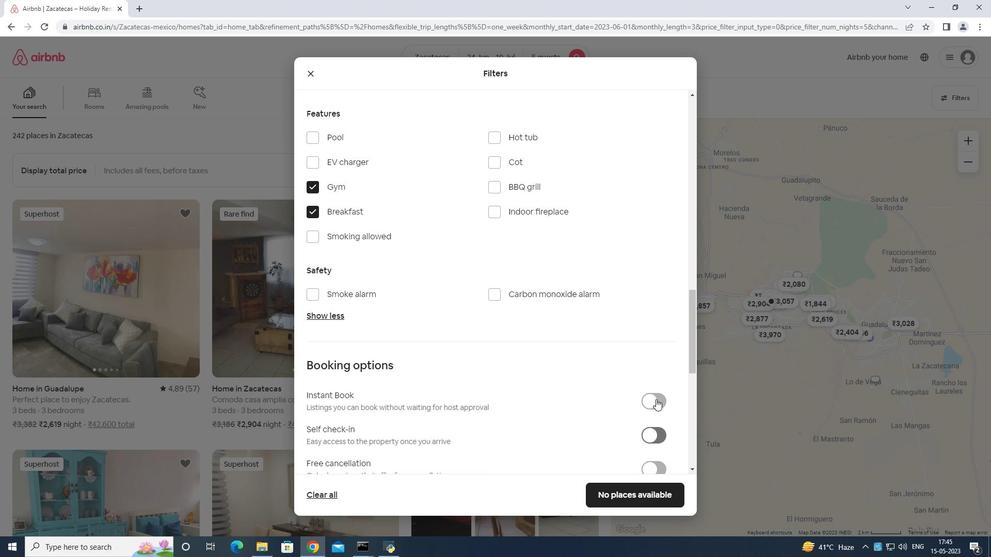 
Action: Mouse moved to (648, 391)
Screenshot: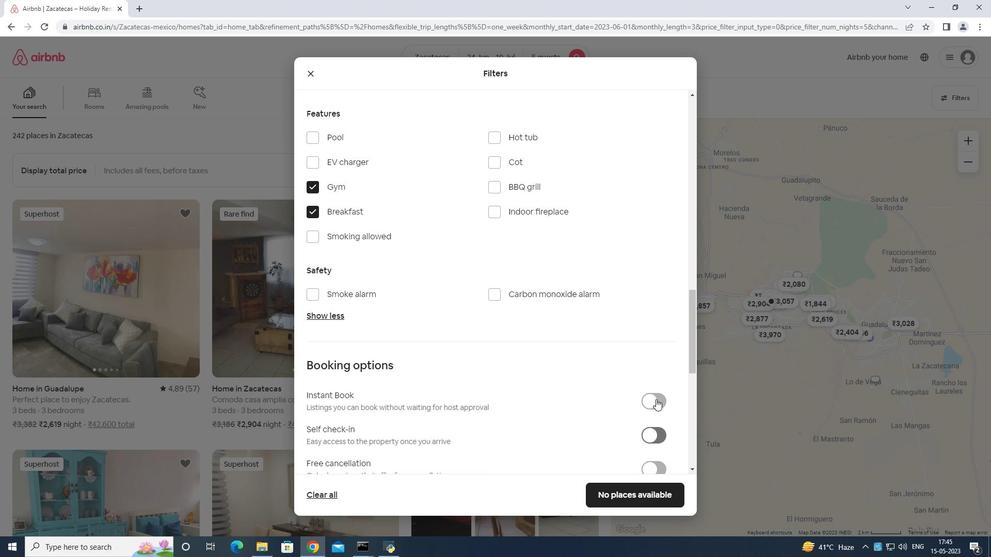 
Action: Mouse scrolled (648, 391) with delta (0, 0)
Screenshot: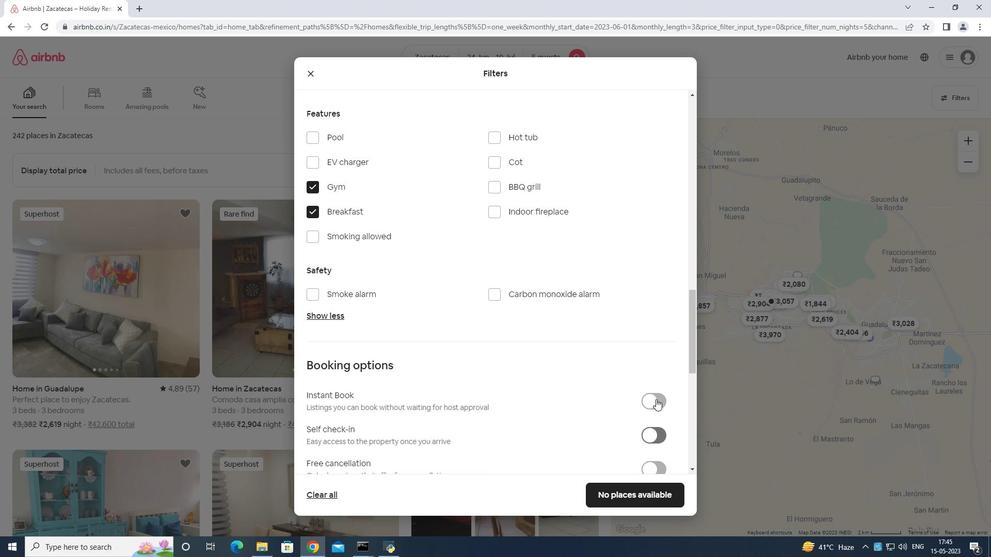 
Action: Mouse scrolled (648, 391) with delta (0, 0)
Screenshot: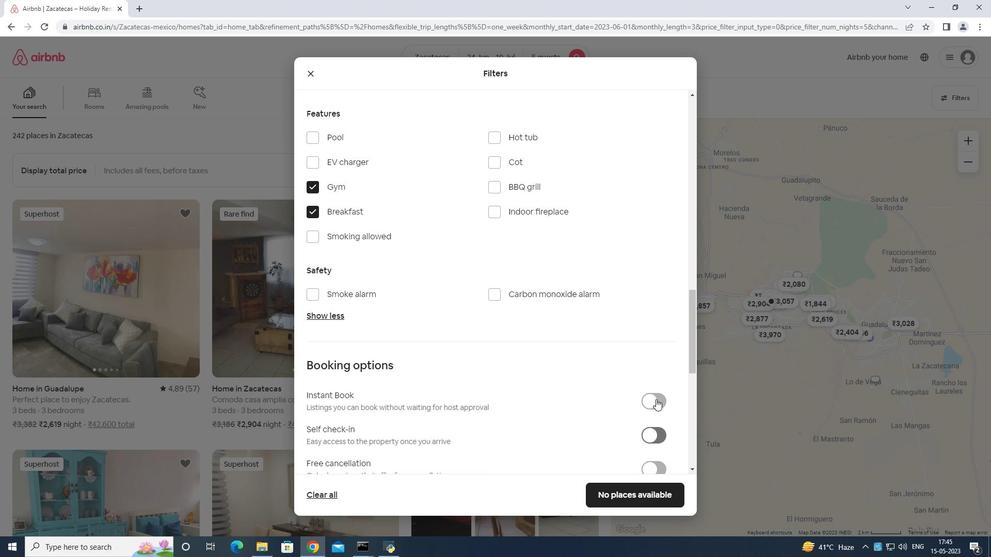 
Action: Mouse moved to (647, 391)
Screenshot: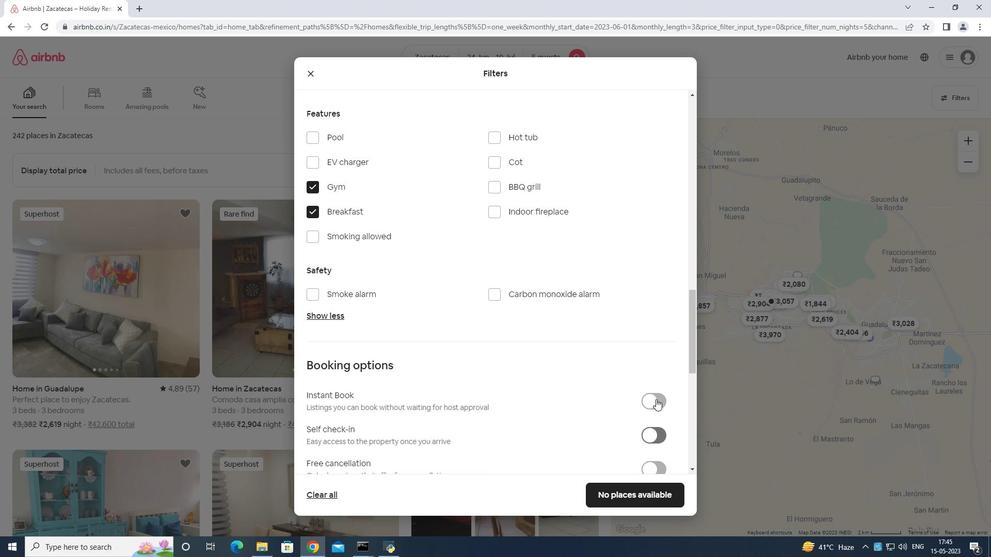 
Action: Mouse scrolled (647, 391) with delta (0, 0)
Screenshot: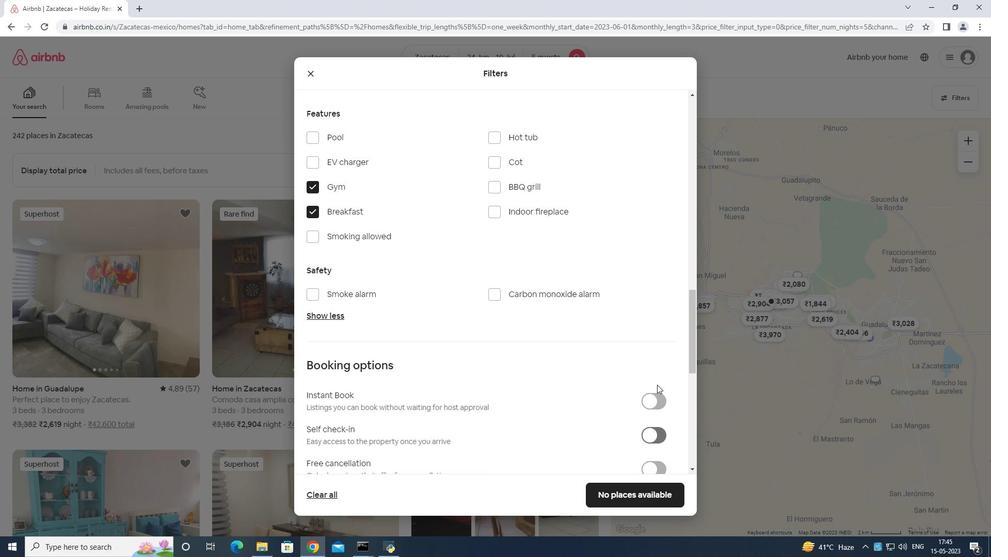 
Action: Mouse moved to (646, 391)
Screenshot: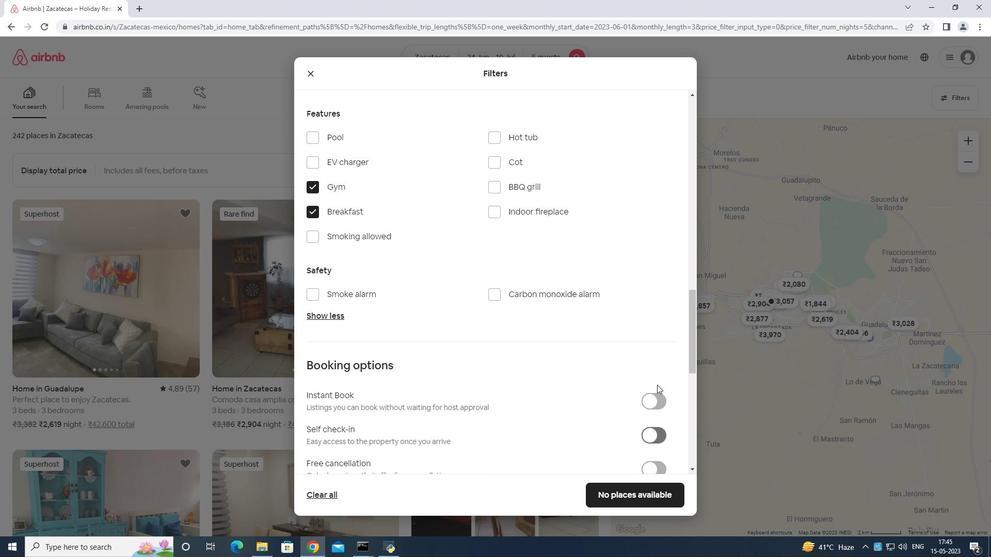 
Action: Mouse scrolled (646, 391) with delta (0, 0)
Screenshot: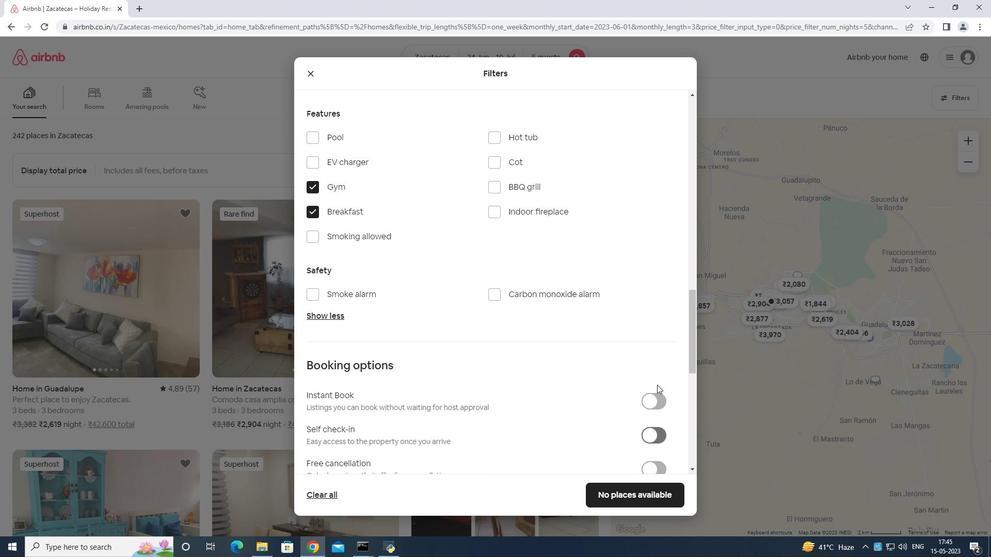 
Action: Mouse moved to (614, 354)
Screenshot: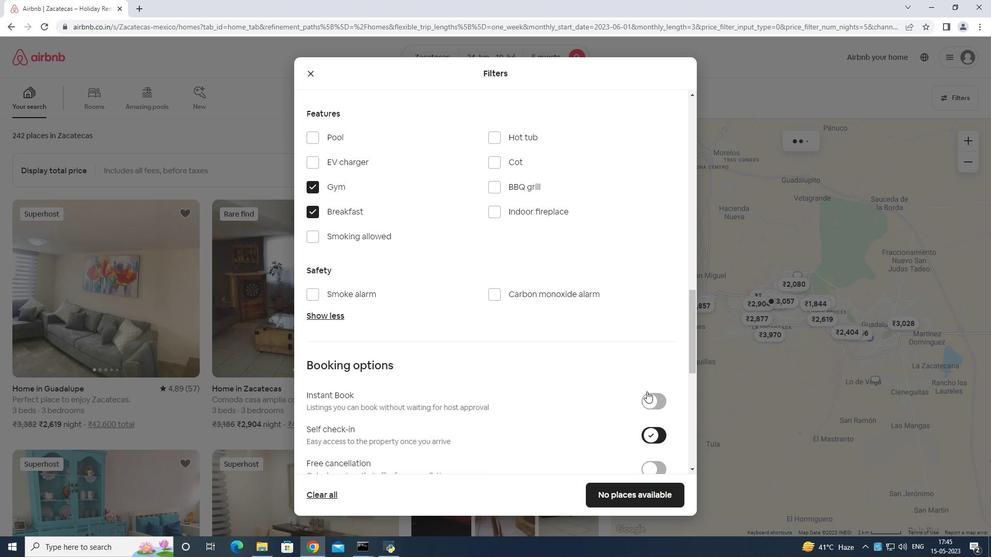 
Action: Mouse scrolled (614, 354) with delta (0, 0)
Screenshot: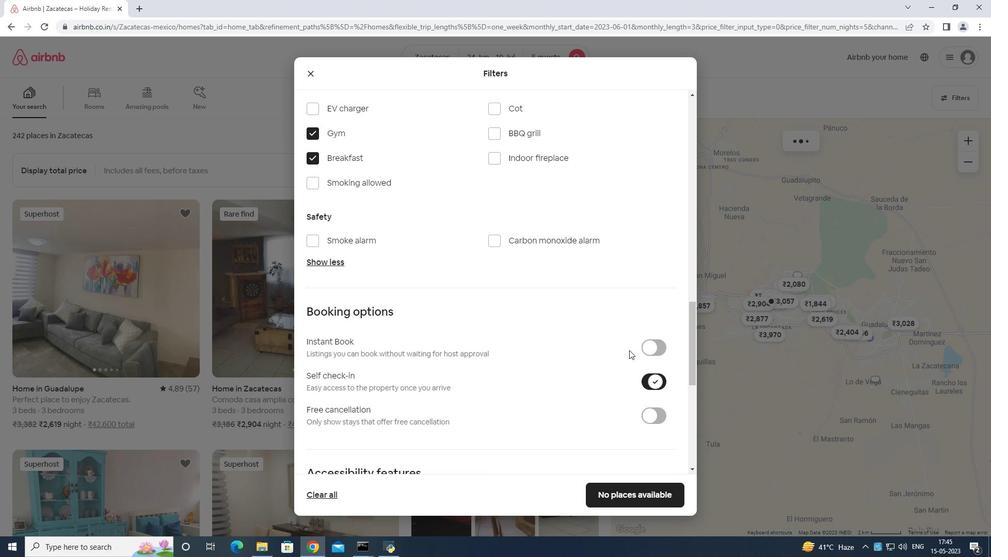 
Action: Mouse moved to (613, 355)
Screenshot: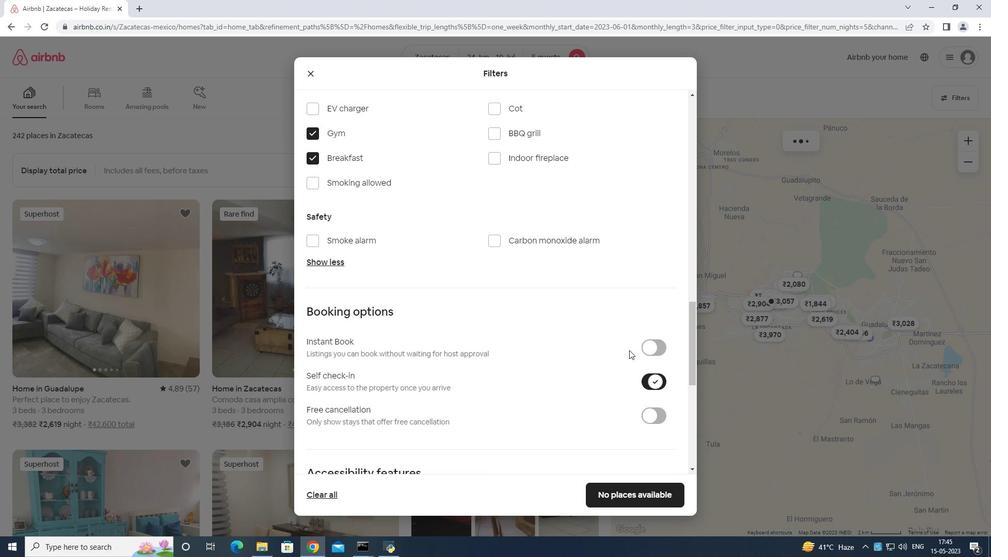 
Action: Mouse scrolled (613, 354) with delta (0, 0)
Screenshot: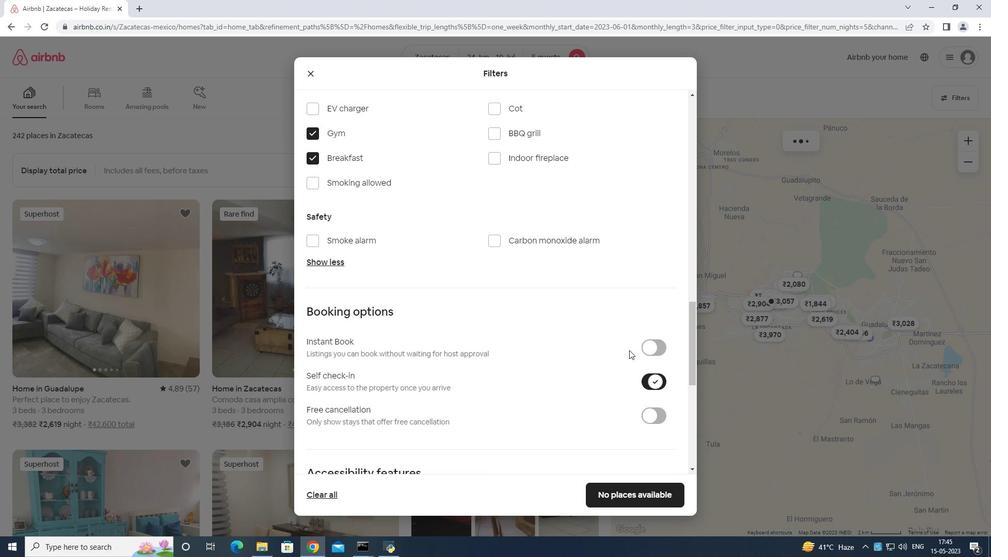 
Action: Mouse moved to (613, 355)
Screenshot: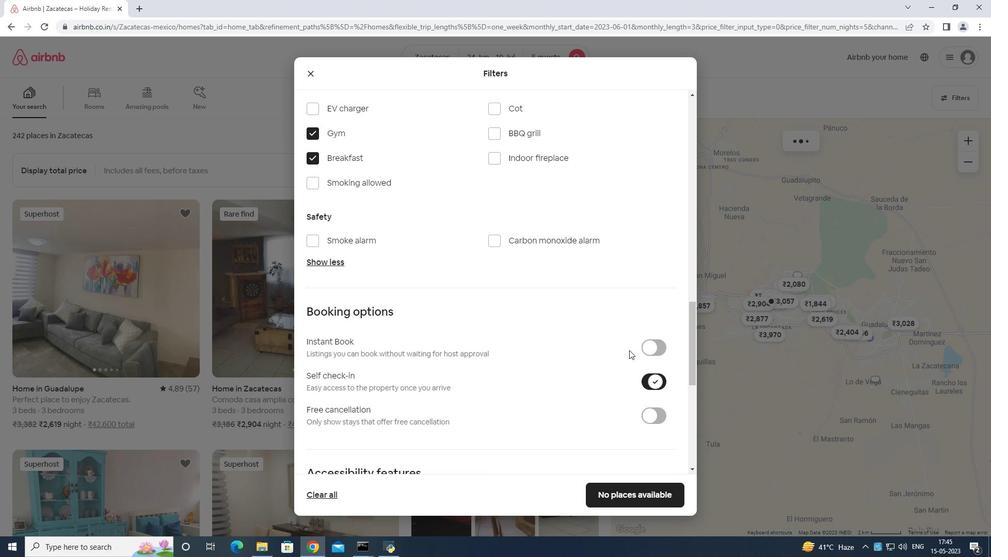 
Action: Mouse scrolled (613, 354) with delta (0, 0)
Screenshot: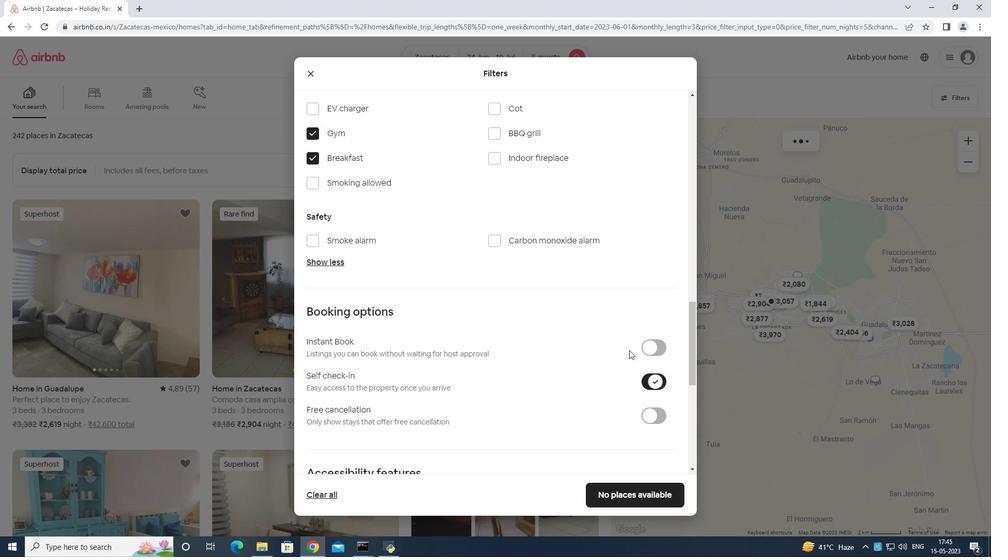 
Action: Mouse moved to (308, 405)
Screenshot: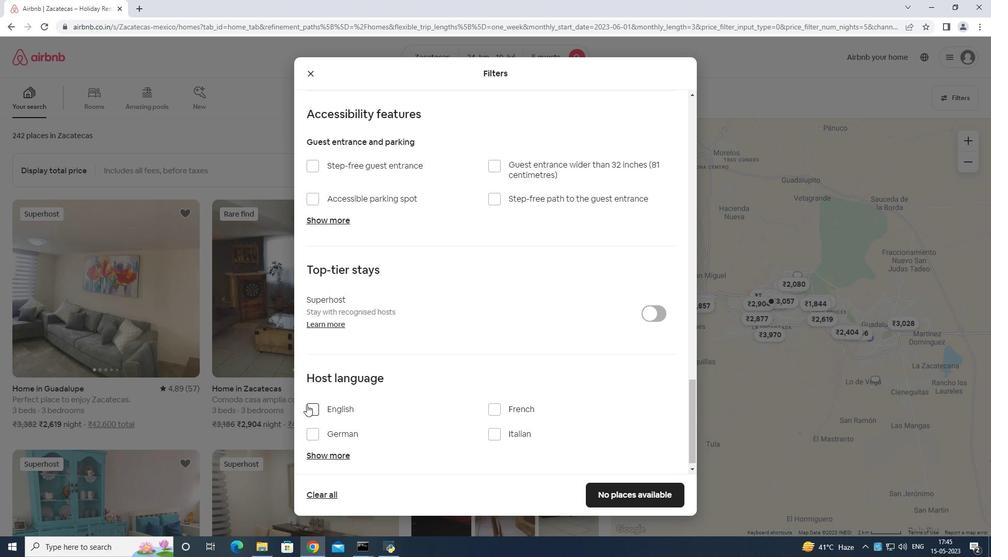 
Action: Mouse pressed left at (308, 405)
Screenshot: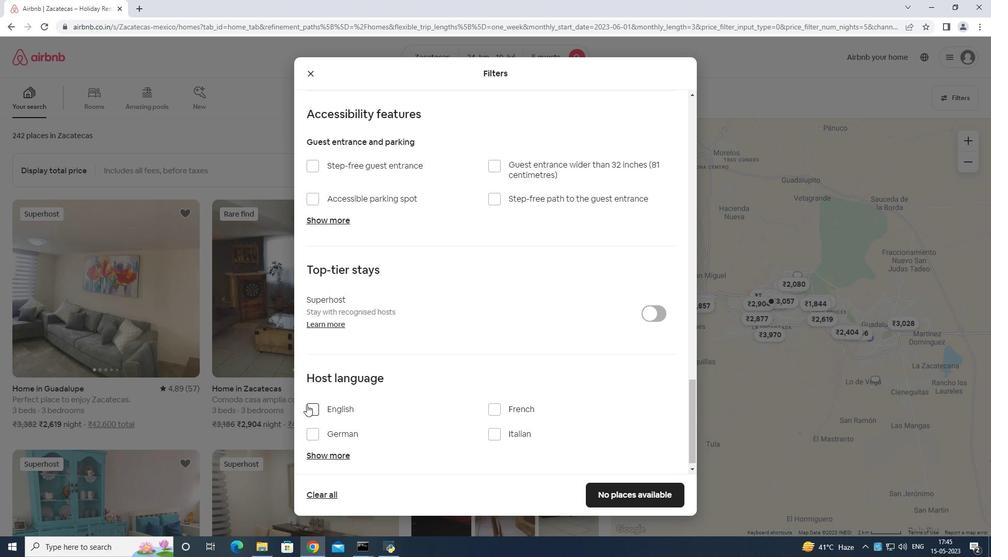 
Action: Mouse moved to (618, 493)
Screenshot: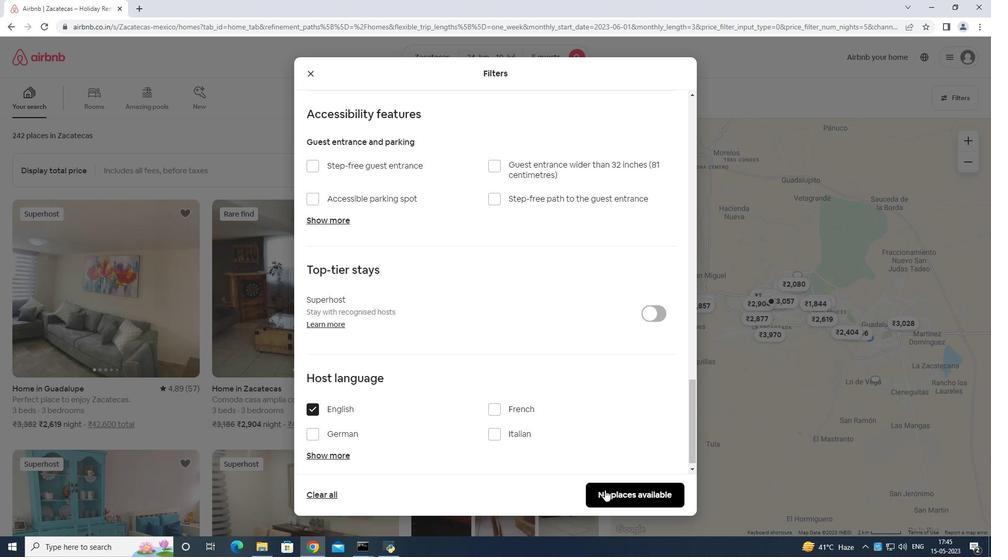 
Action: Mouse pressed left at (618, 493)
Screenshot: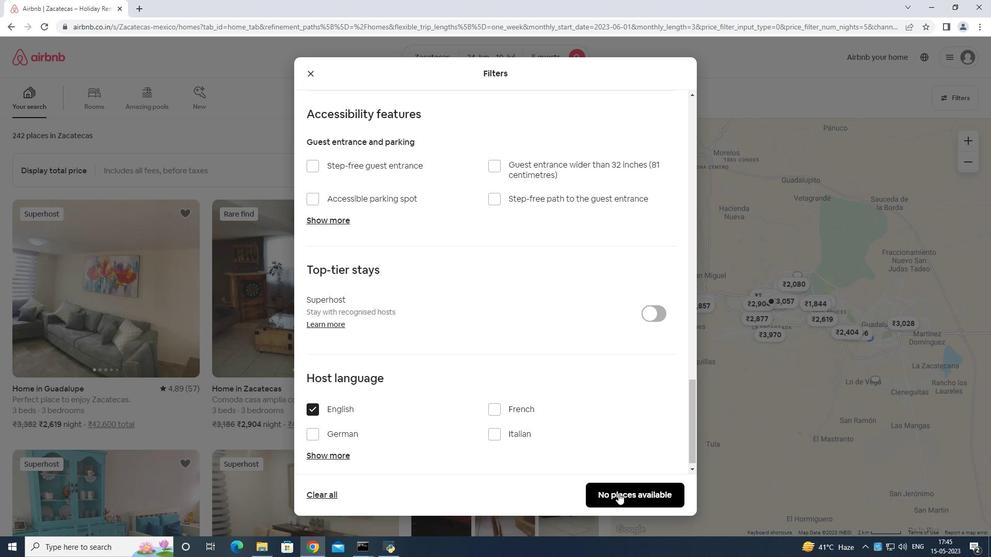 
Action: Mouse moved to (469, 427)
Screenshot: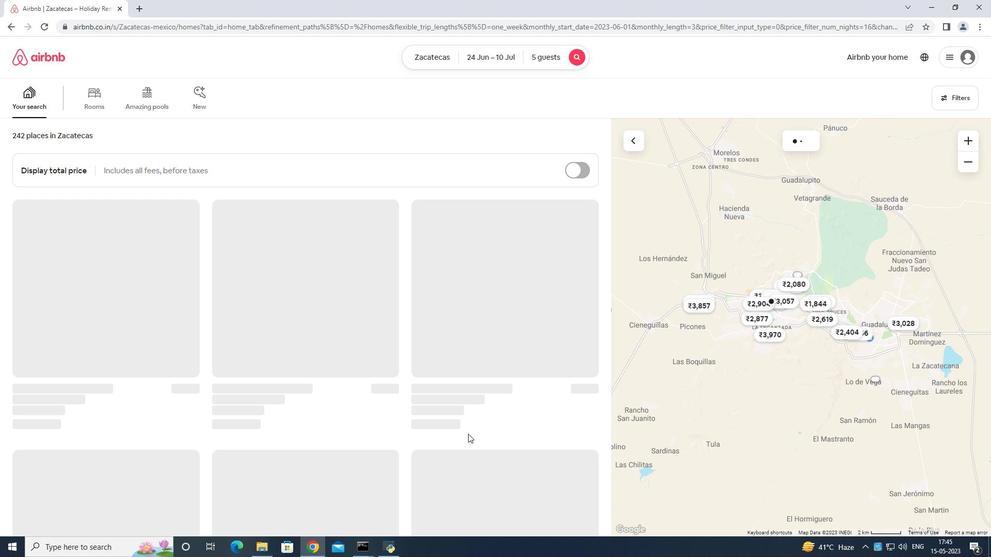 
